 Task: Open Card Roundtable Discussion Review in Board Customer Feedback Action Planning to Workspace Contract Management and add a team member Softage.2@softage.net, a label Purple, a checklist Poetry, an attachment from your google drive, a color Purple and finally, add a card description 'Develop new sales strategy for team' and a comment 'Given the potential impact of this task, let us make sure we involve all stakeholders and gather their feedback.'. Add a start date 'Jan 02, 1900' with a due date 'Jan 09, 1900'
Action: Mouse moved to (95, 343)
Screenshot: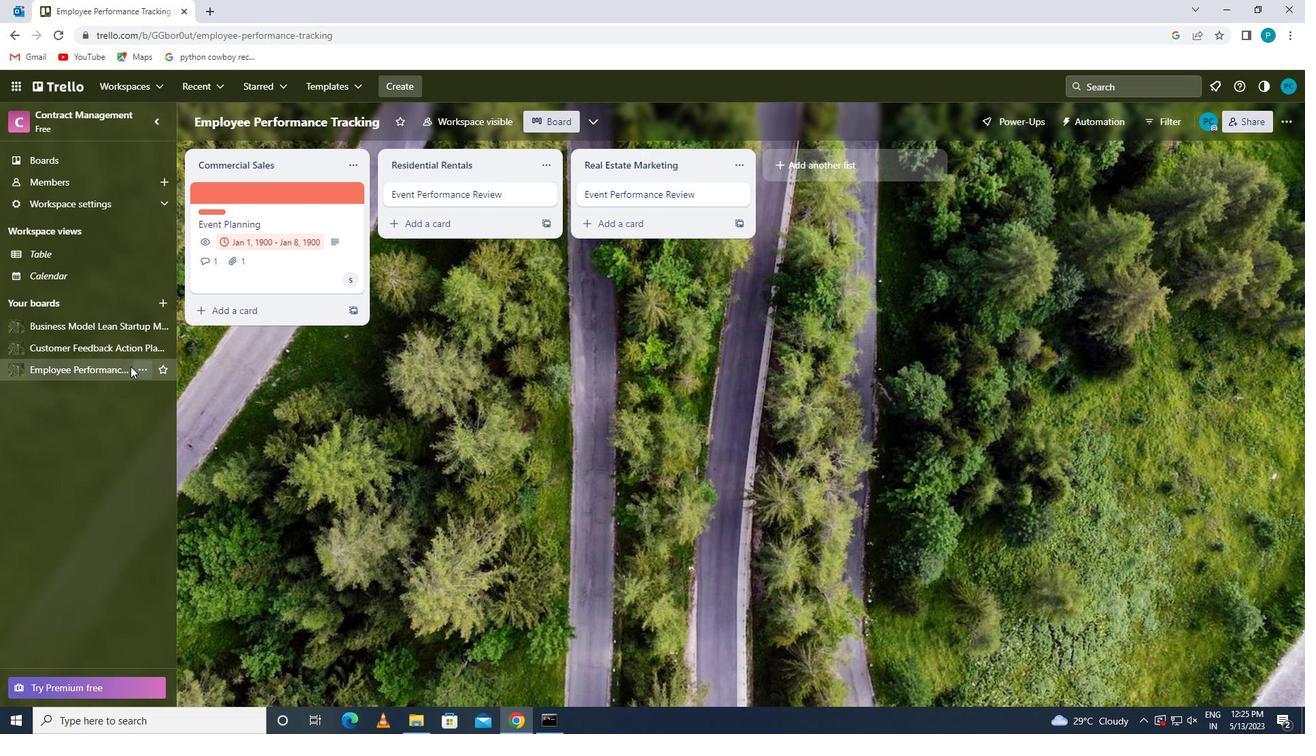 
Action: Mouse pressed left at (95, 343)
Screenshot: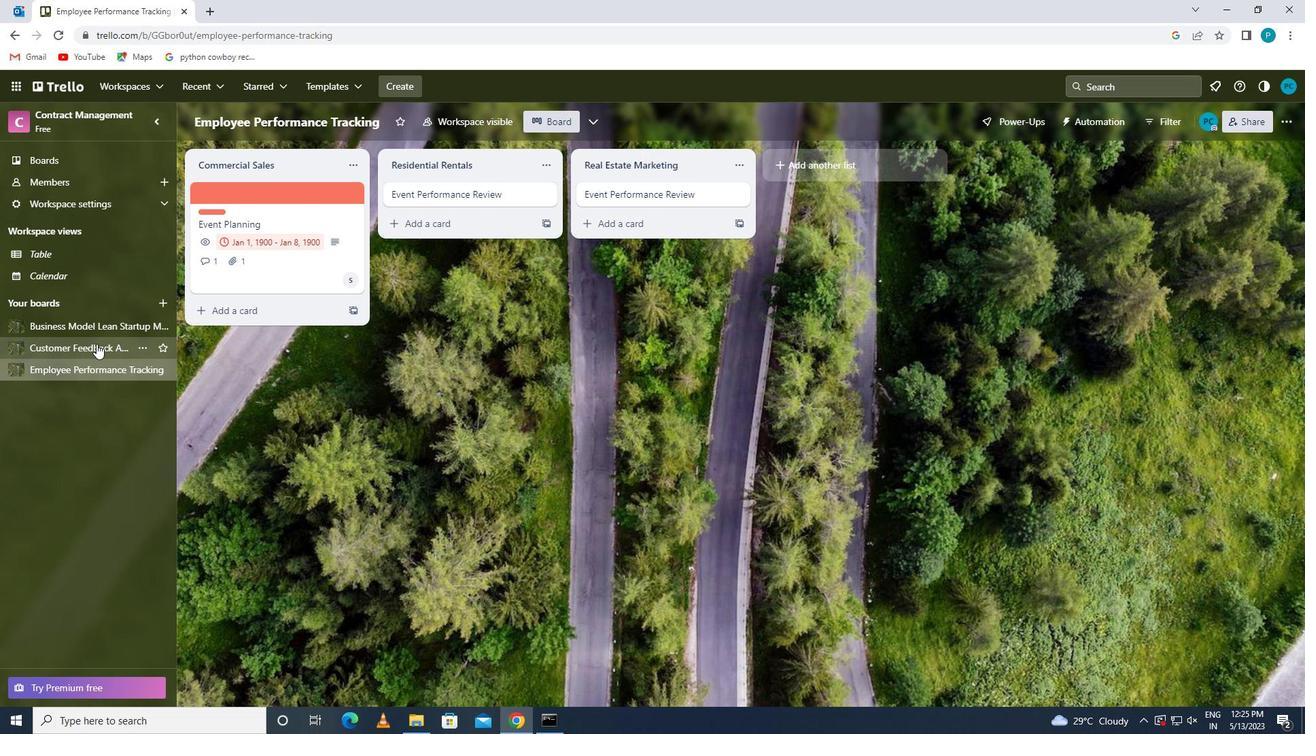 
Action: Mouse moved to (241, 197)
Screenshot: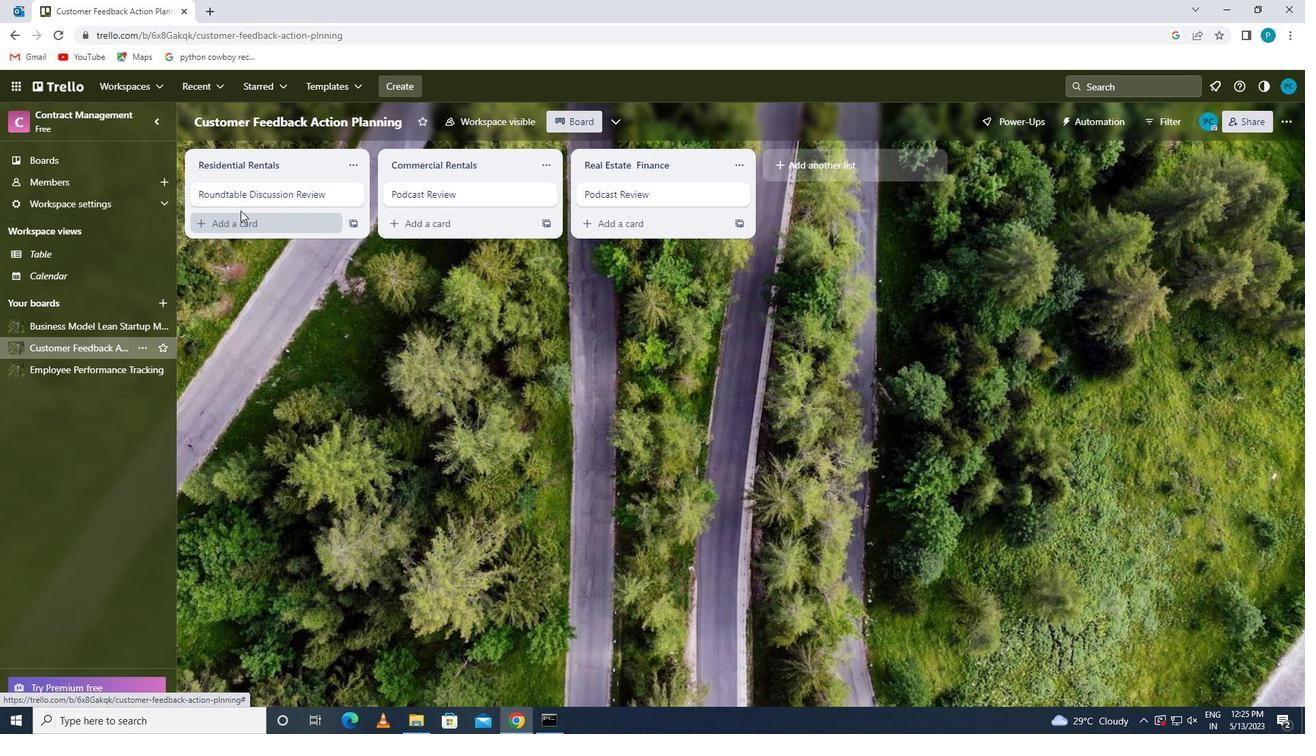 
Action: Mouse pressed left at (241, 197)
Screenshot: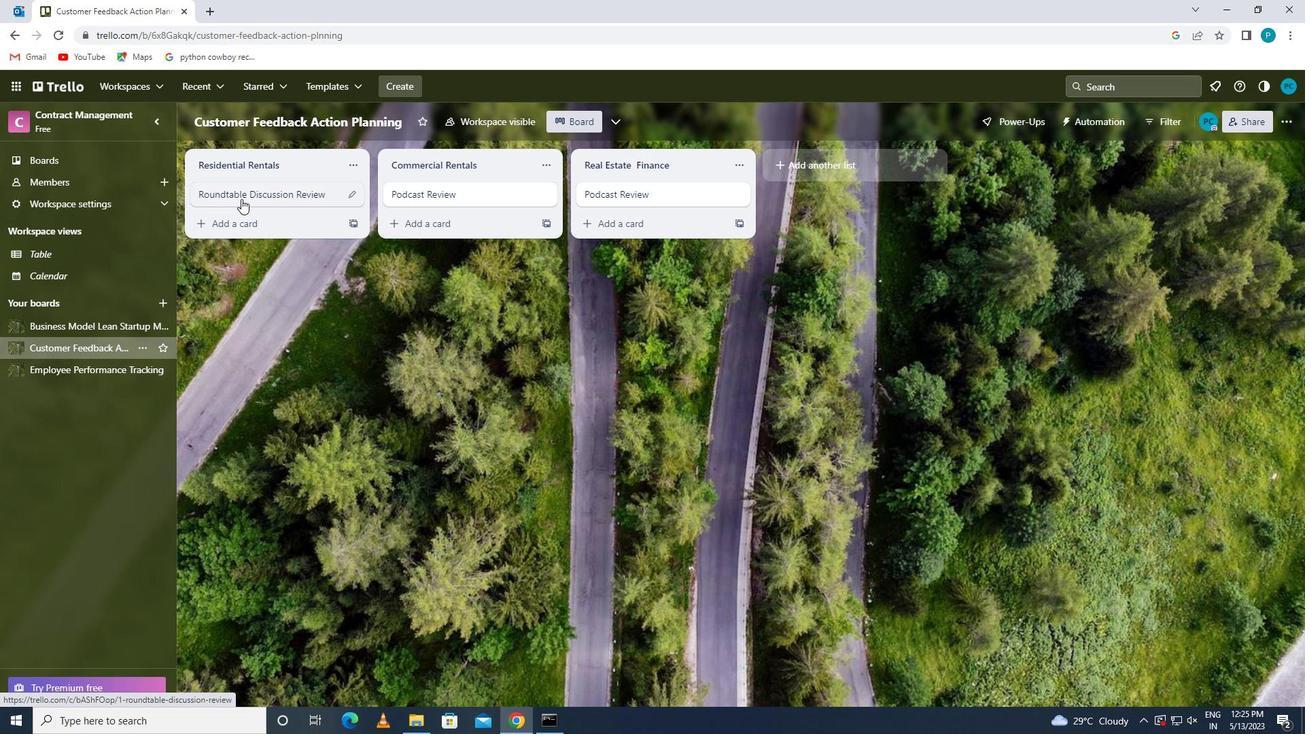 
Action: Mouse moved to (809, 191)
Screenshot: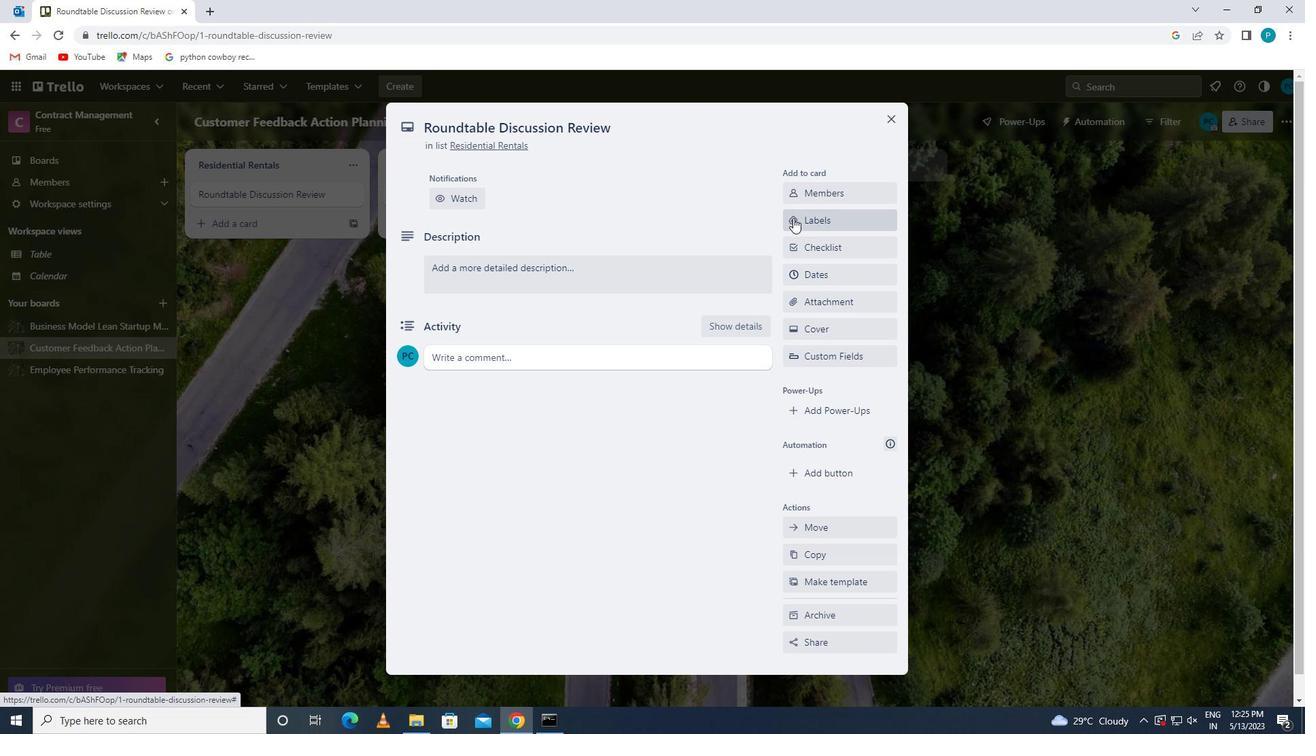 
Action: Mouse pressed left at (809, 191)
Screenshot: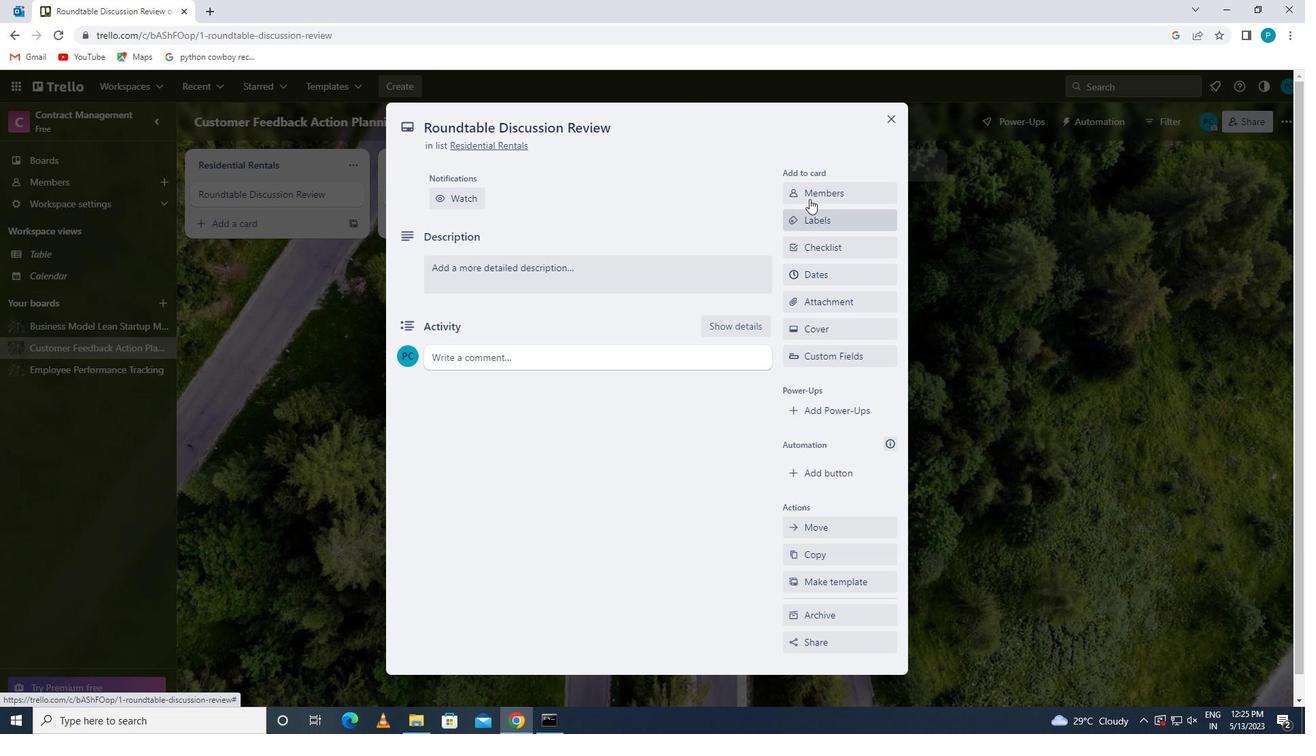 
Action: Key pressed <Key.caps_lock>s<Key.caps_lock>oftage
Screenshot: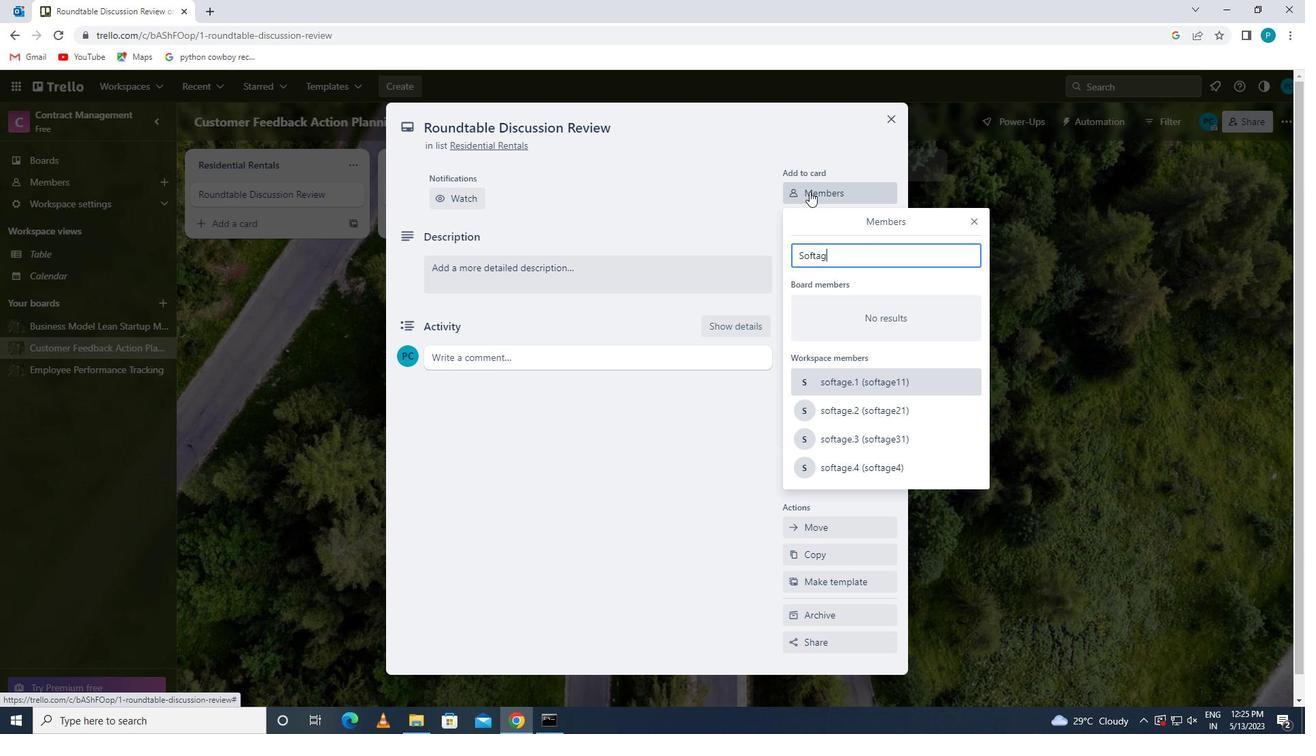 
Action: Mouse moved to (834, 415)
Screenshot: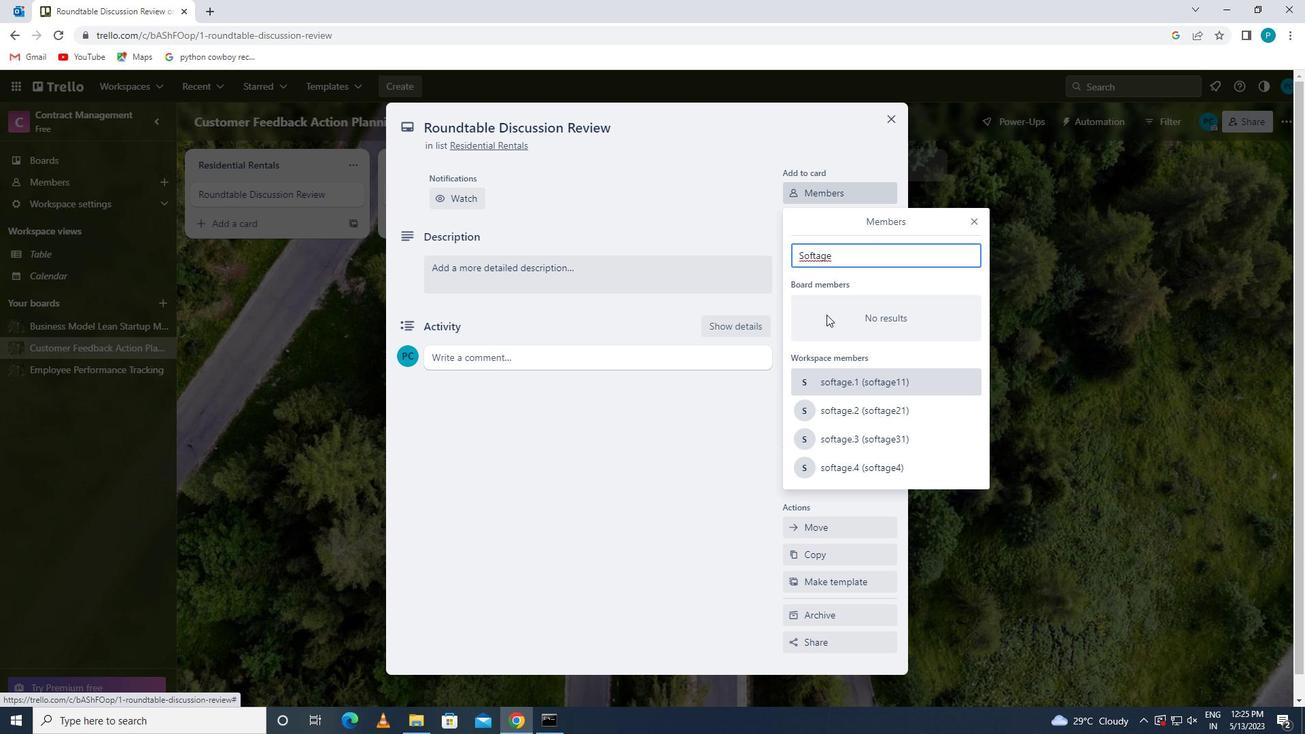
Action: Mouse pressed left at (834, 415)
Screenshot: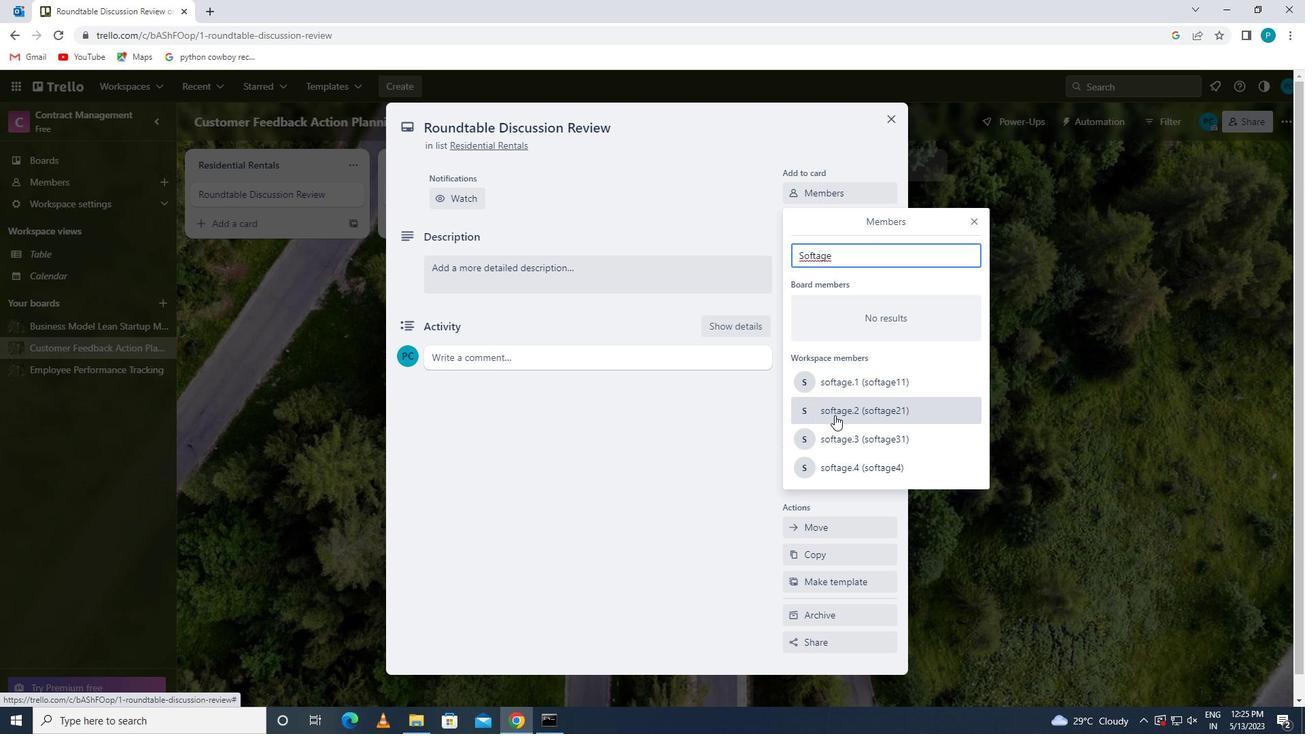 
Action: Mouse moved to (973, 218)
Screenshot: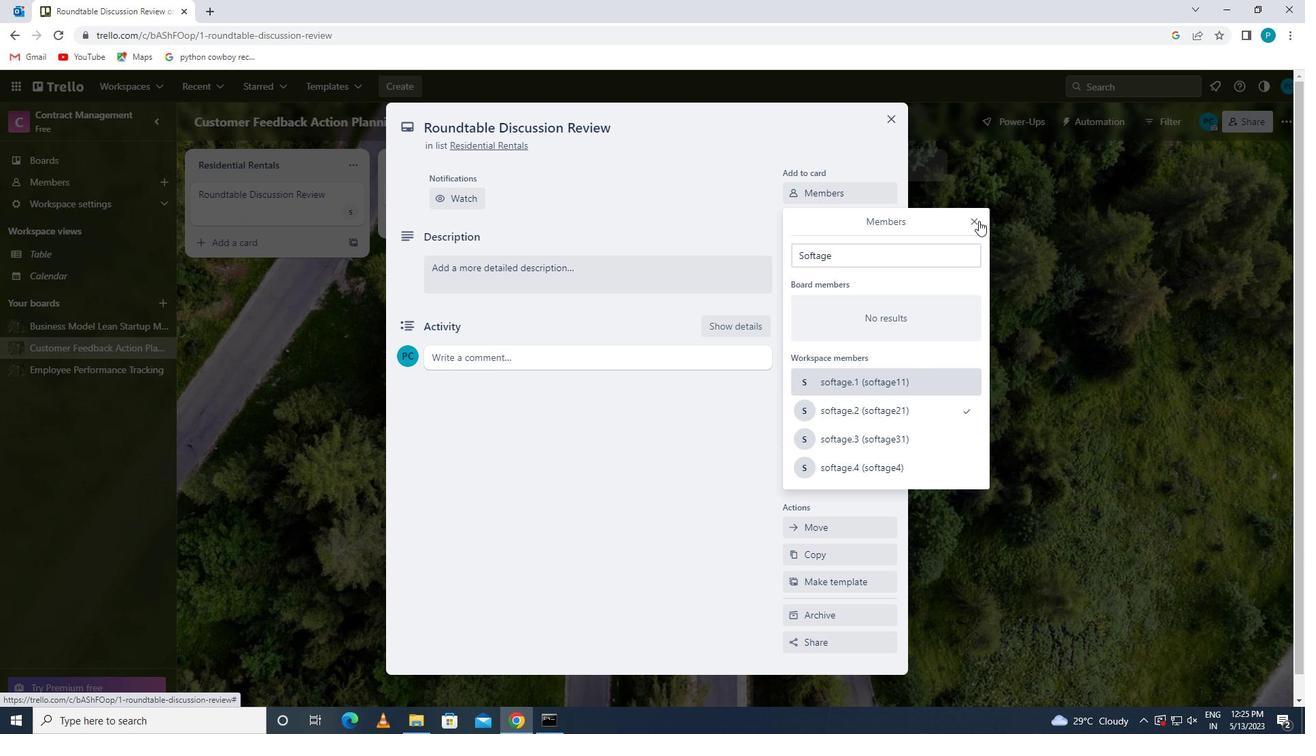 
Action: Mouse pressed left at (973, 218)
Screenshot: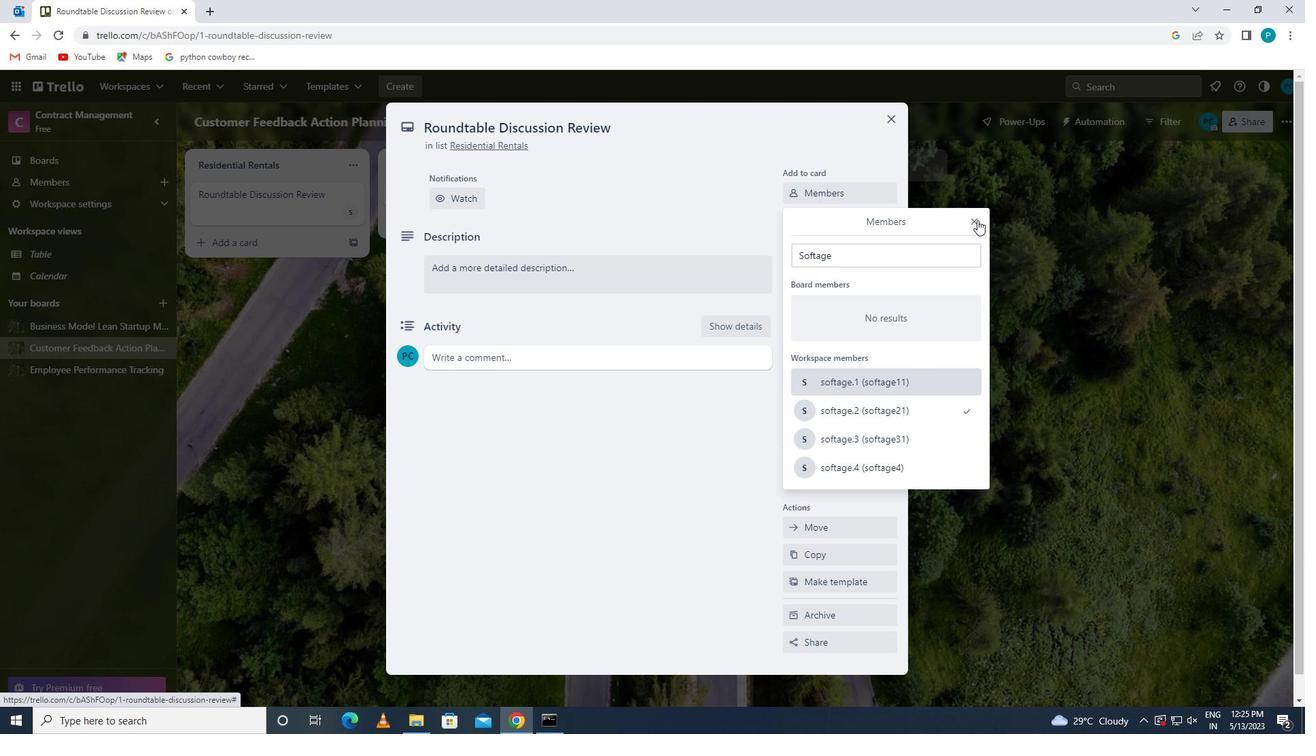 
Action: Mouse moved to (810, 263)
Screenshot: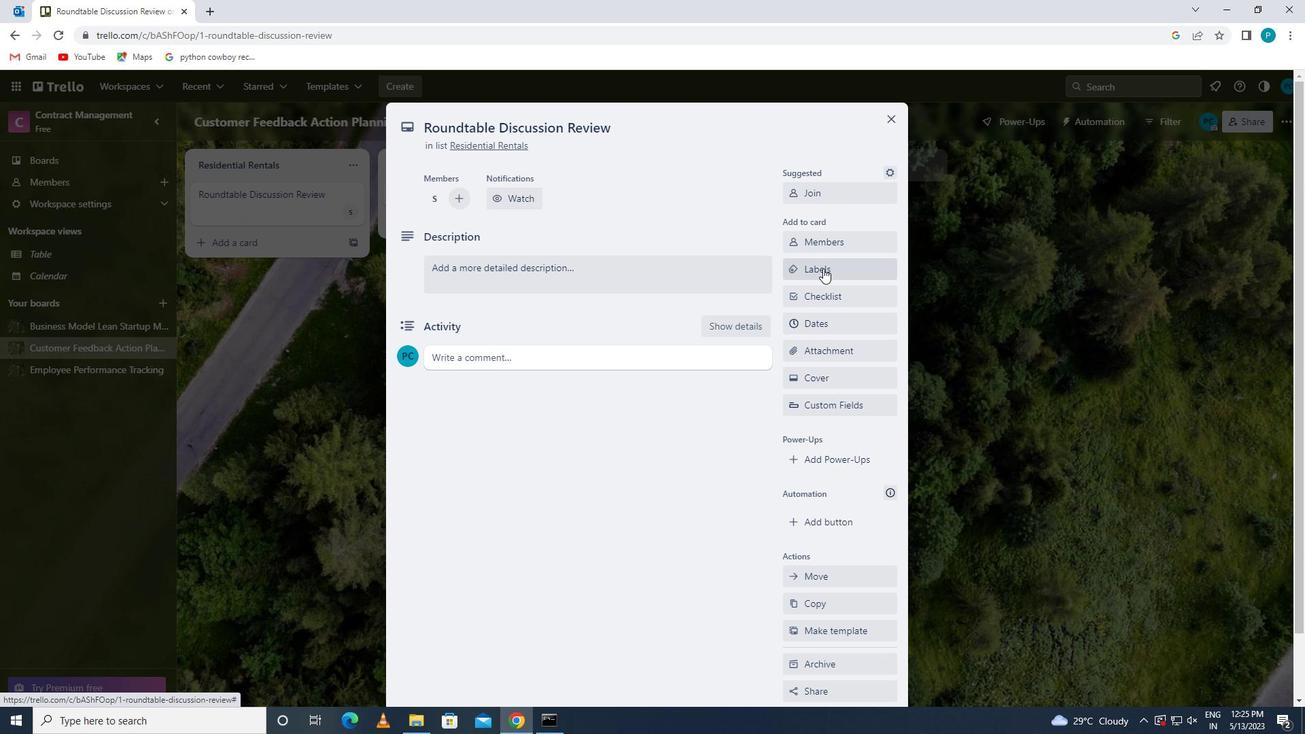 
Action: Mouse pressed left at (810, 263)
Screenshot: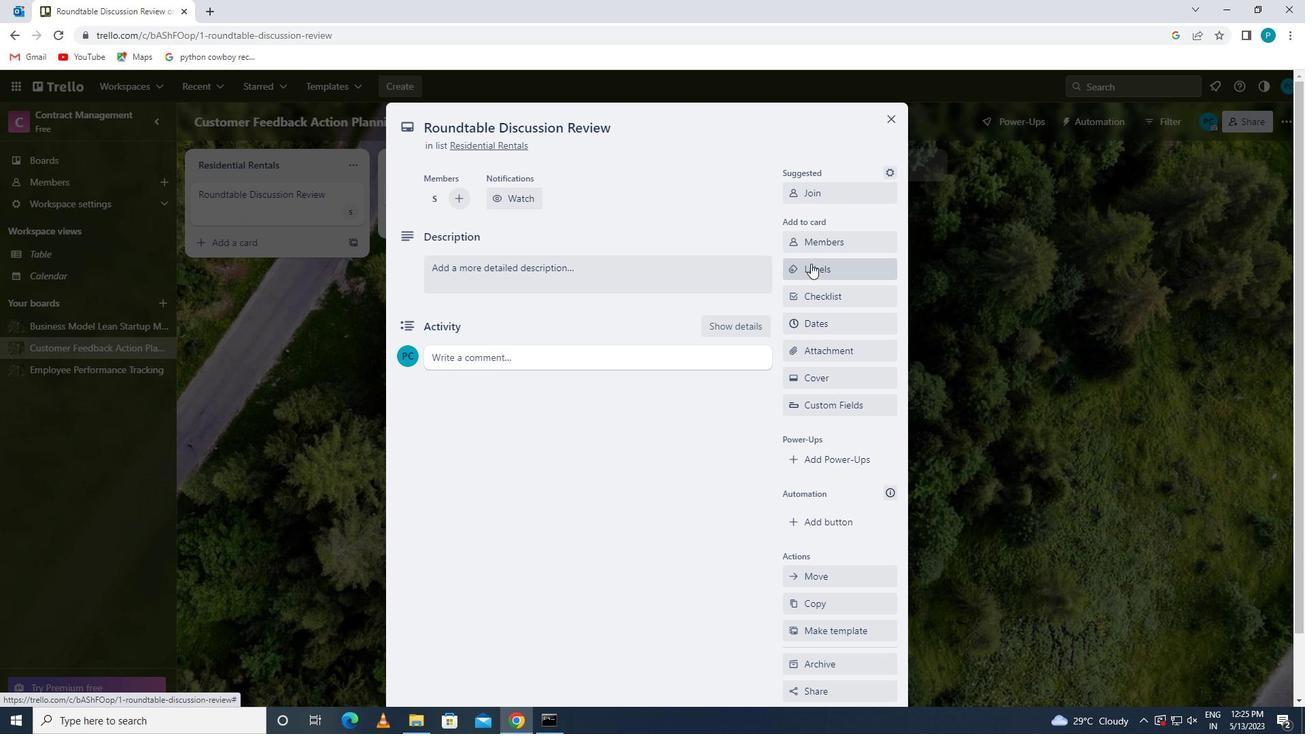 
Action: Mouse moved to (846, 537)
Screenshot: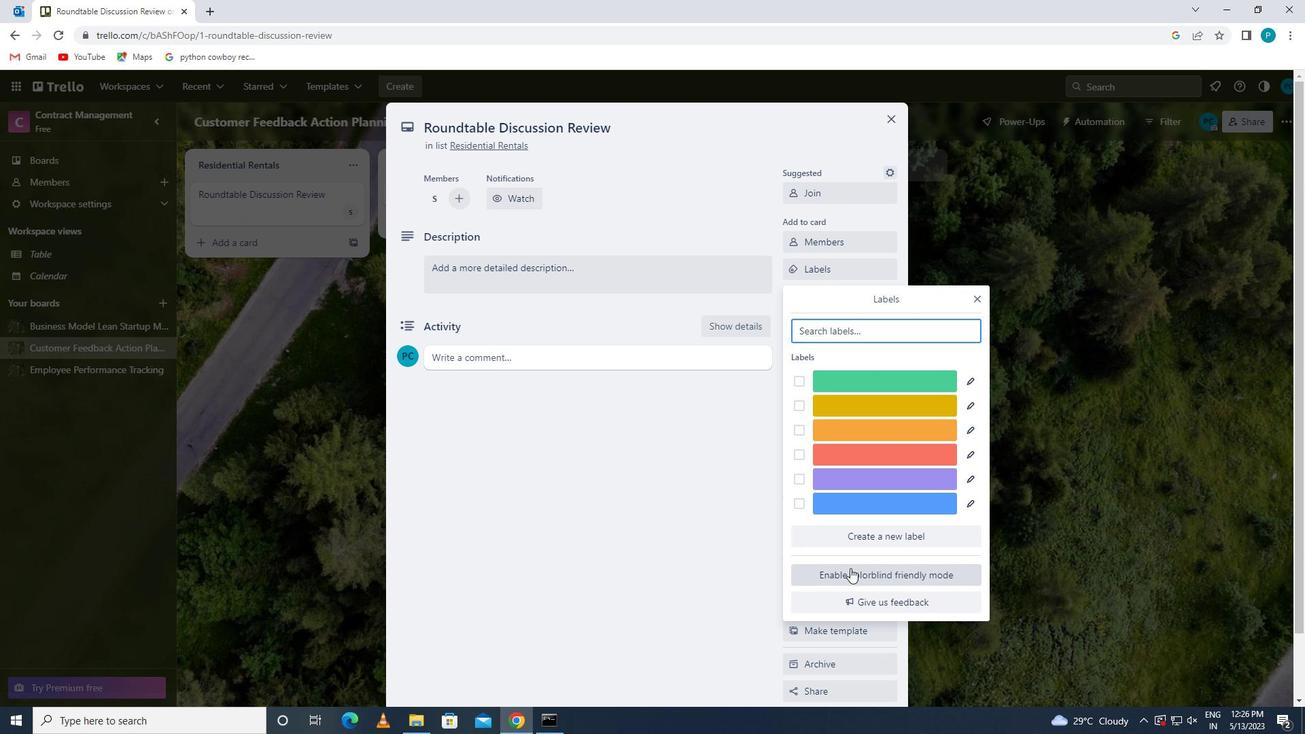 
Action: Mouse pressed left at (846, 537)
Screenshot: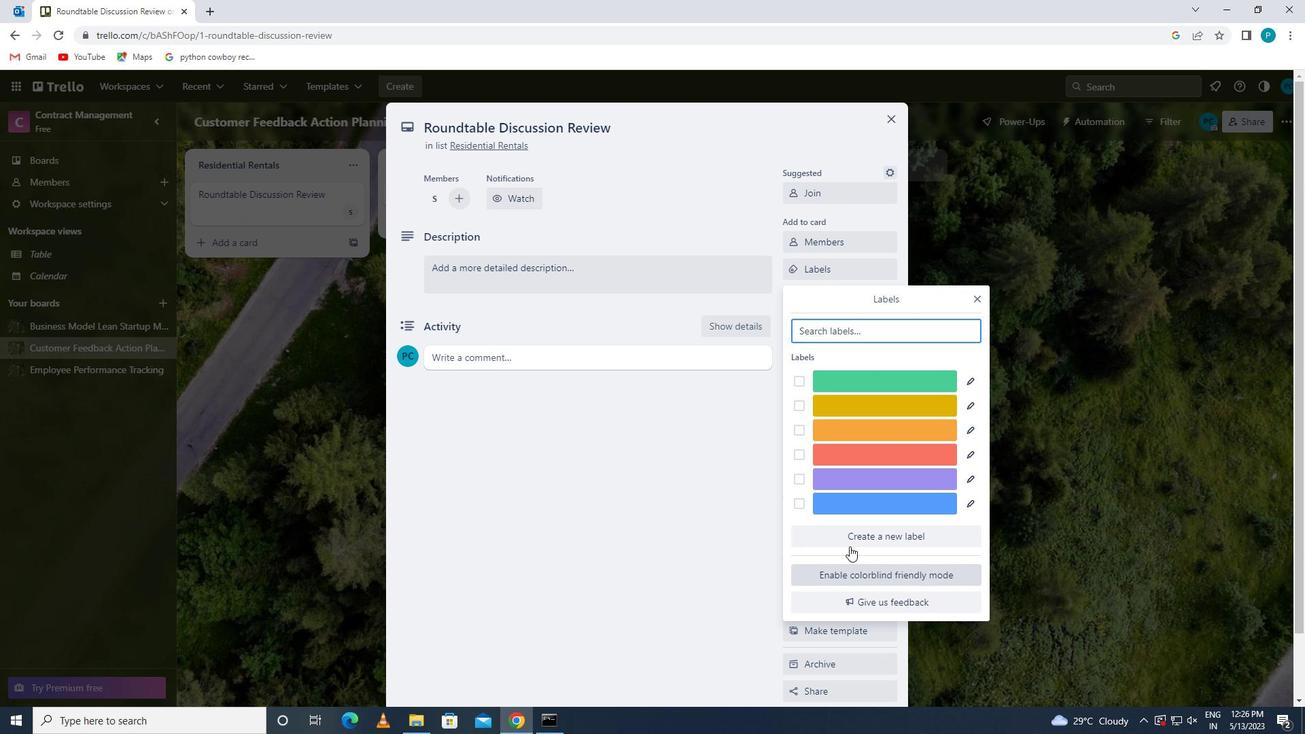 
Action: Mouse moved to (951, 497)
Screenshot: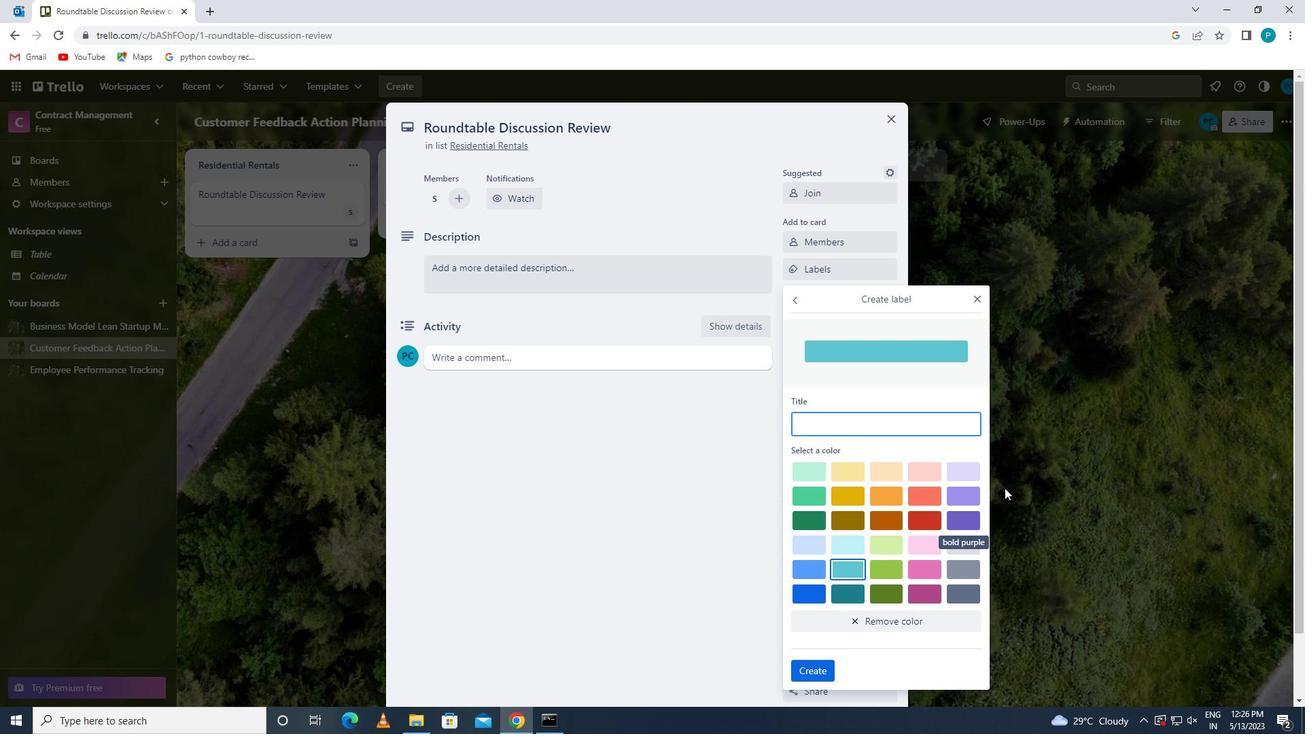 
Action: Mouse pressed left at (951, 497)
Screenshot: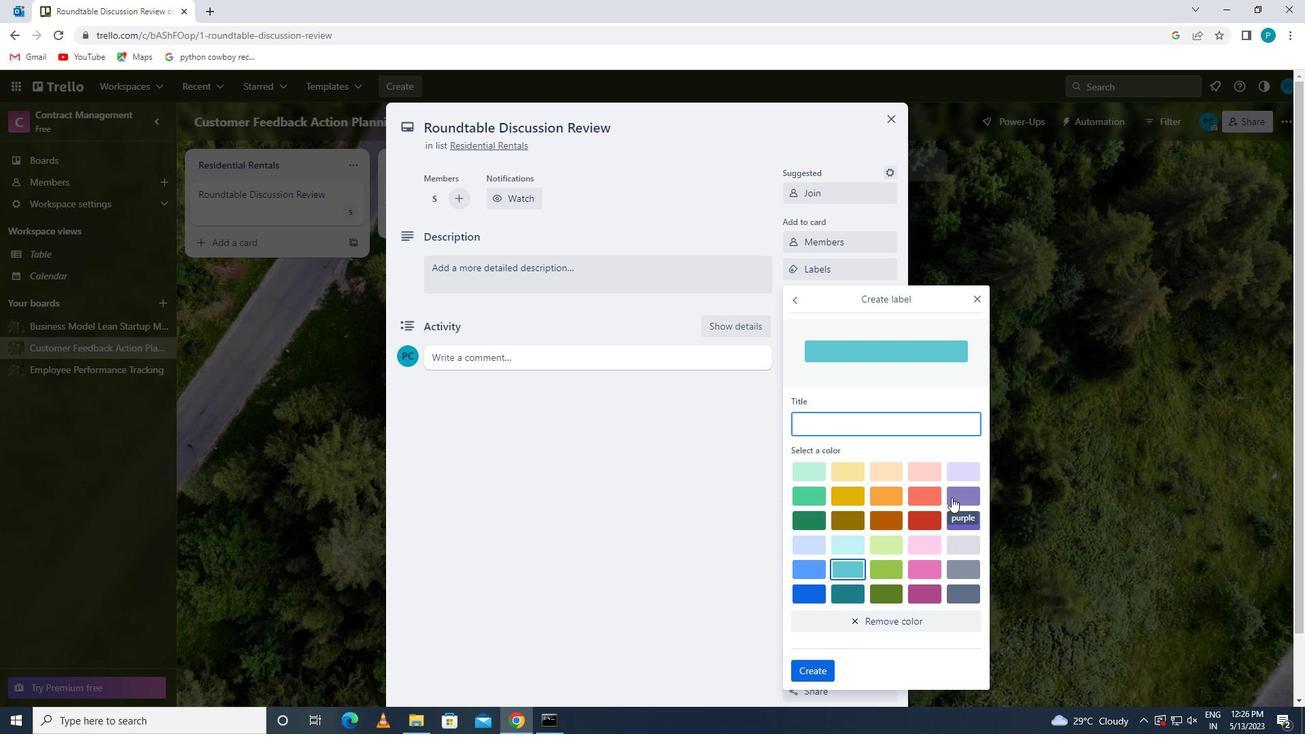 
Action: Mouse moved to (795, 670)
Screenshot: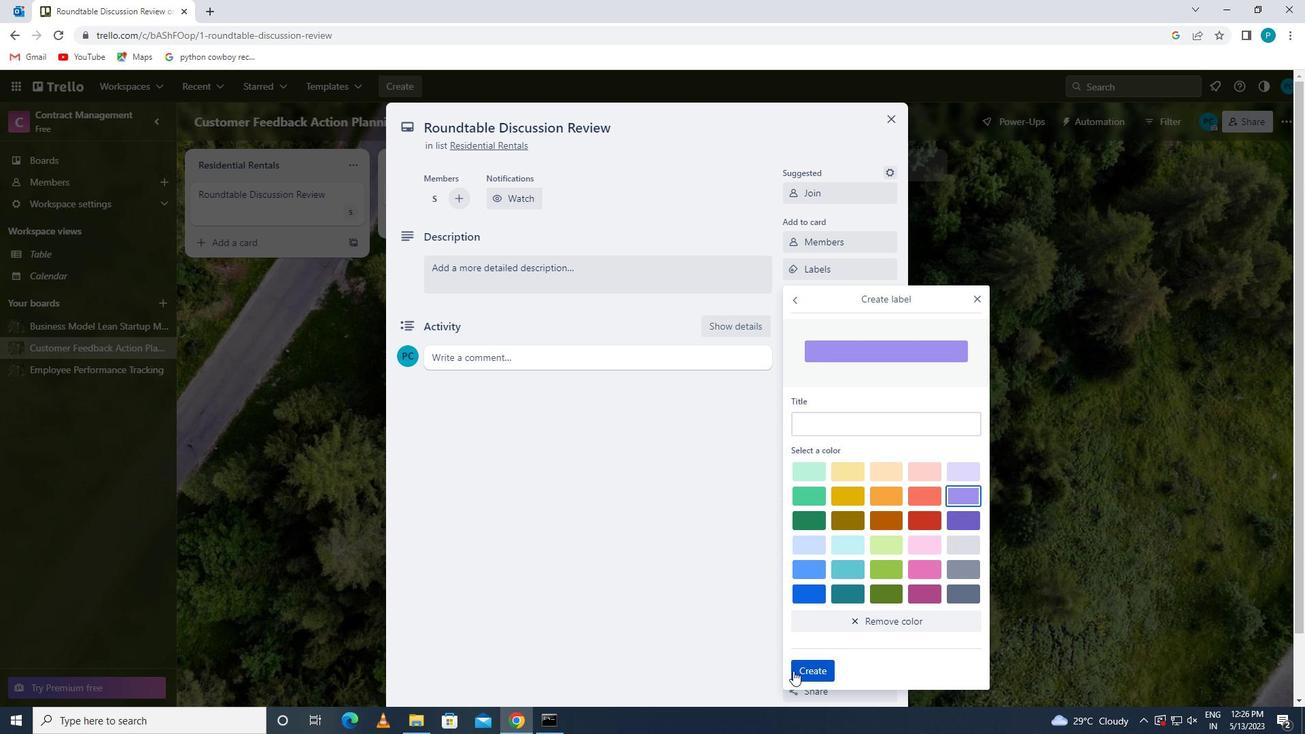 
Action: Mouse pressed left at (795, 670)
Screenshot: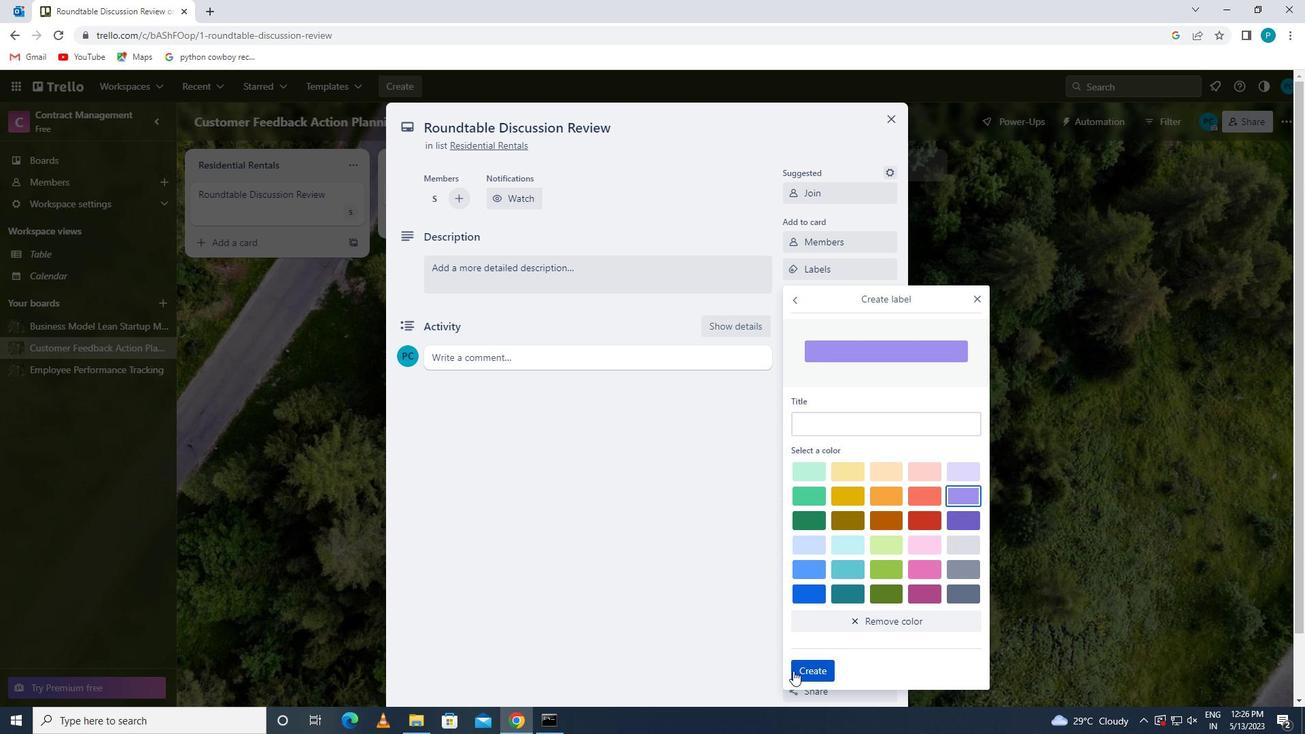 
Action: Mouse moved to (973, 296)
Screenshot: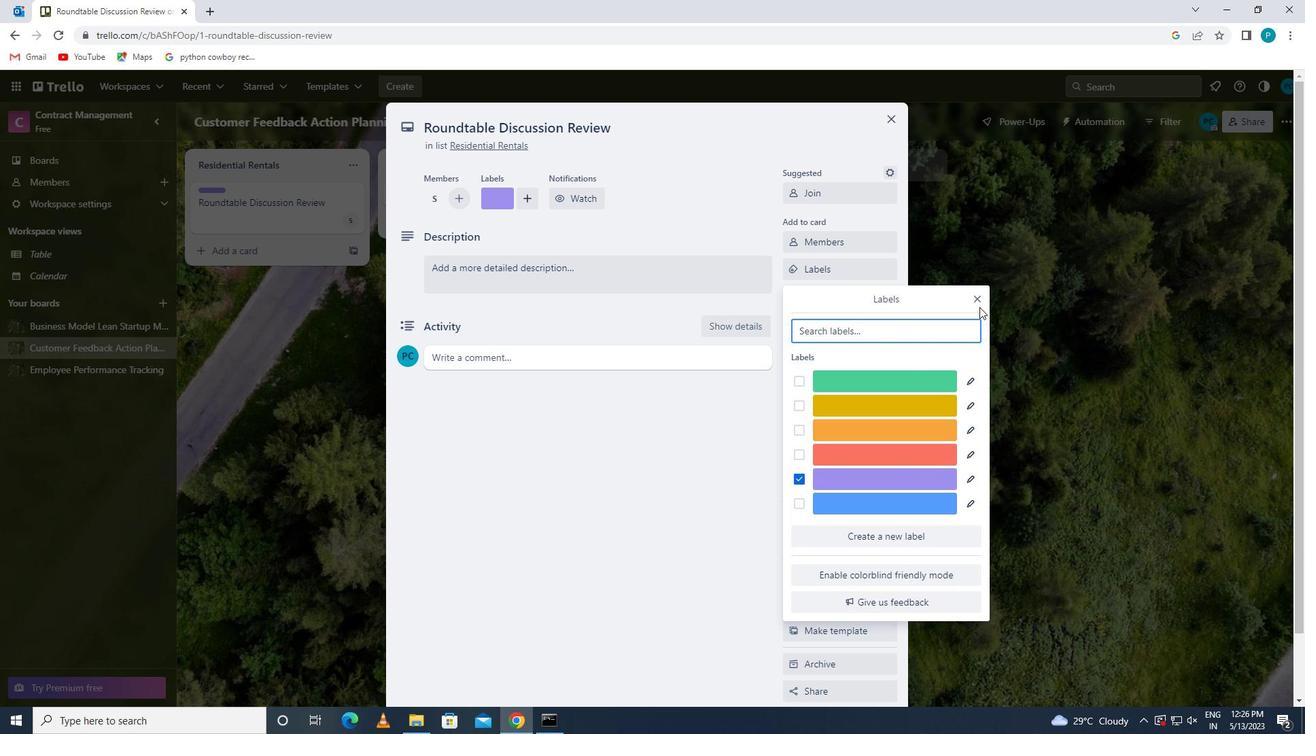 
Action: Mouse pressed left at (973, 296)
Screenshot: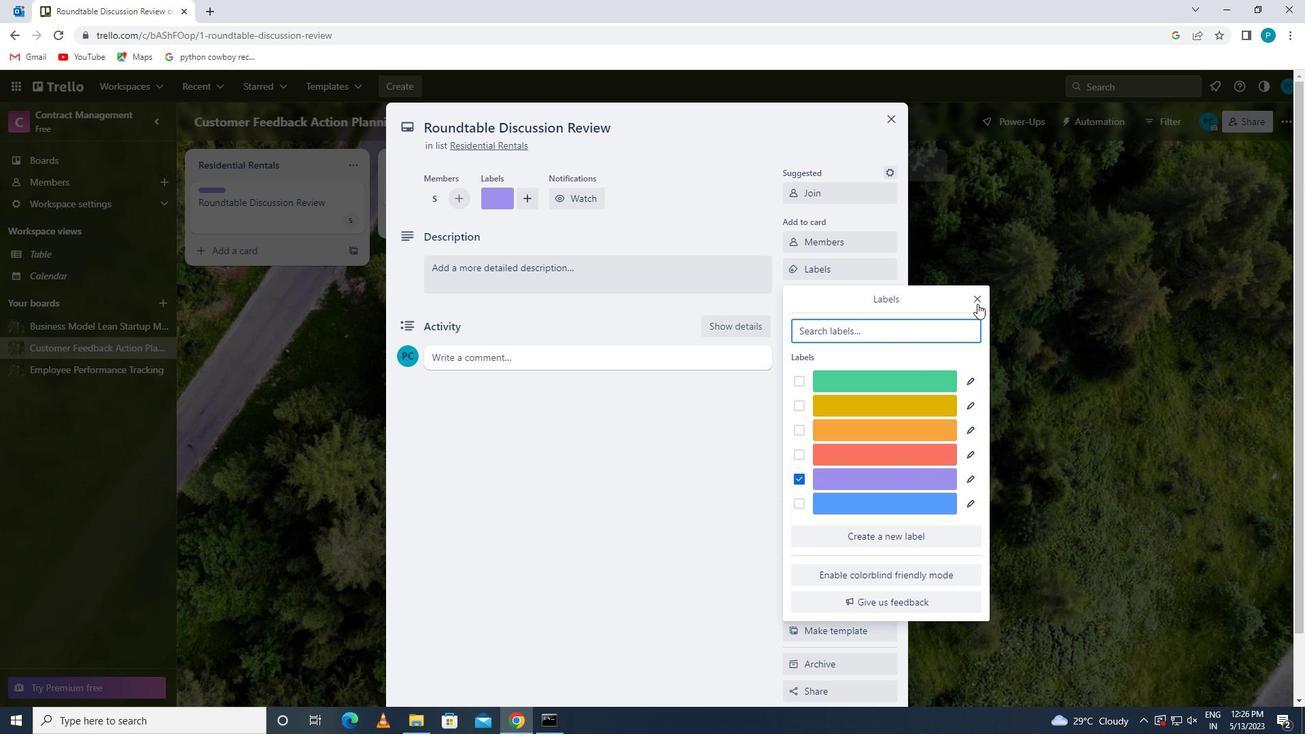 
Action: Mouse moved to (859, 293)
Screenshot: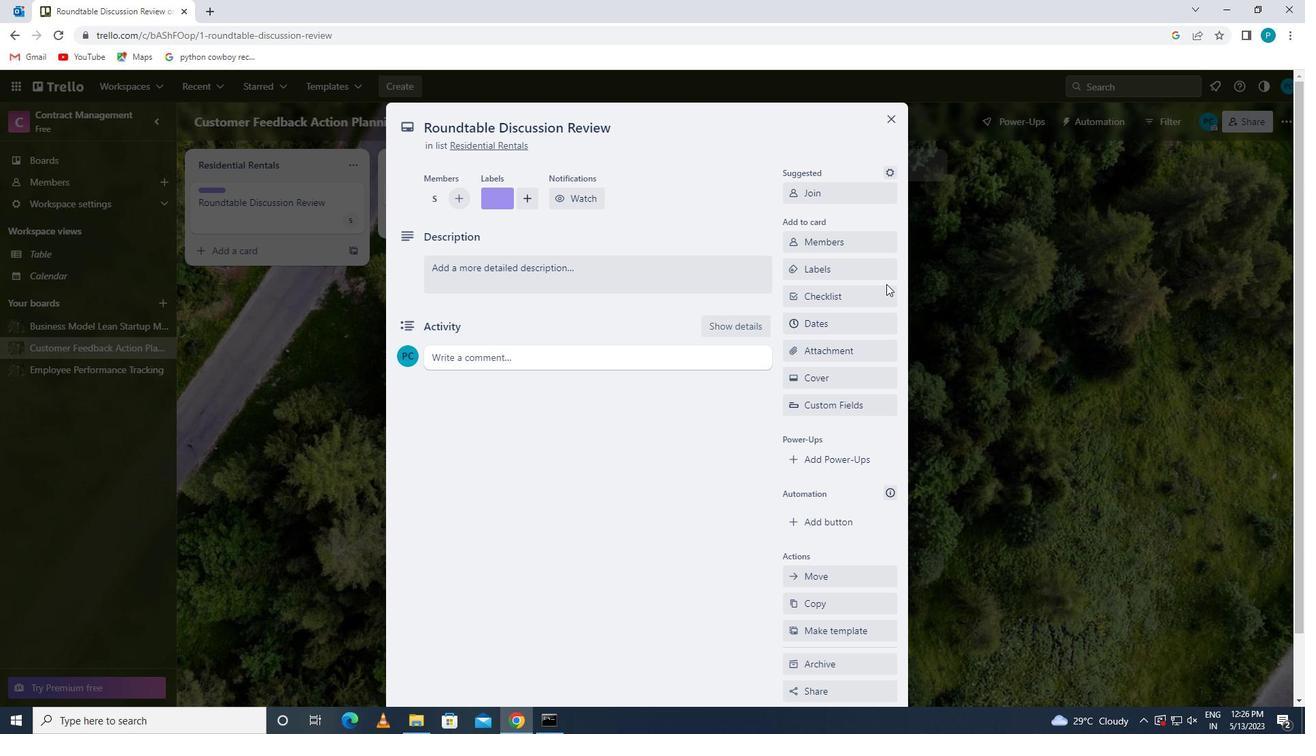 
Action: Mouse pressed left at (859, 293)
Screenshot: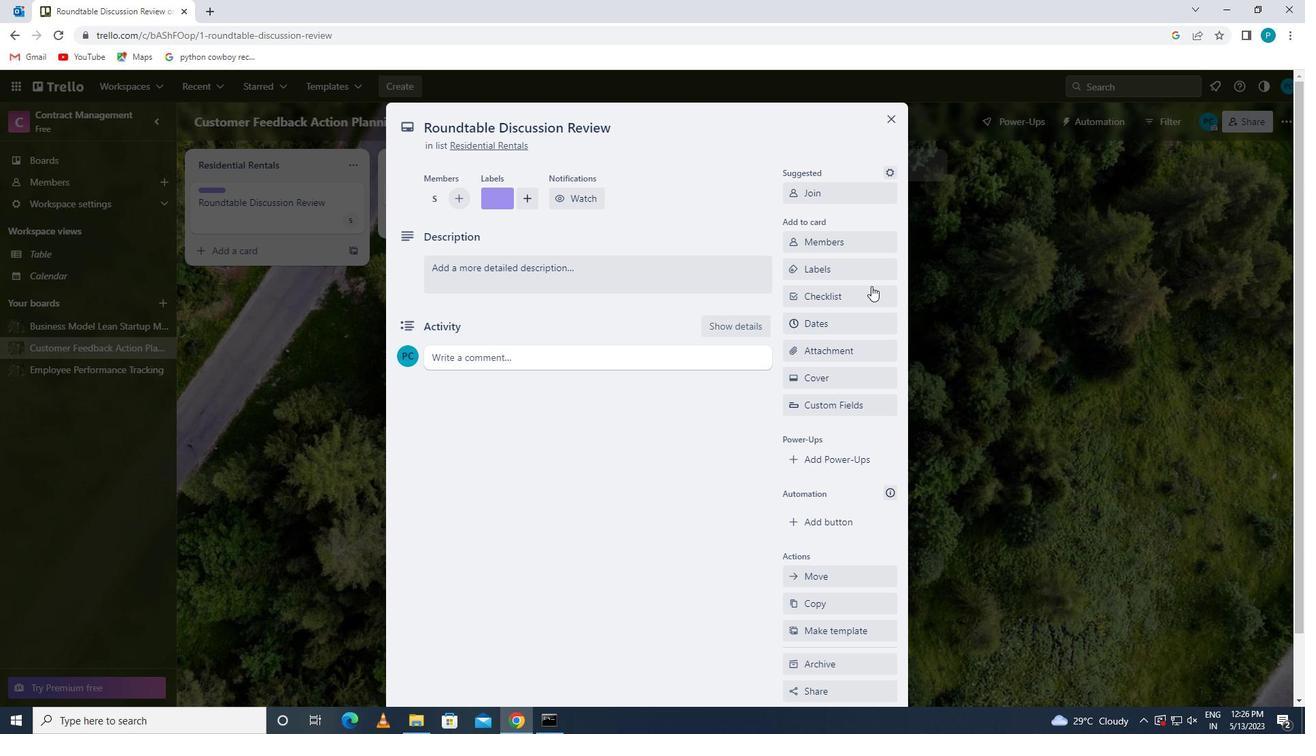 
Action: Key pressed <Key.caps_lock>p<Key.caps_lock>oetry
Screenshot: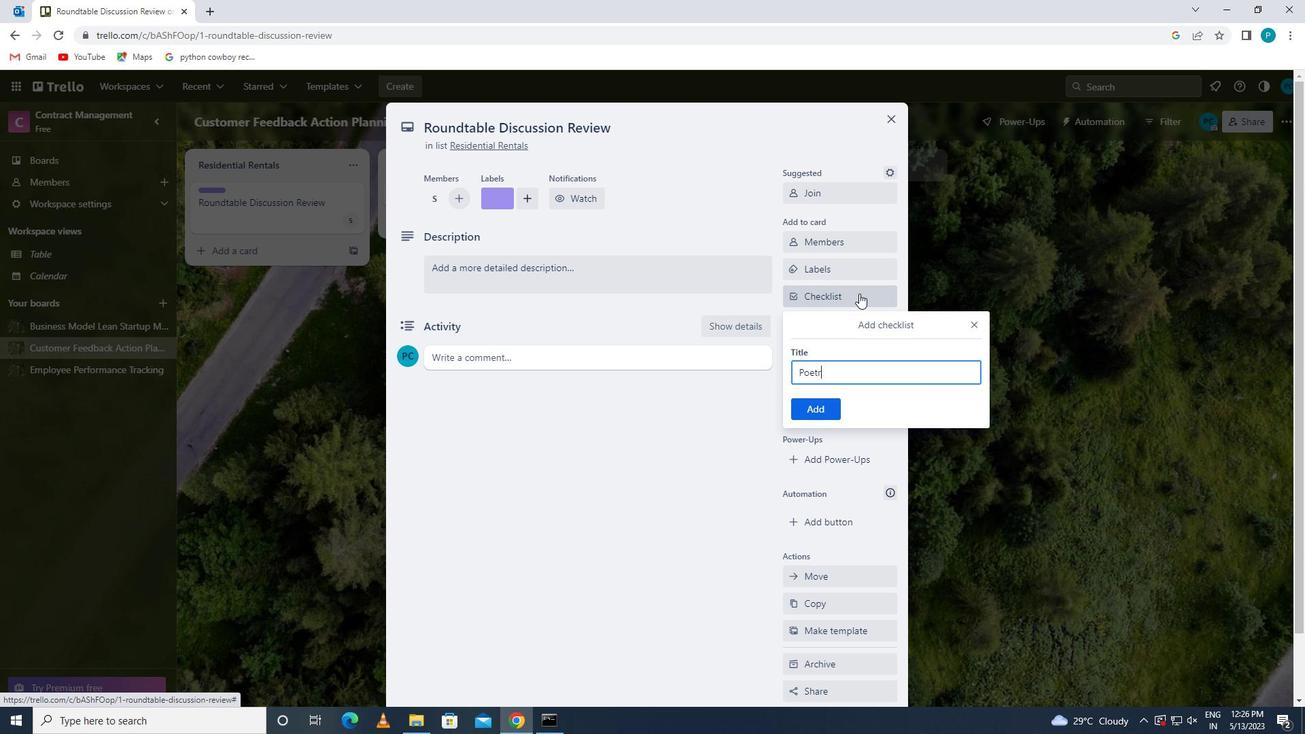 
Action: Mouse moved to (804, 407)
Screenshot: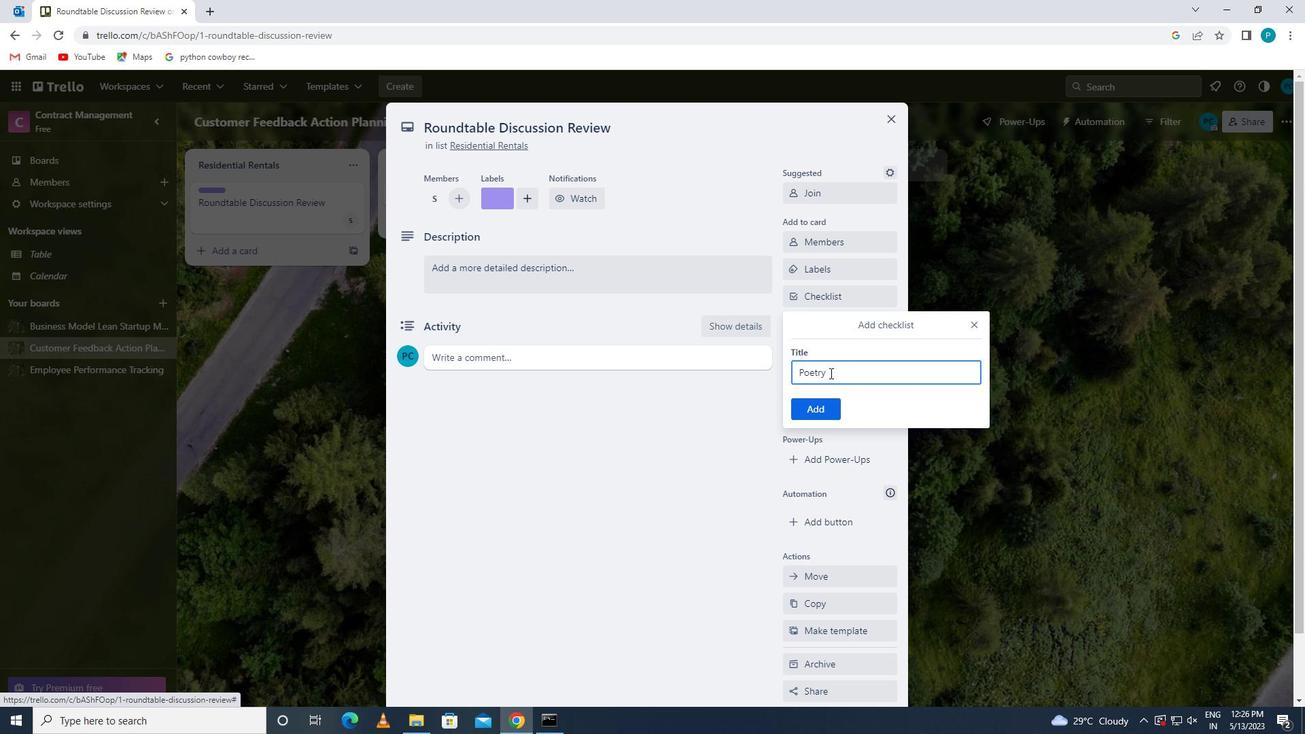 
Action: Mouse pressed left at (804, 407)
Screenshot: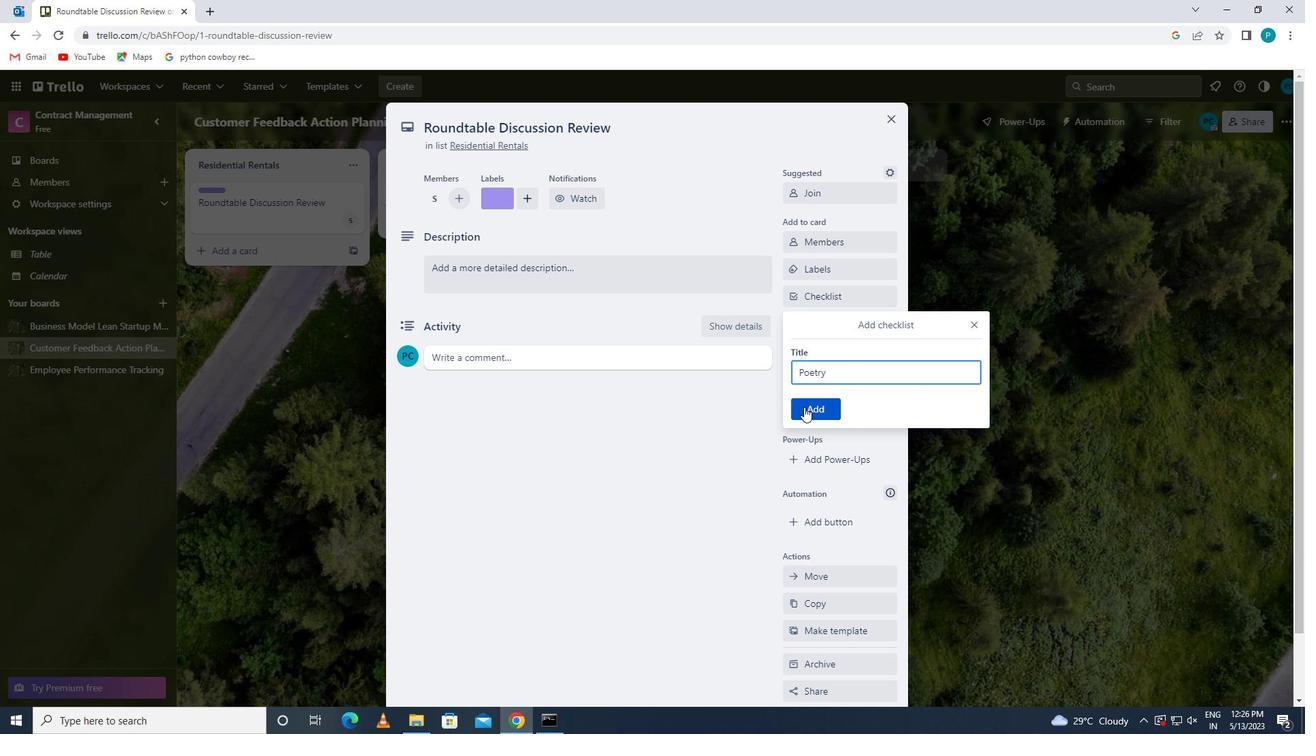 
Action: Mouse moved to (817, 341)
Screenshot: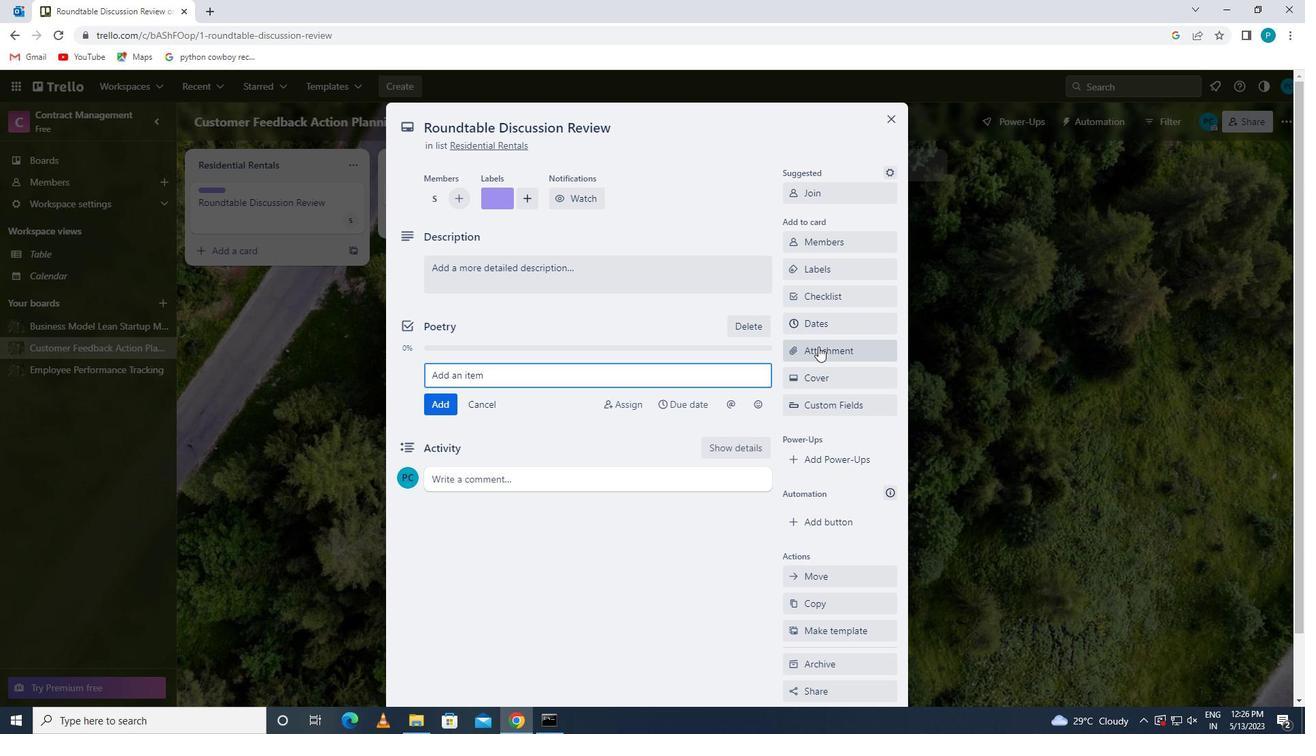 
Action: Mouse pressed left at (817, 341)
Screenshot: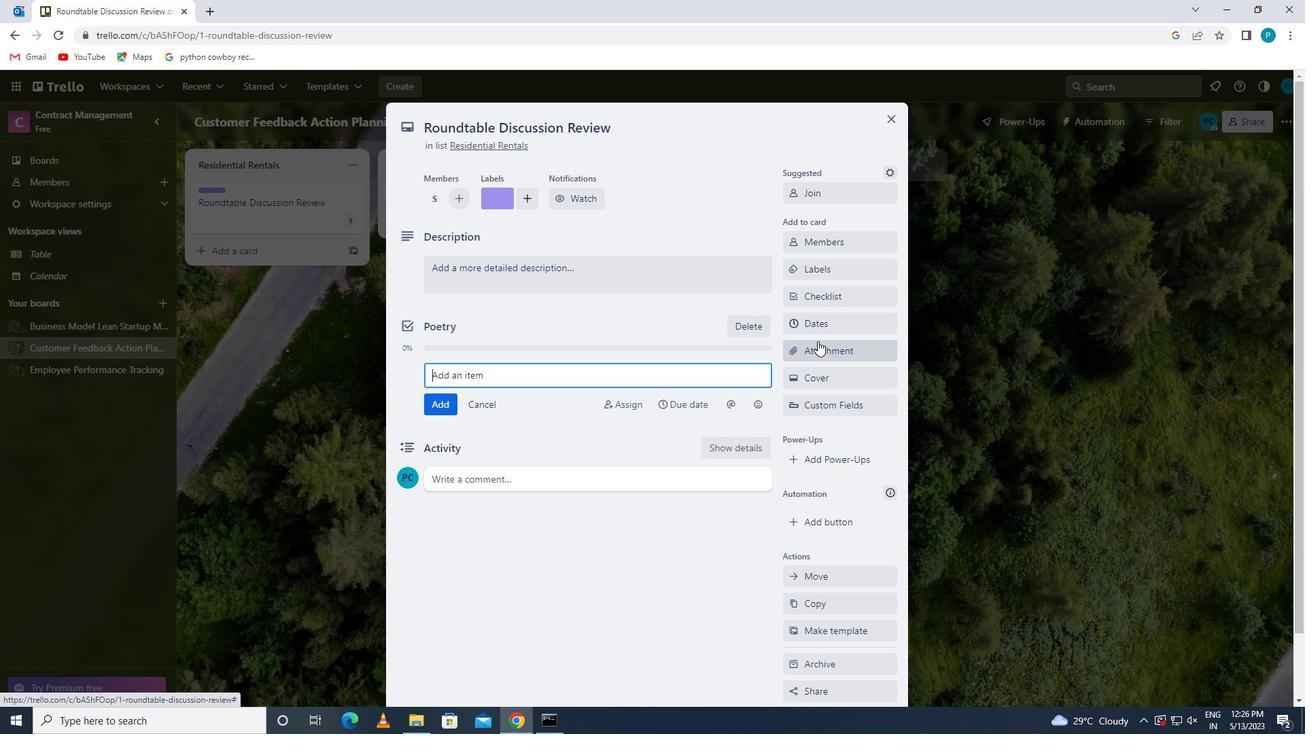 
Action: Mouse moved to (819, 449)
Screenshot: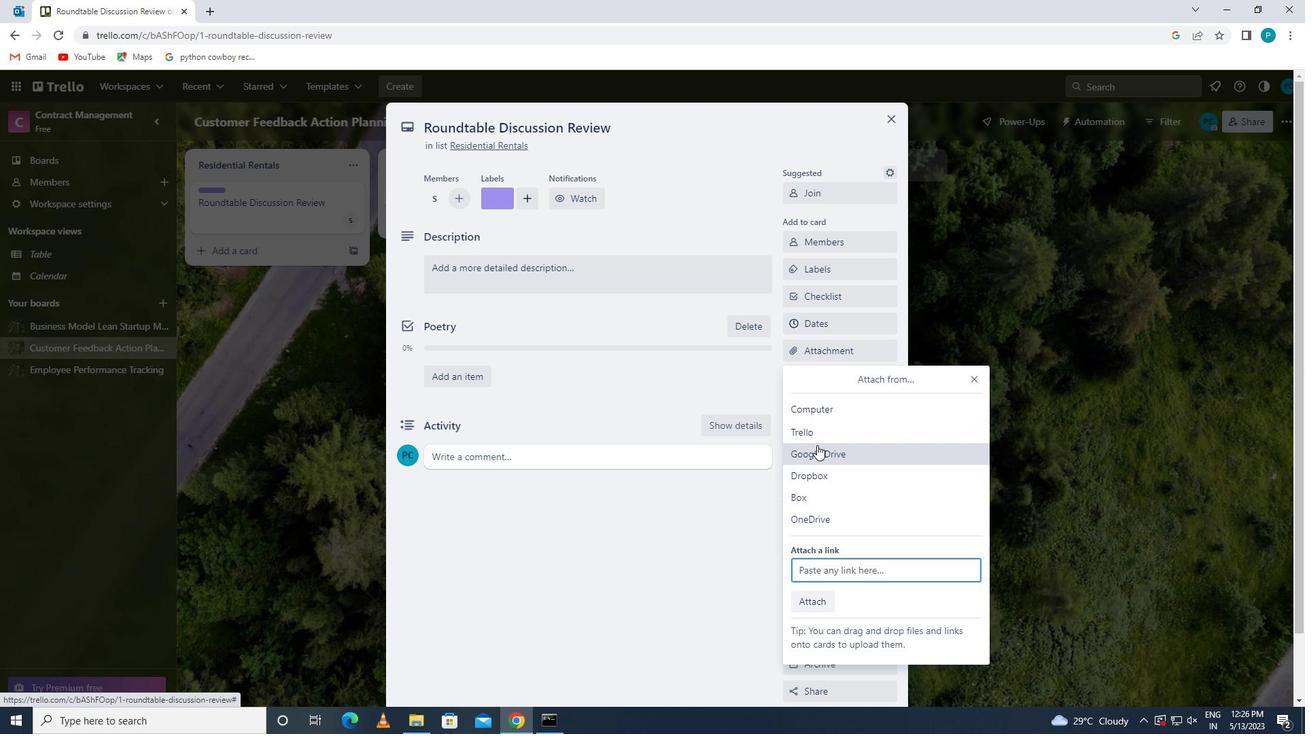 
Action: Mouse pressed left at (819, 449)
Screenshot: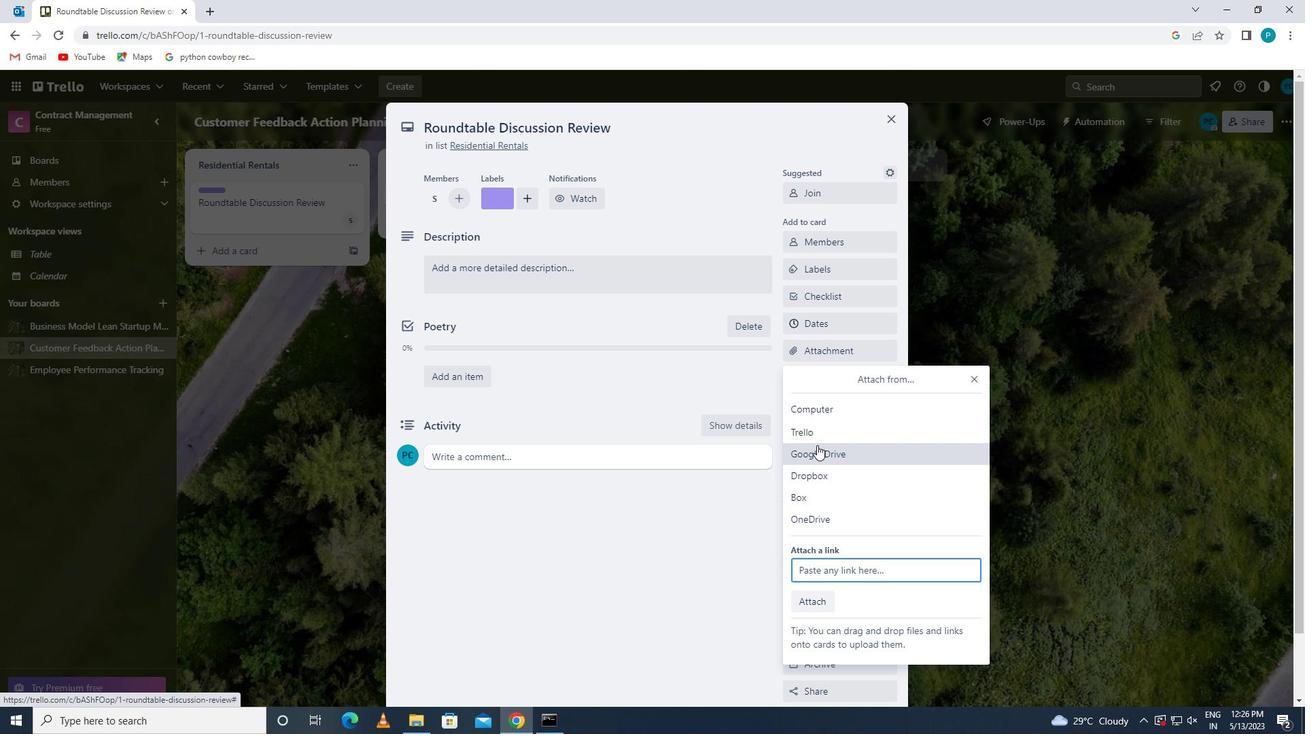 
Action: Mouse moved to (401, 312)
Screenshot: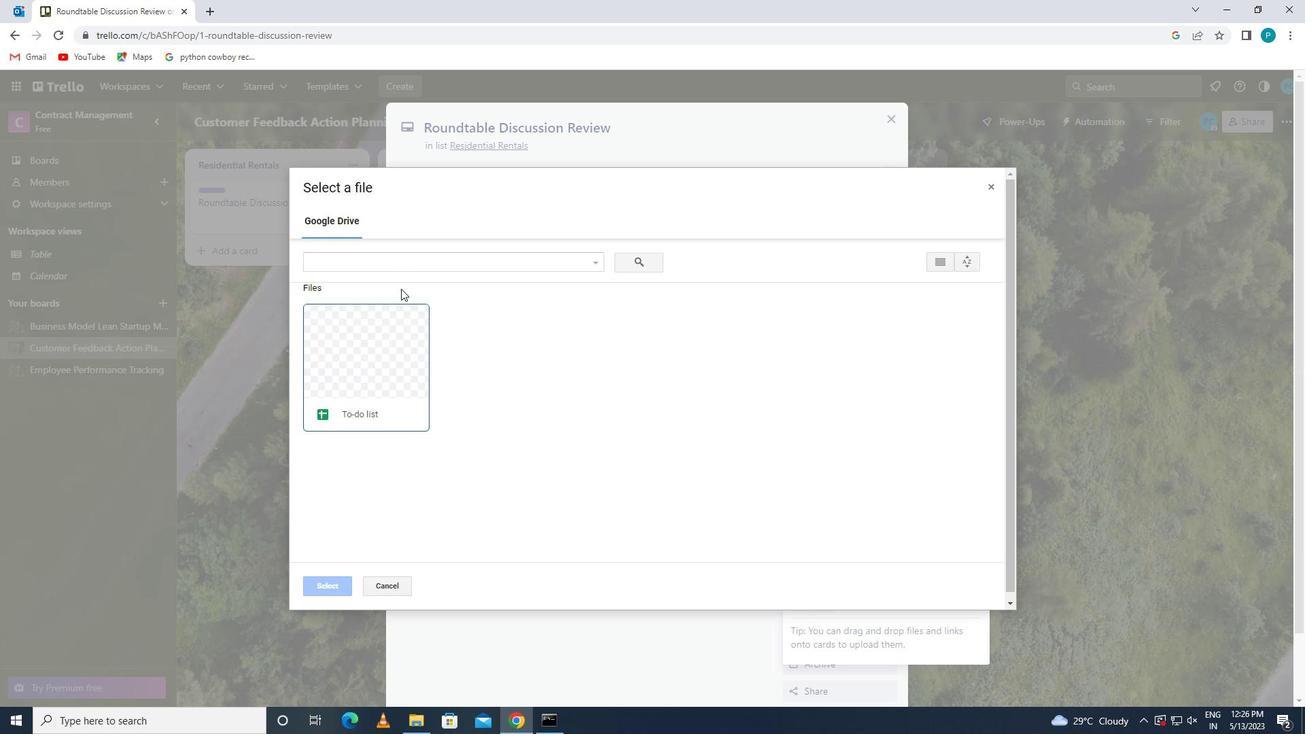
Action: Mouse pressed left at (401, 312)
Screenshot: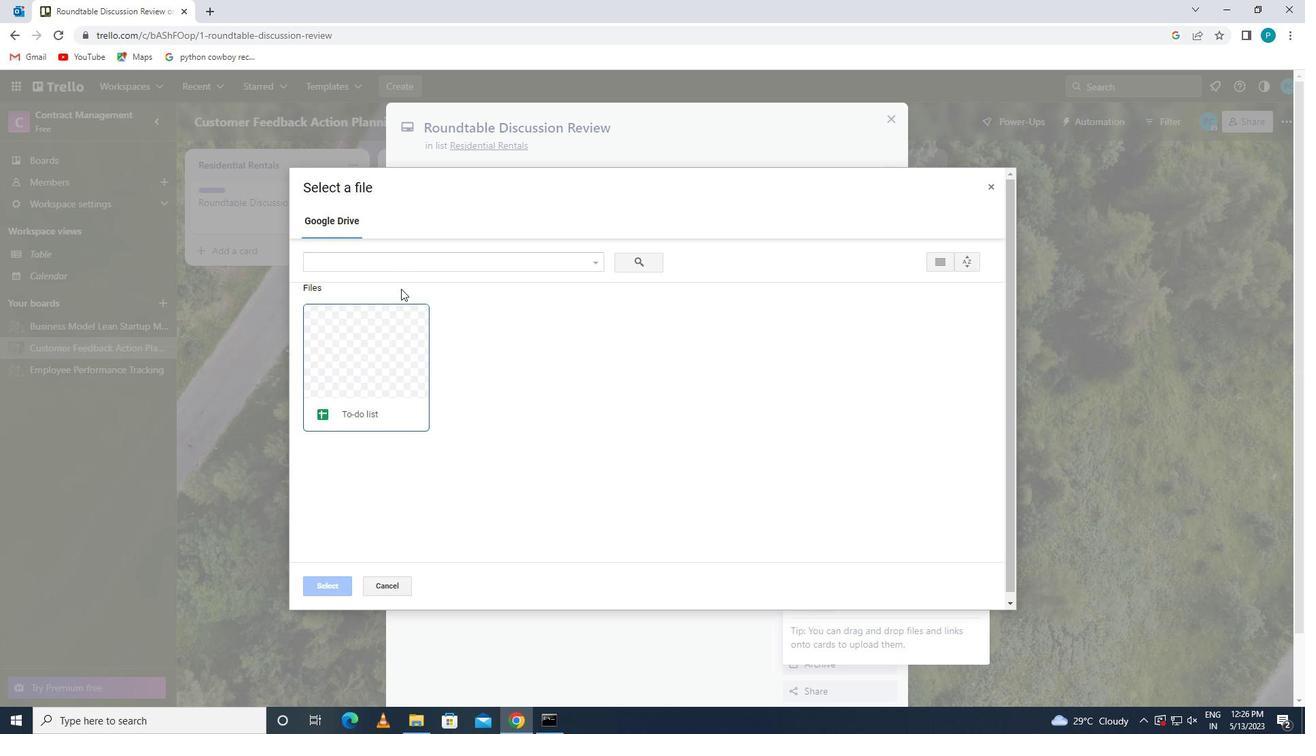 
Action: Mouse moved to (337, 583)
Screenshot: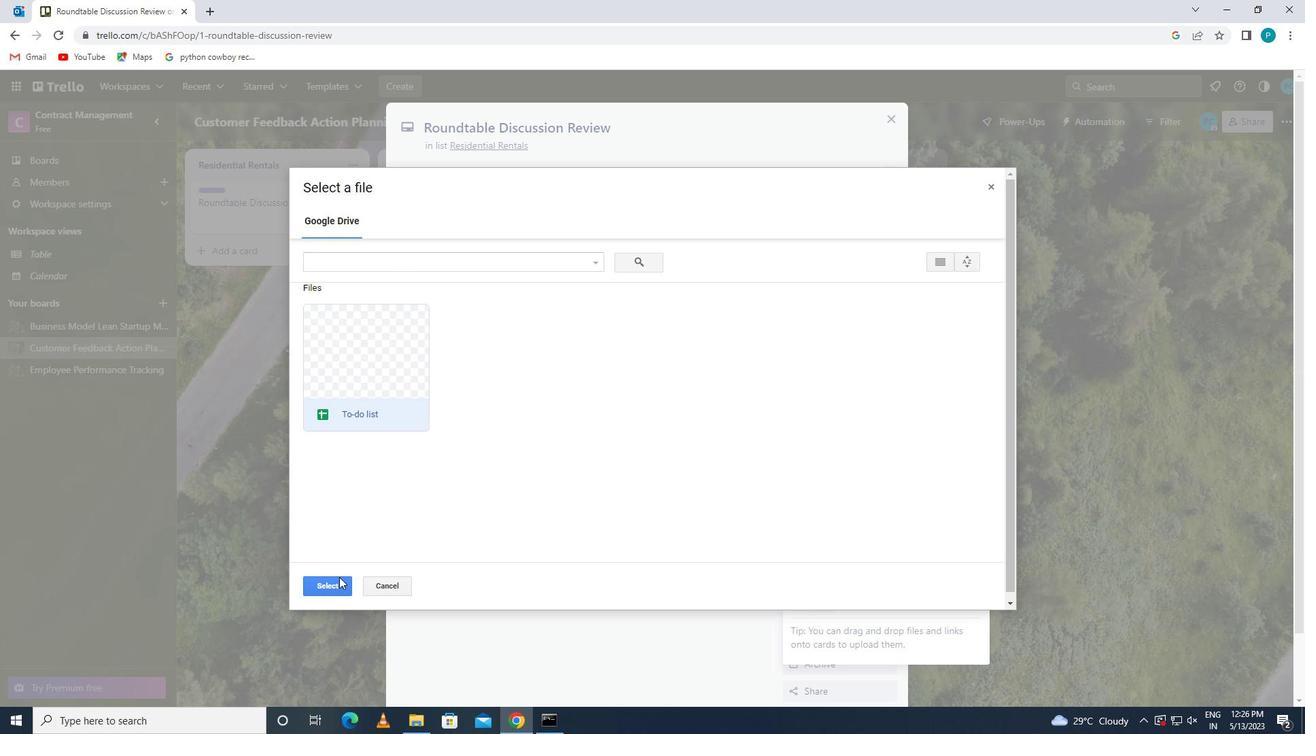 
Action: Mouse pressed left at (337, 583)
Screenshot: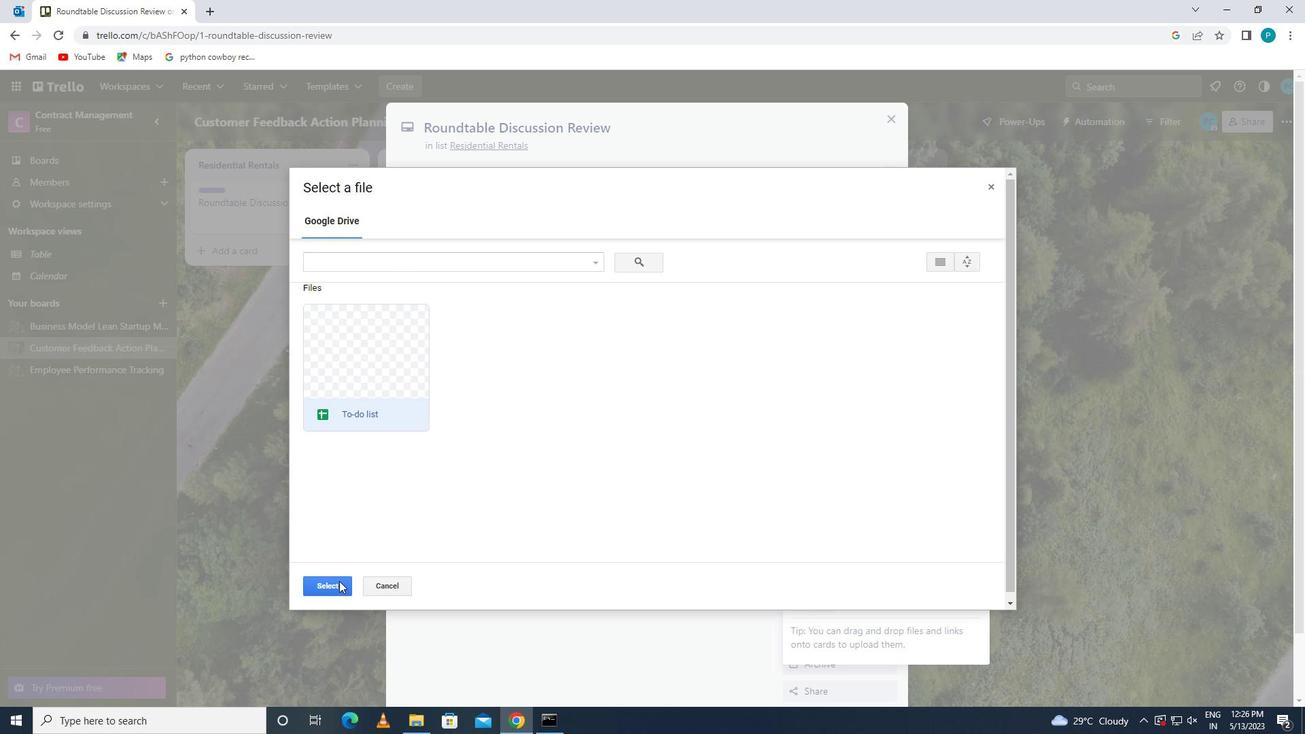
Action: Mouse moved to (808, 377)
Screenshot: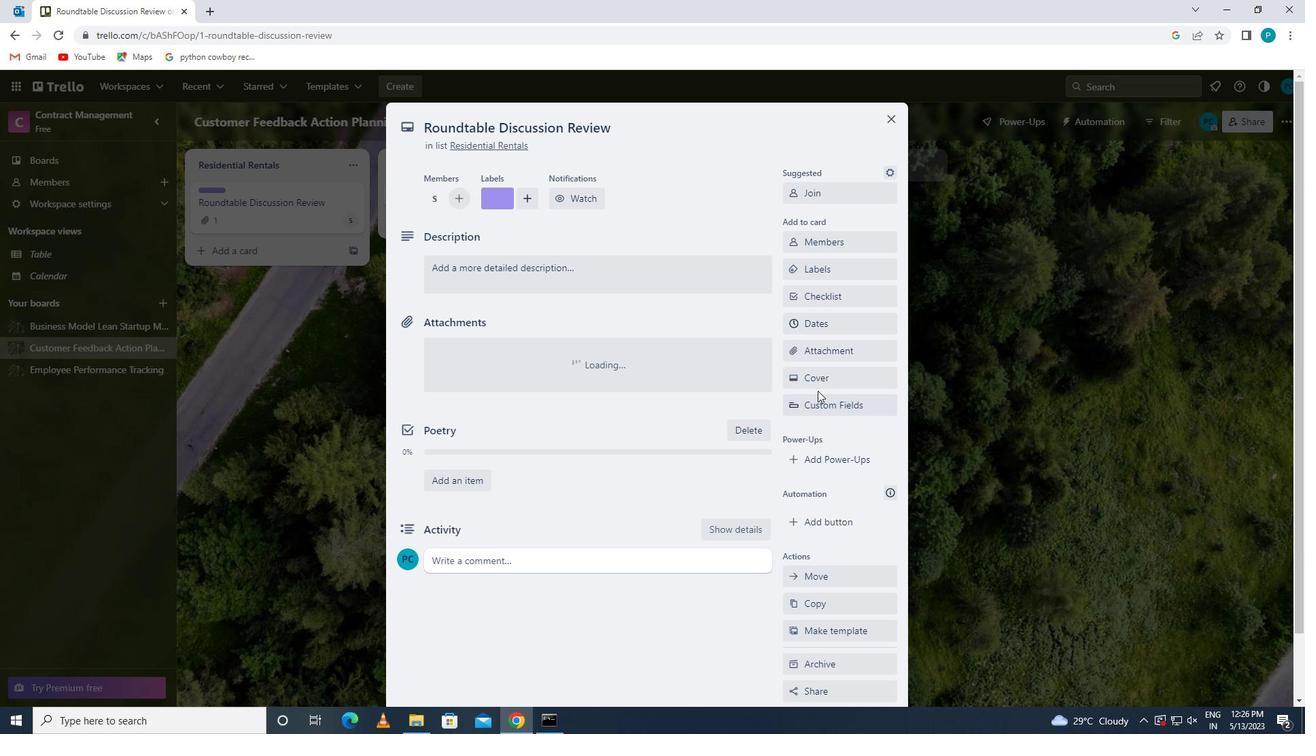 
Action: Mouse pressed left at (808, 377)
Screenshot: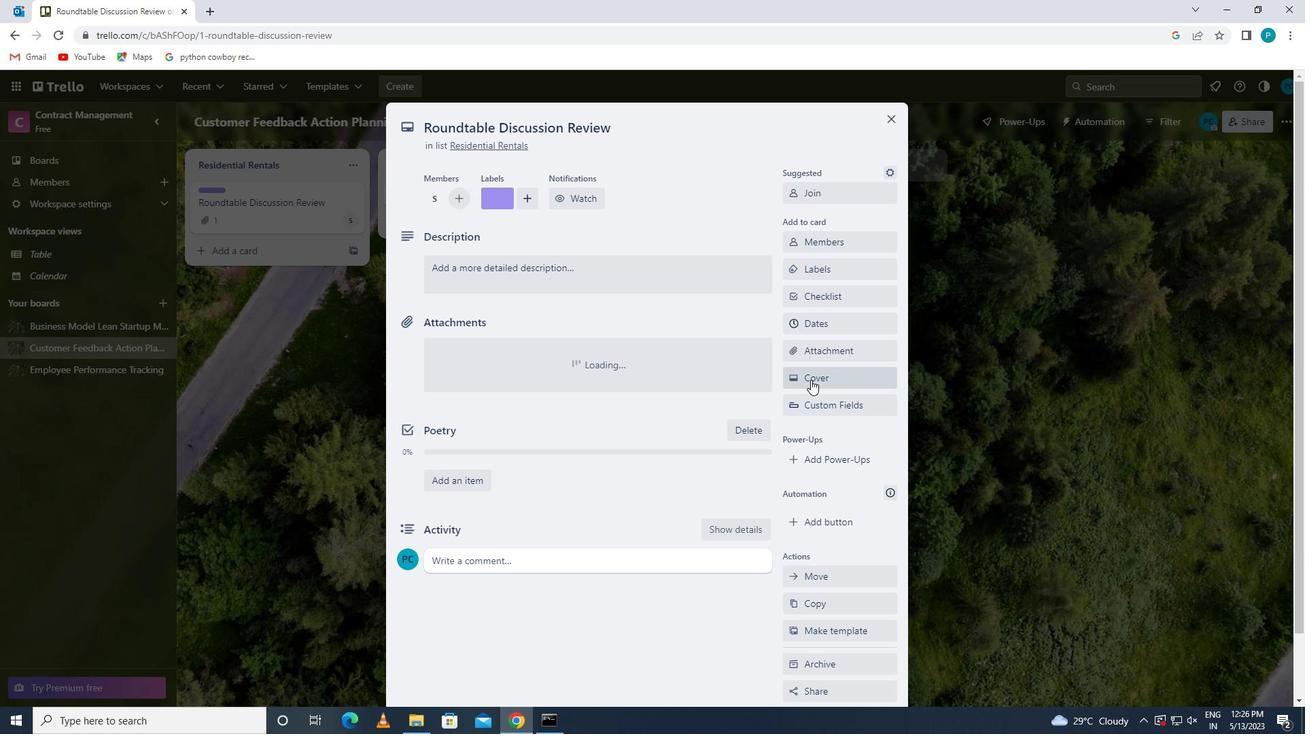 
Action: Mouse moved to (957, 438)
Screenshot: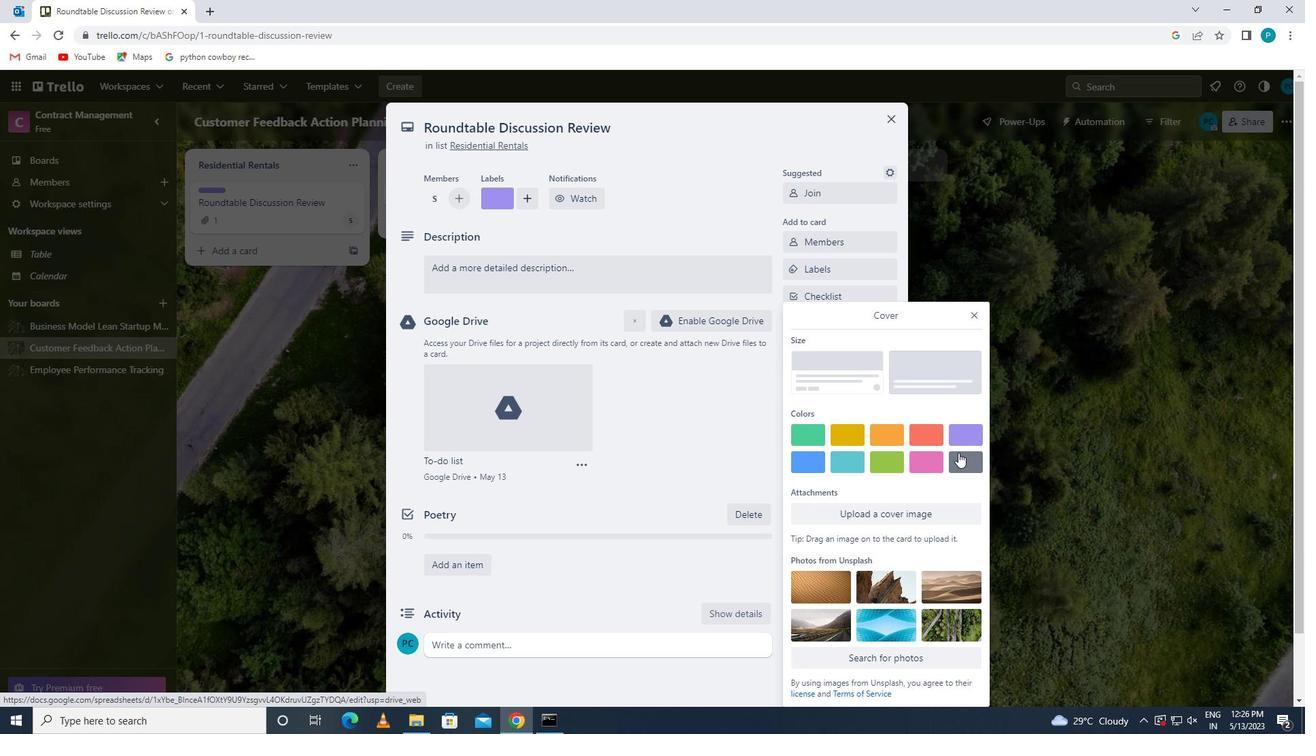 
Action: Mouse pressed left at (957, 438)
Screenshot: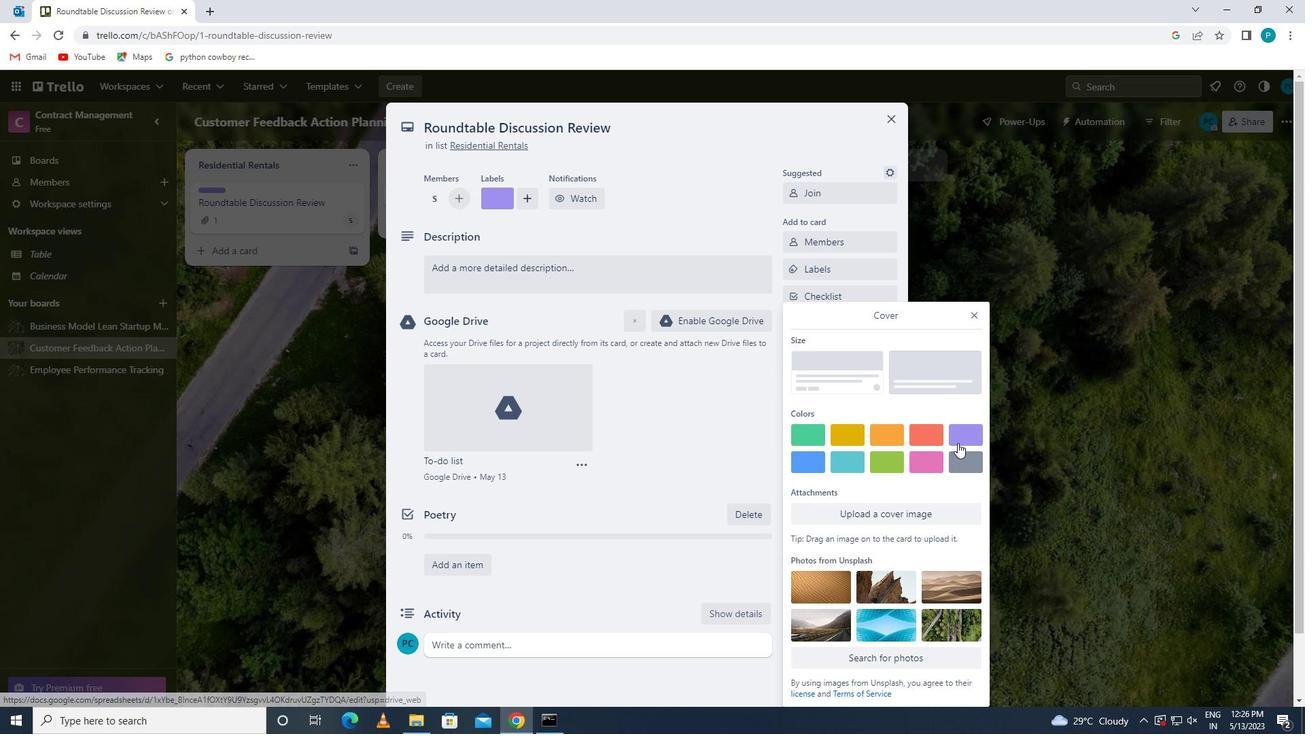 
Action: Mouse moved to (972, 284)
Screenshot: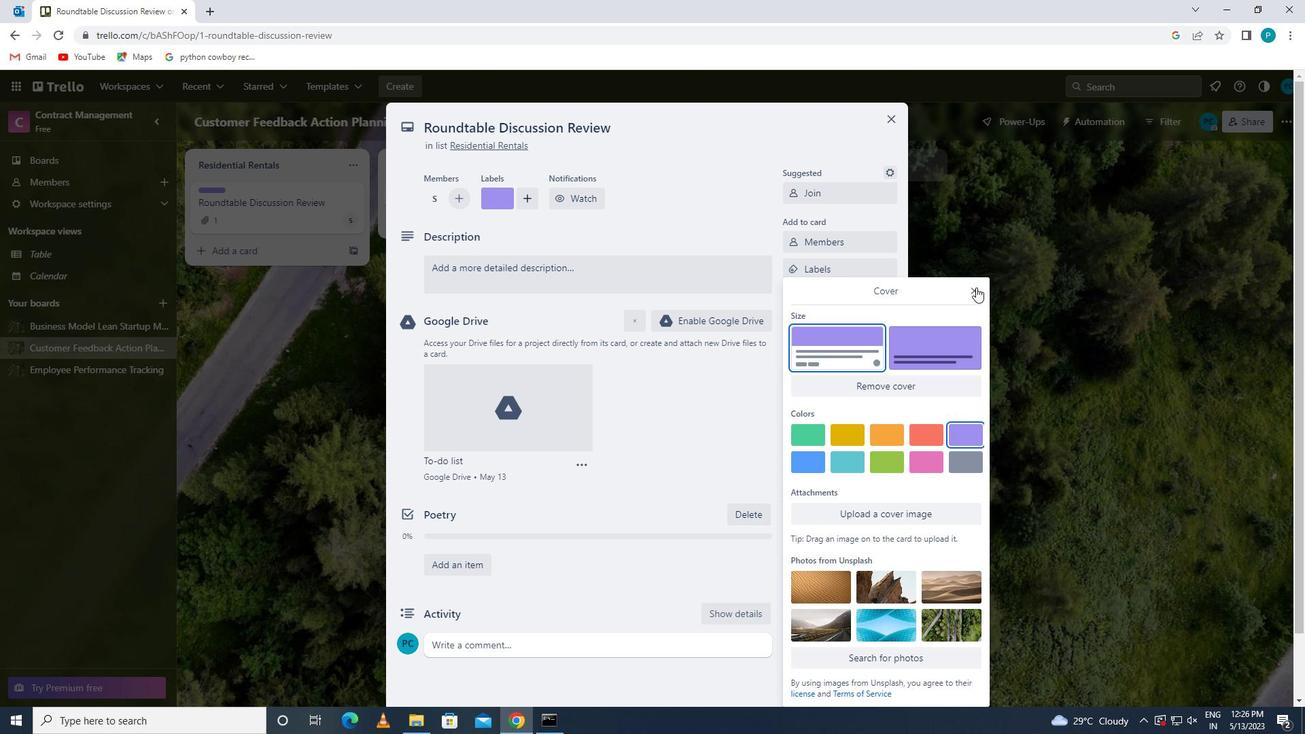 
Action: Mouse pressed left at (972, 284)
Screenshot: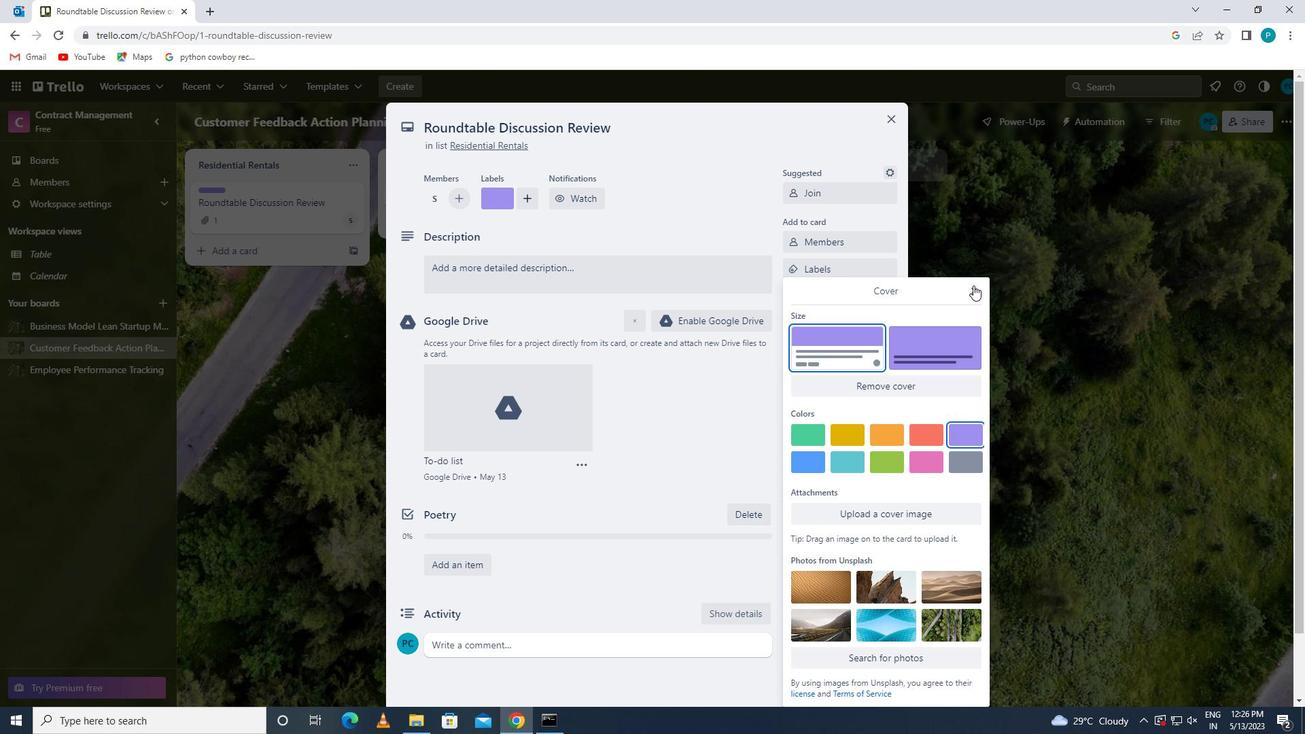 
Action: Mouse moved to (598, 352)
Screenshot: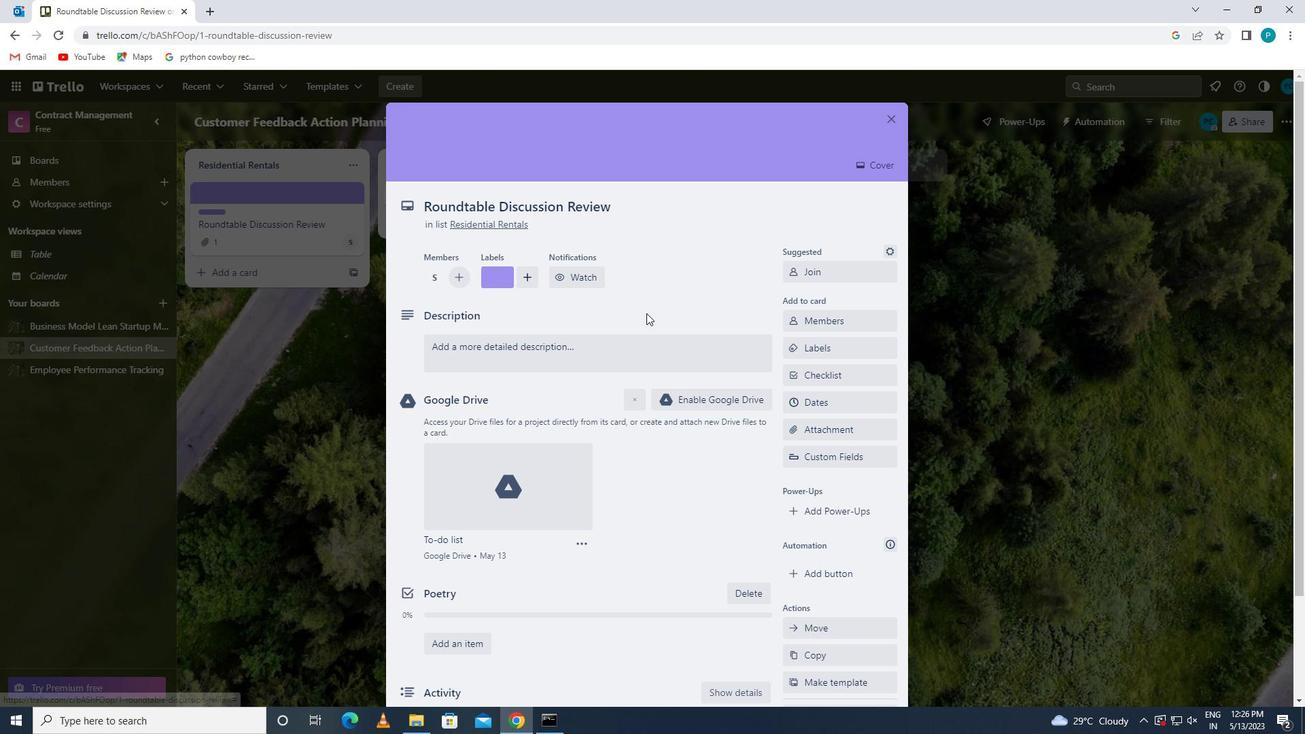 
Action: Mouse pressed left at (598, 352)
Screenshot: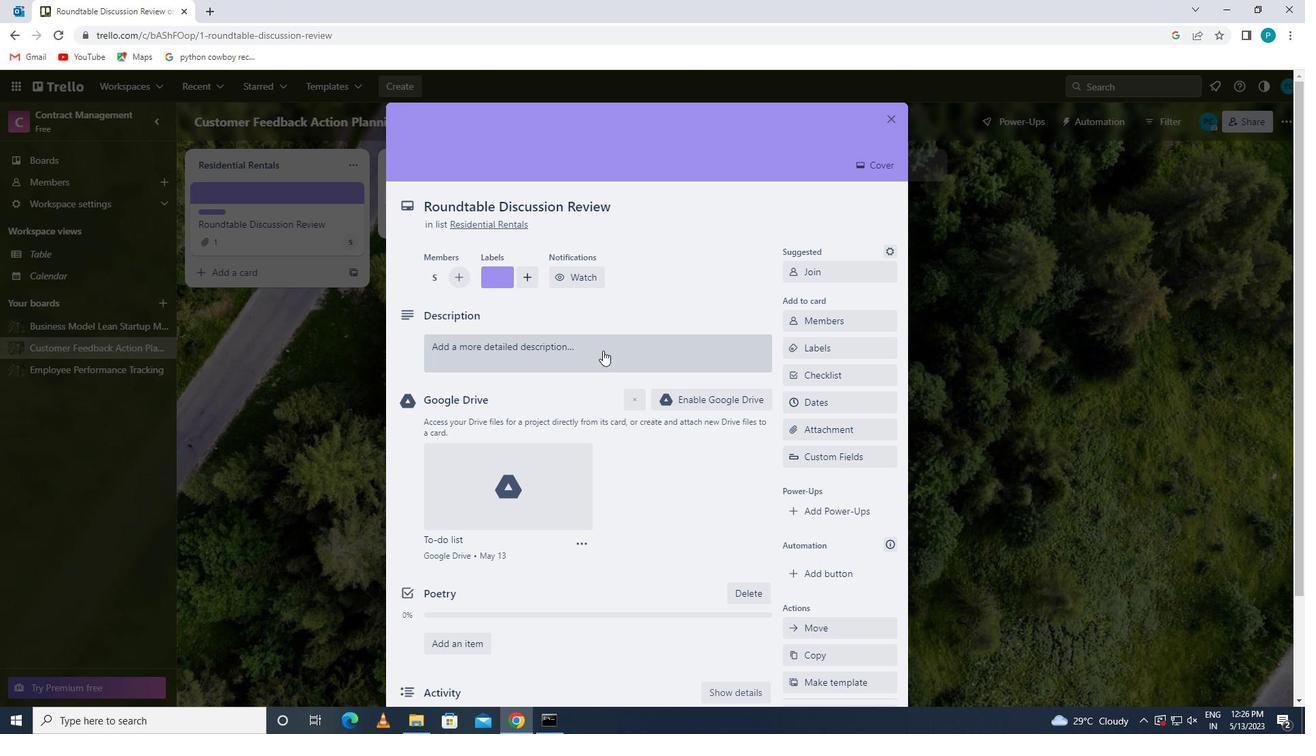 
Action: Key pressed <Key.caps_lock>d<Key.caps_lock>evelop<Key.space>new<Key.space>sales<Key.space>straegy
Screenshot: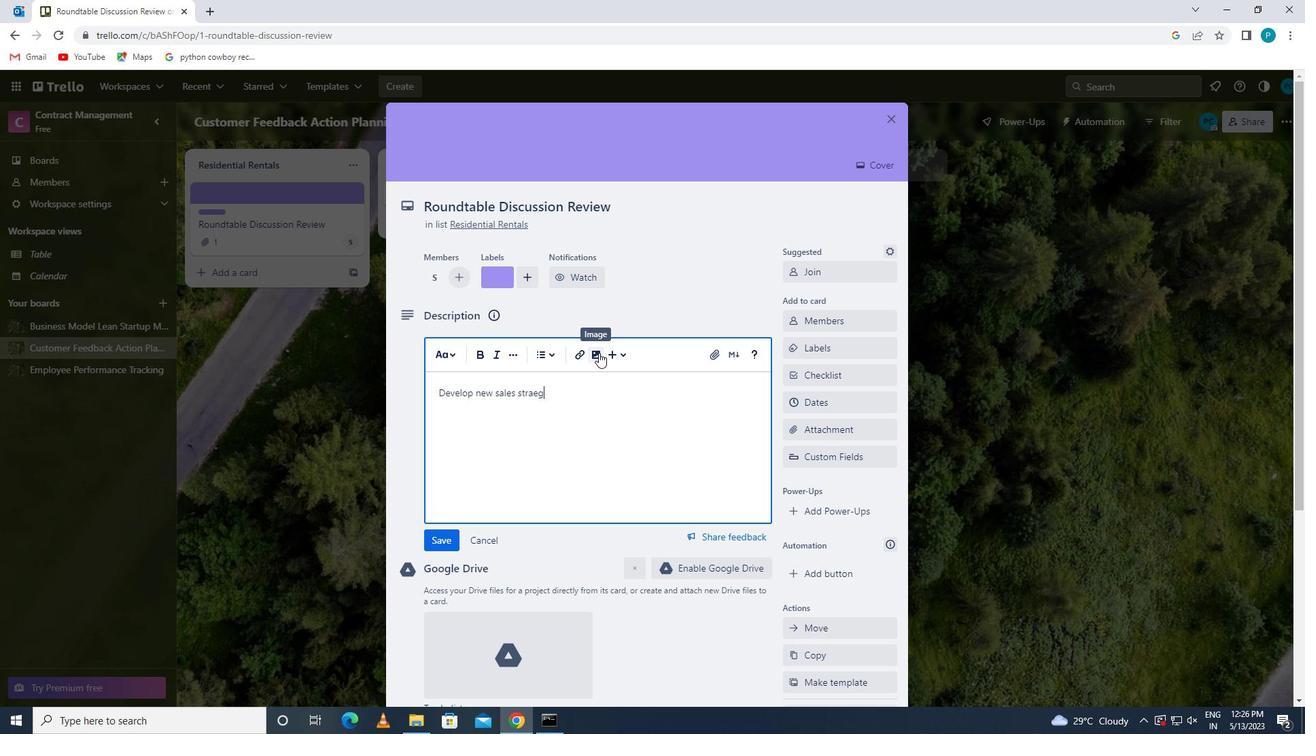 
Action: Mouse moved to (532, 394)
Screenshot: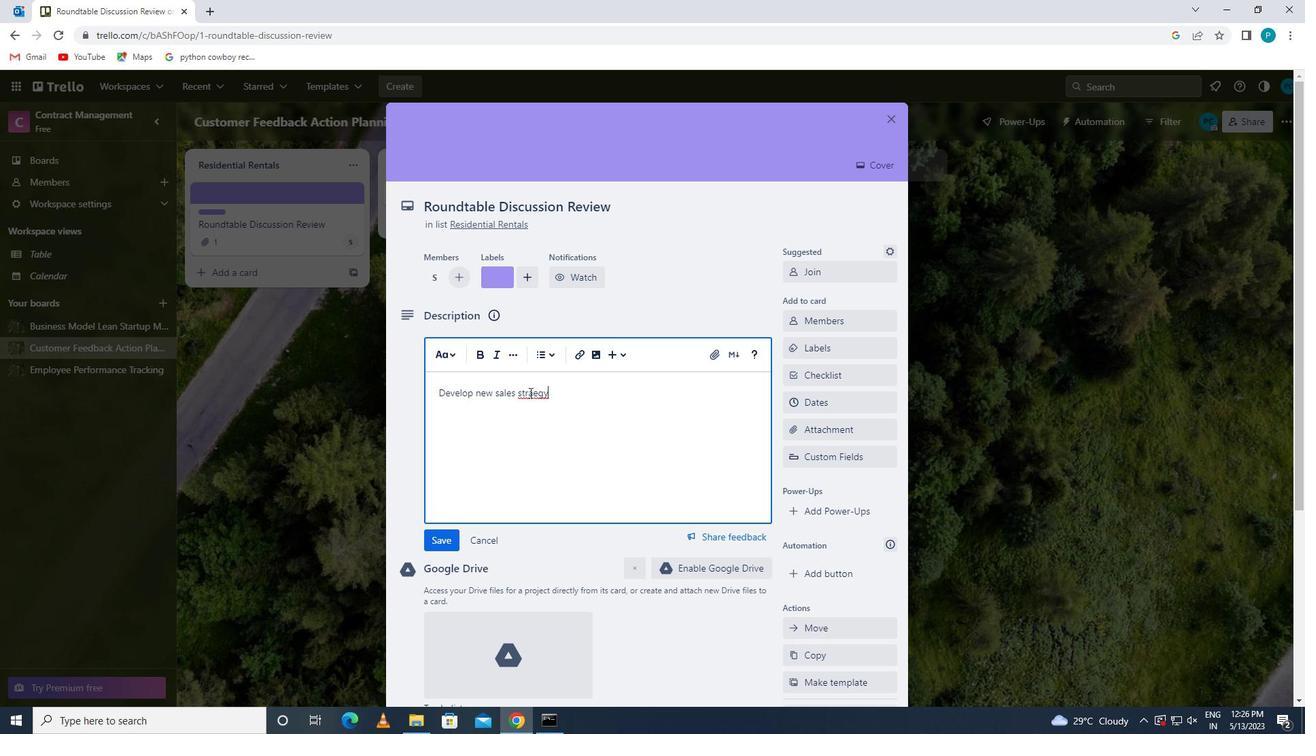 
Action: Mouse pressed left at (532, 394)
Screenshot: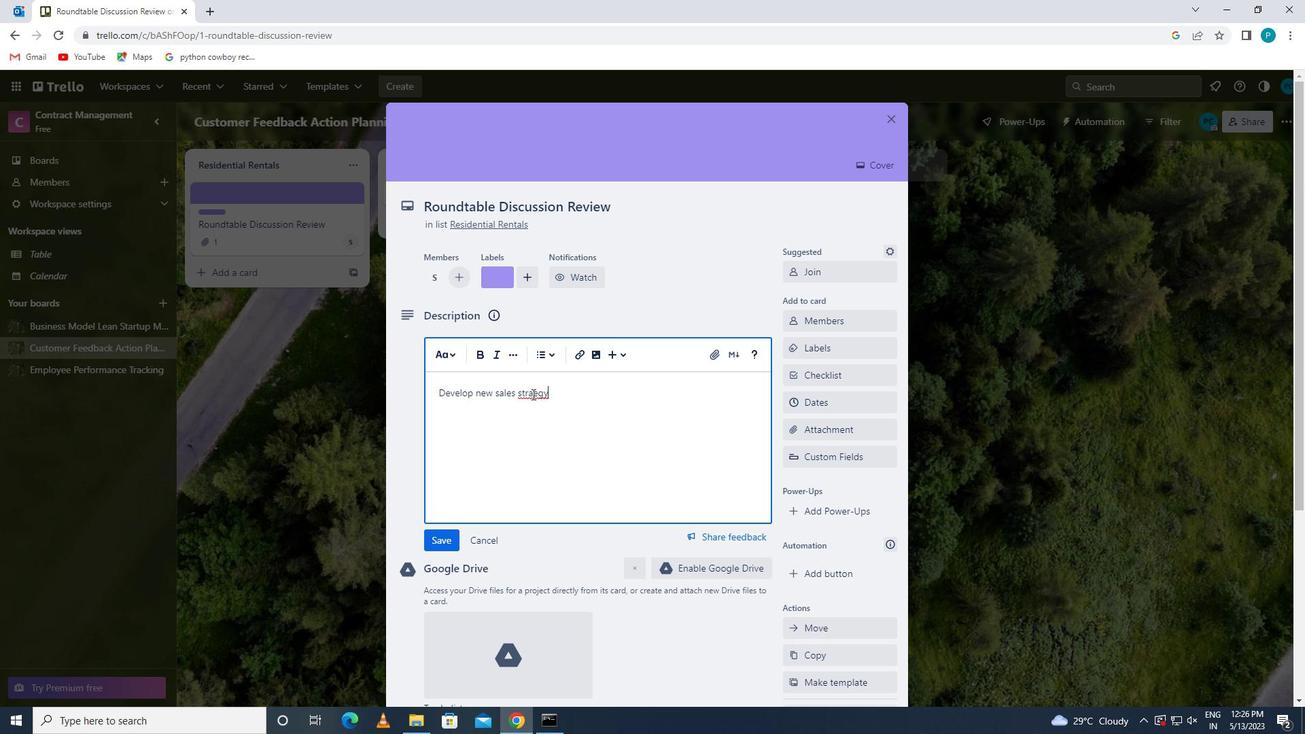 
Action: Key pressed t
Screenshot: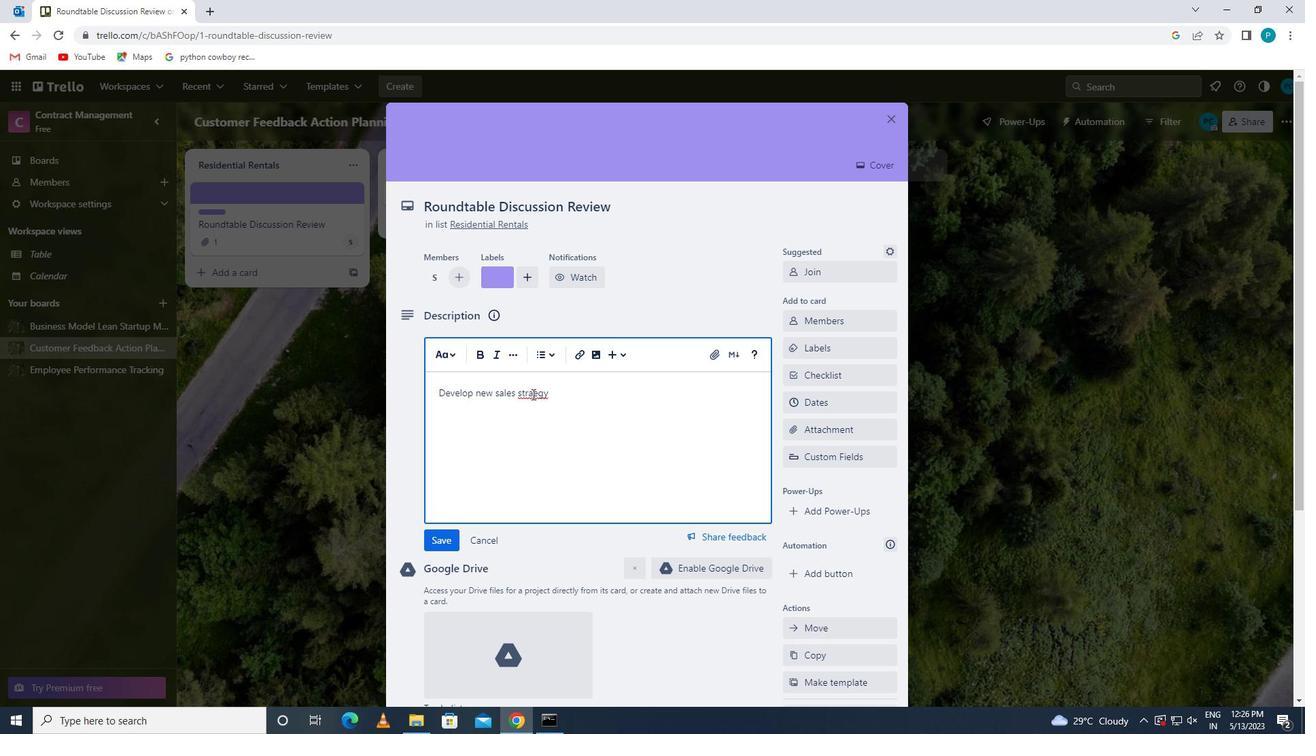 
Action: Mouse moved to (572, 388)
Screenshot: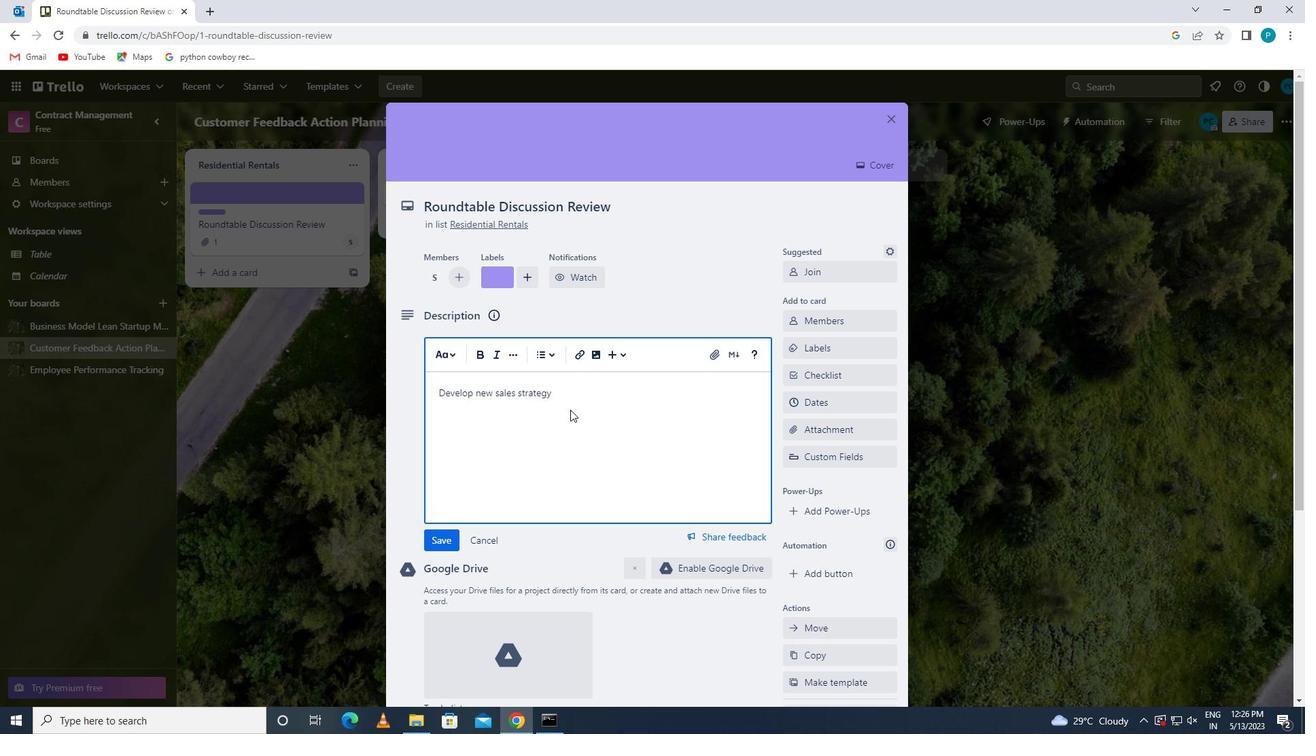 
Action: Mouse pressed left at (572, 388)
Screenshot: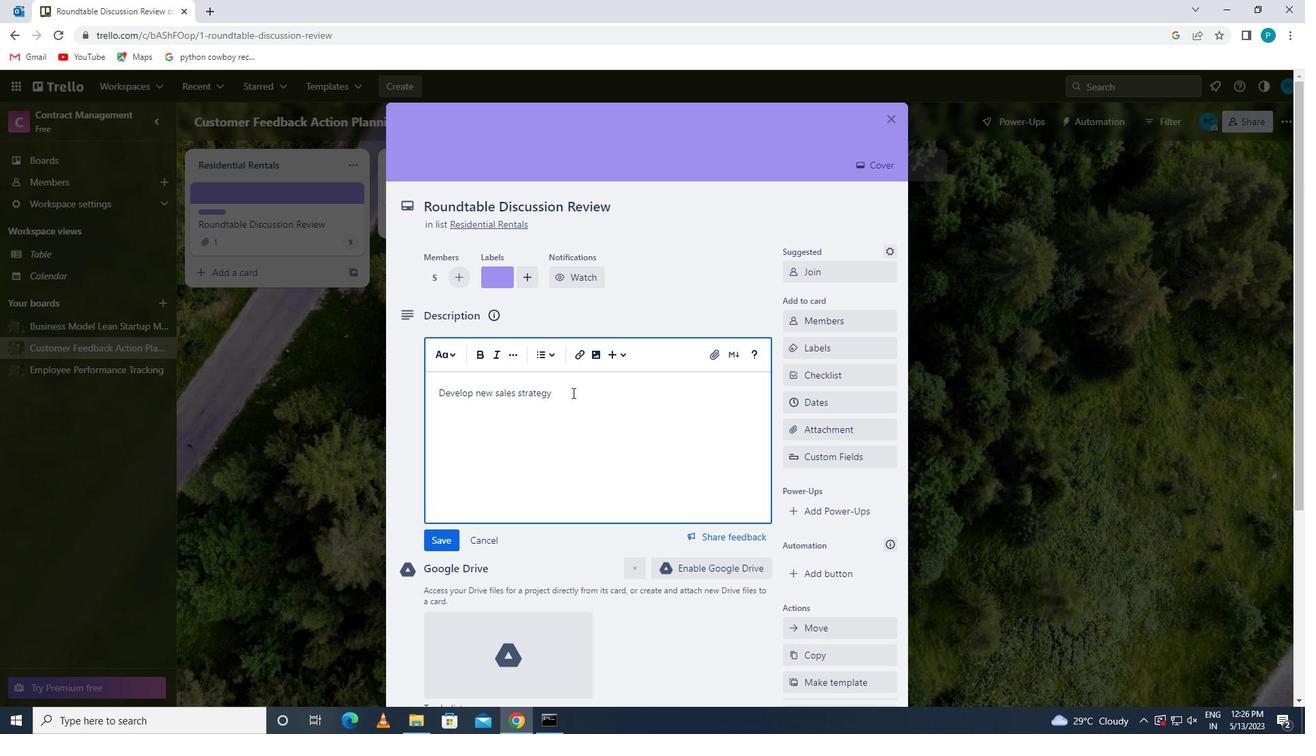 
Action: Key pressed <Key.space>for<Key.space>team<Key.space>
Screenshot: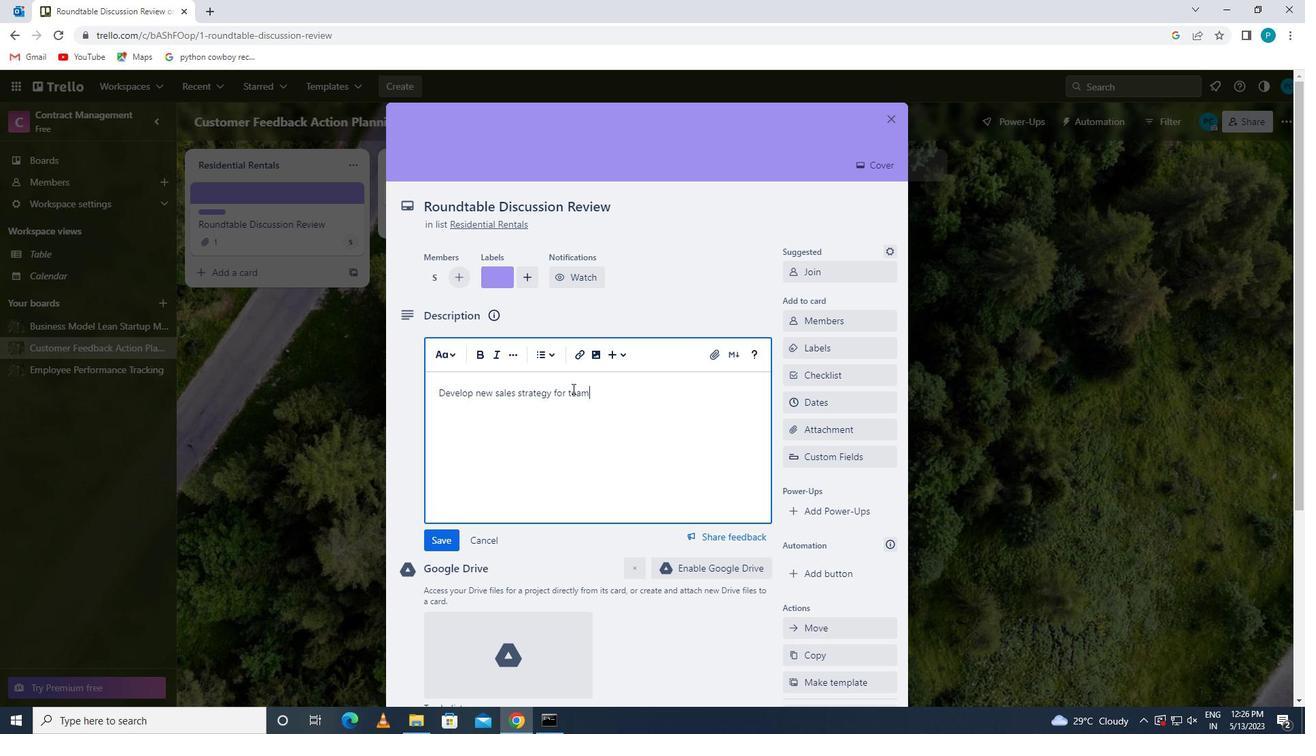 
Action: Mouse moved to (503, 611)
Screenshot: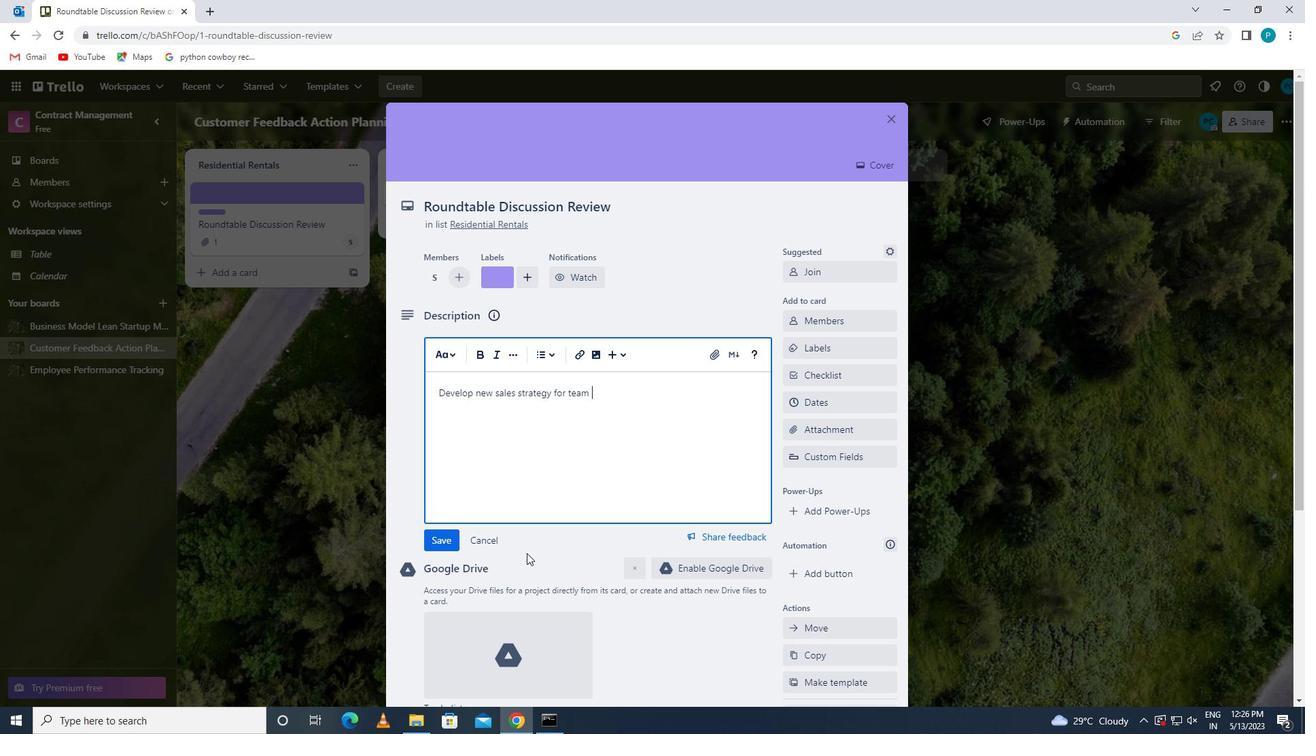 
Action: Mouse scrolled (503, 610) with delta (0, 0)
Screenshot: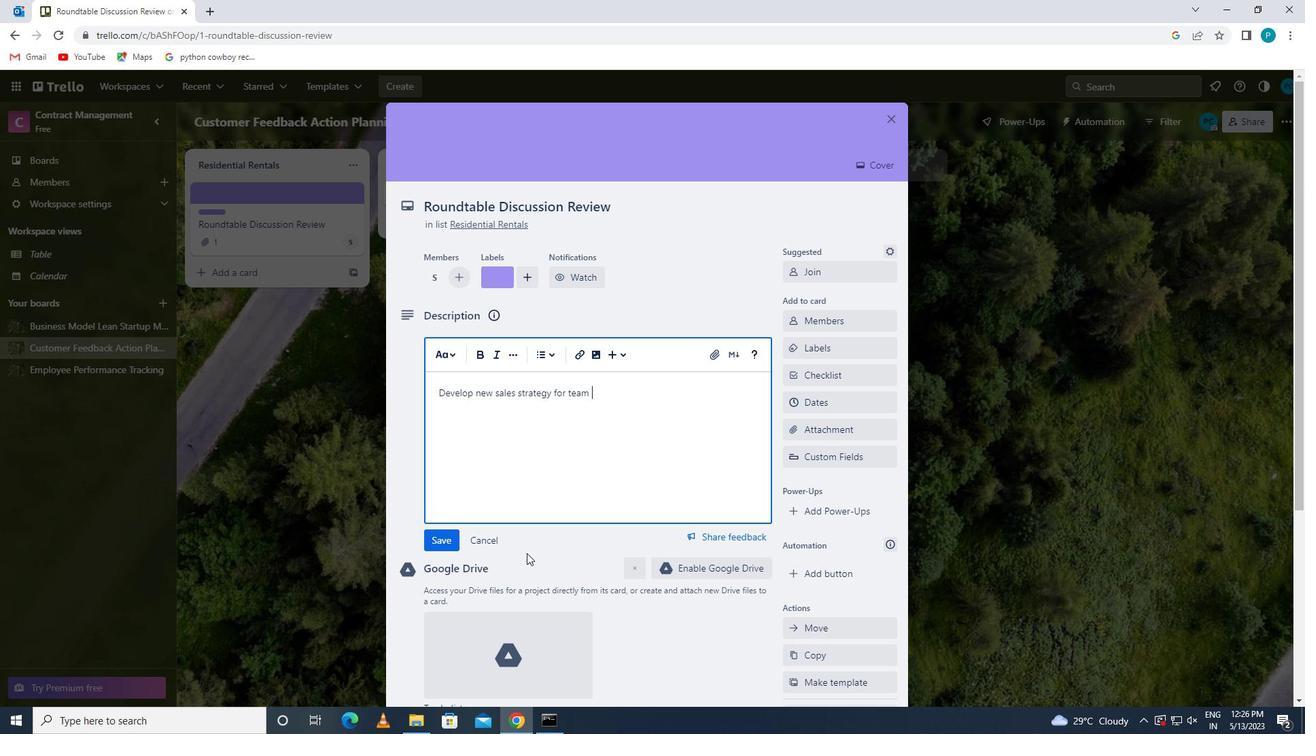 
Action: Mouse scrolled (503, 610) with delta (0, 0)
Screenshot: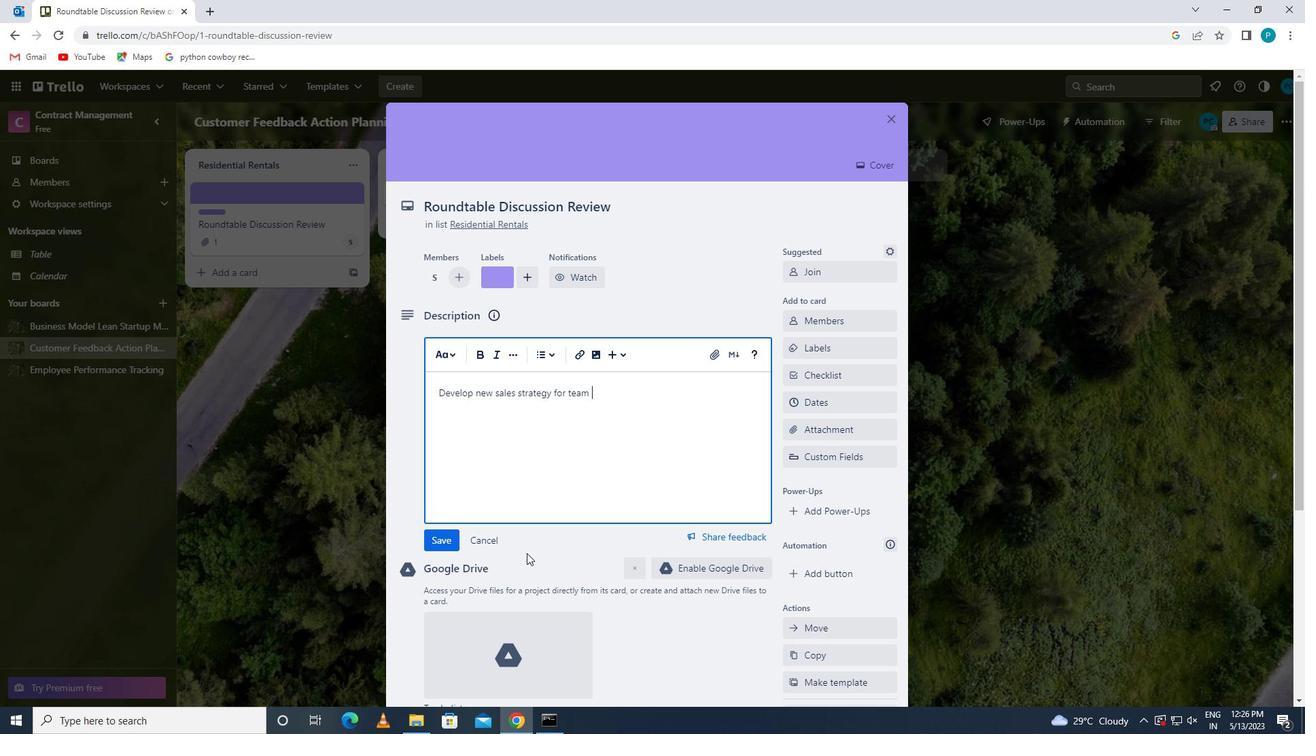 
Action: Mouse moved to (492, 612)
Screenshot: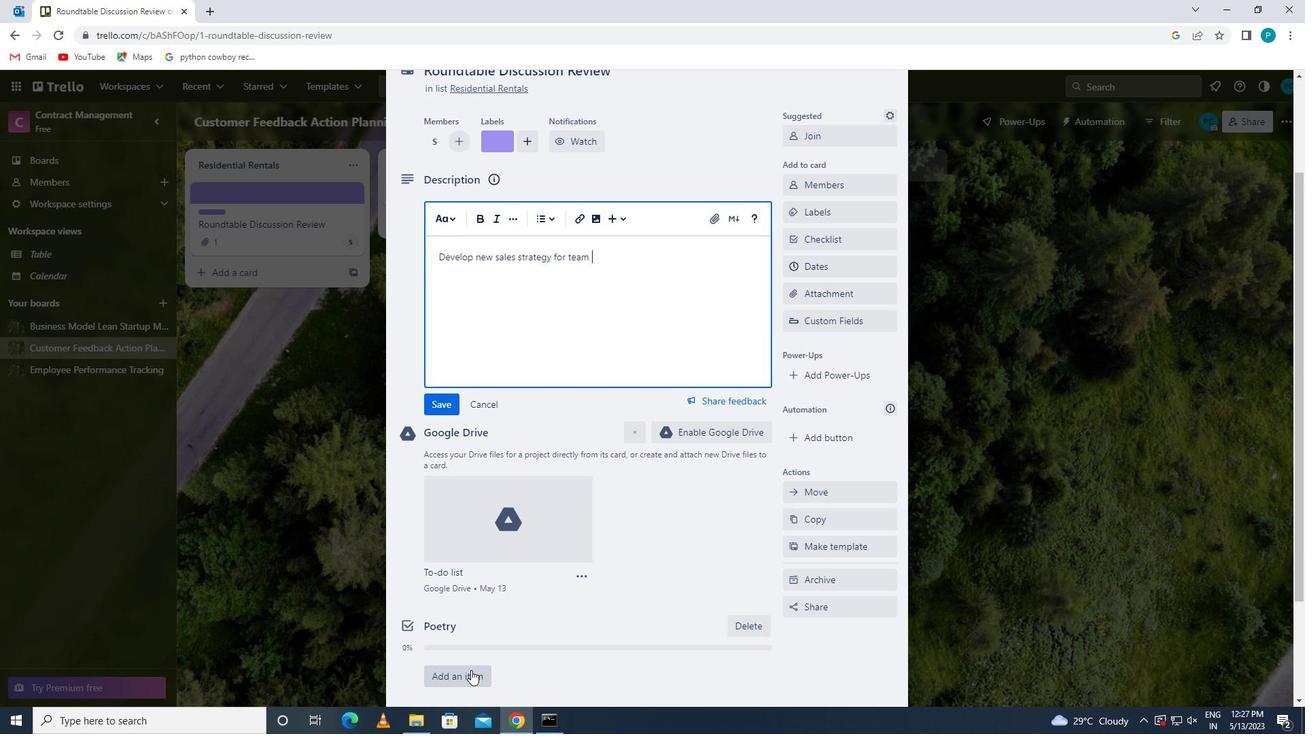 
Action: Mouse scrolled (492, 611) with delta (0, 0)
Screenshot: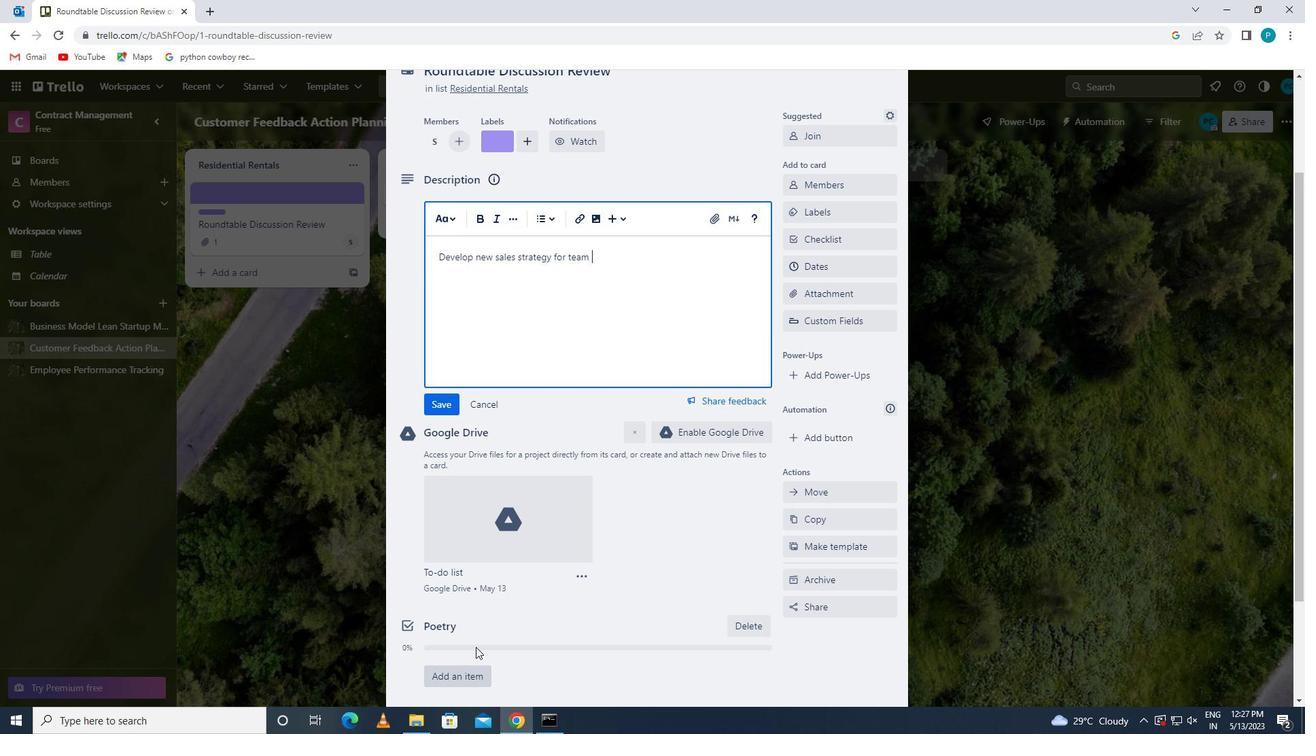 
Action: Mouse scrolled (492, 611) with delta (0, 0)
Screenshot: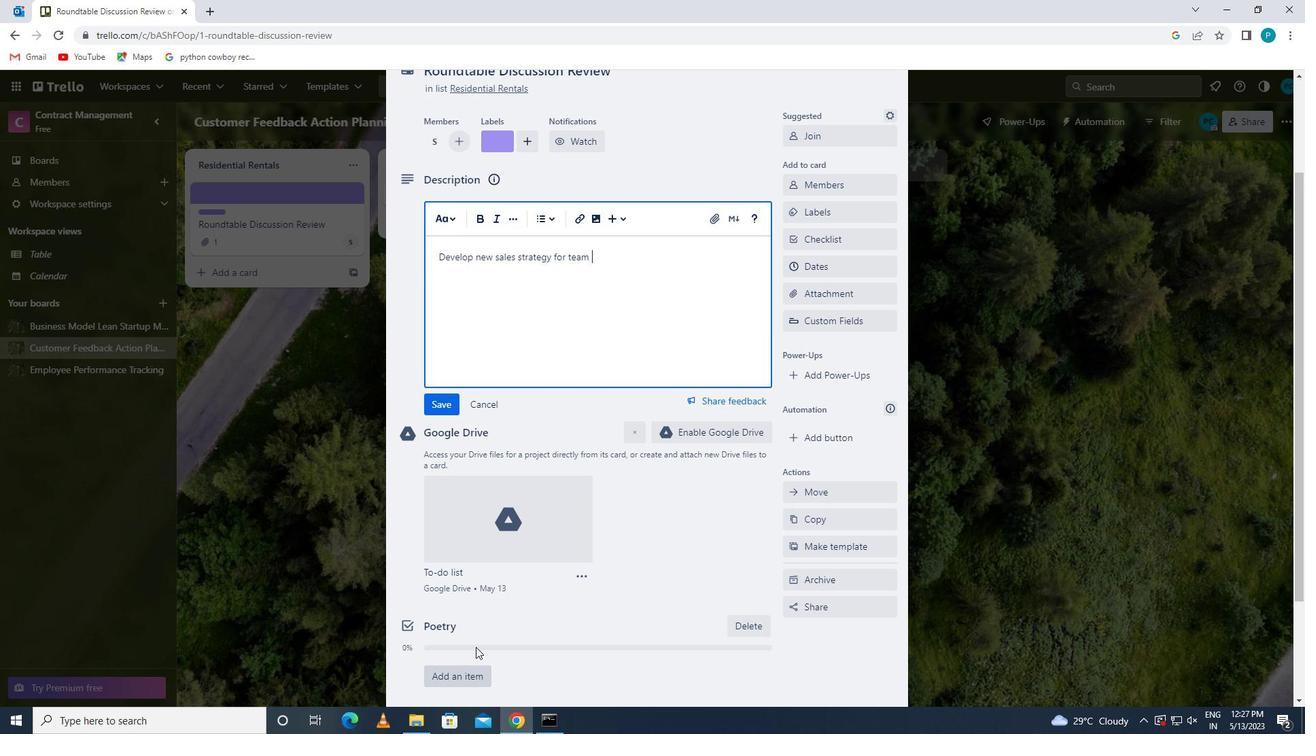 
Action: Mouse scrolled (492, 611) with delta (0, 0)
Screenshot: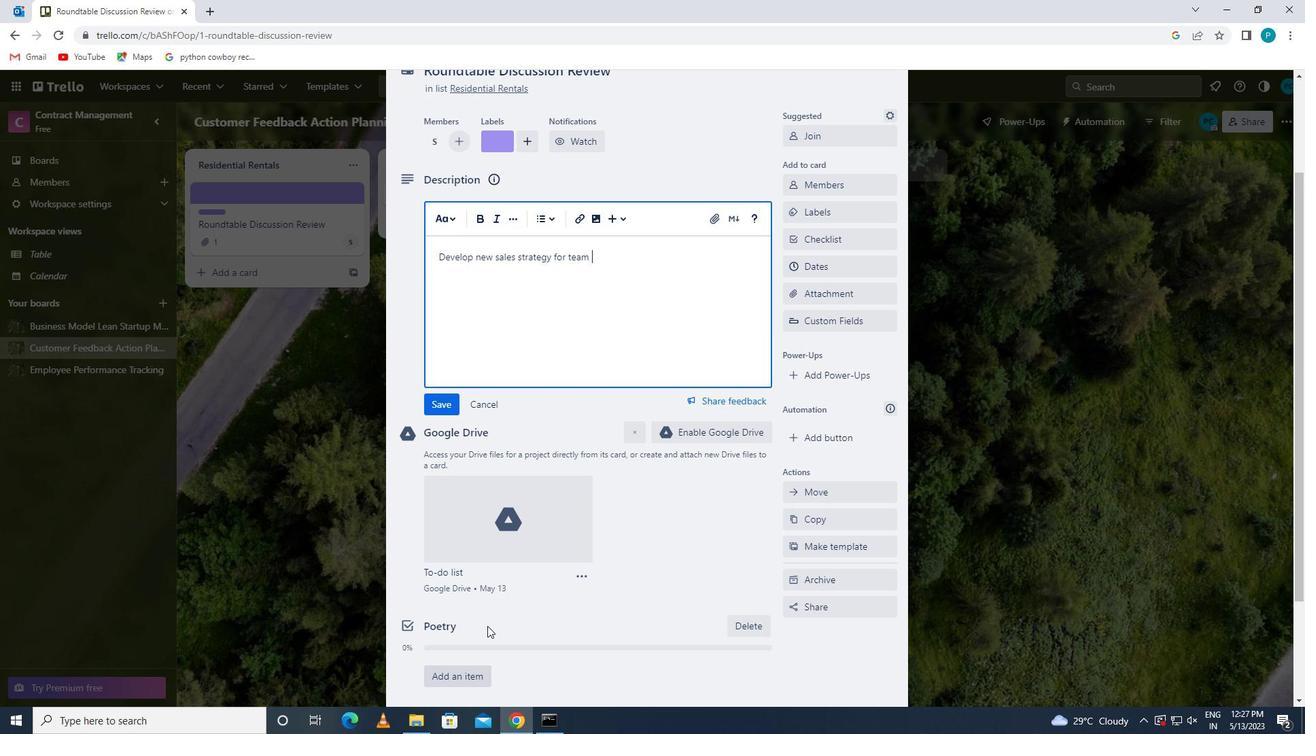 
Action: Mouse moved to (449, 271)
Screenshot: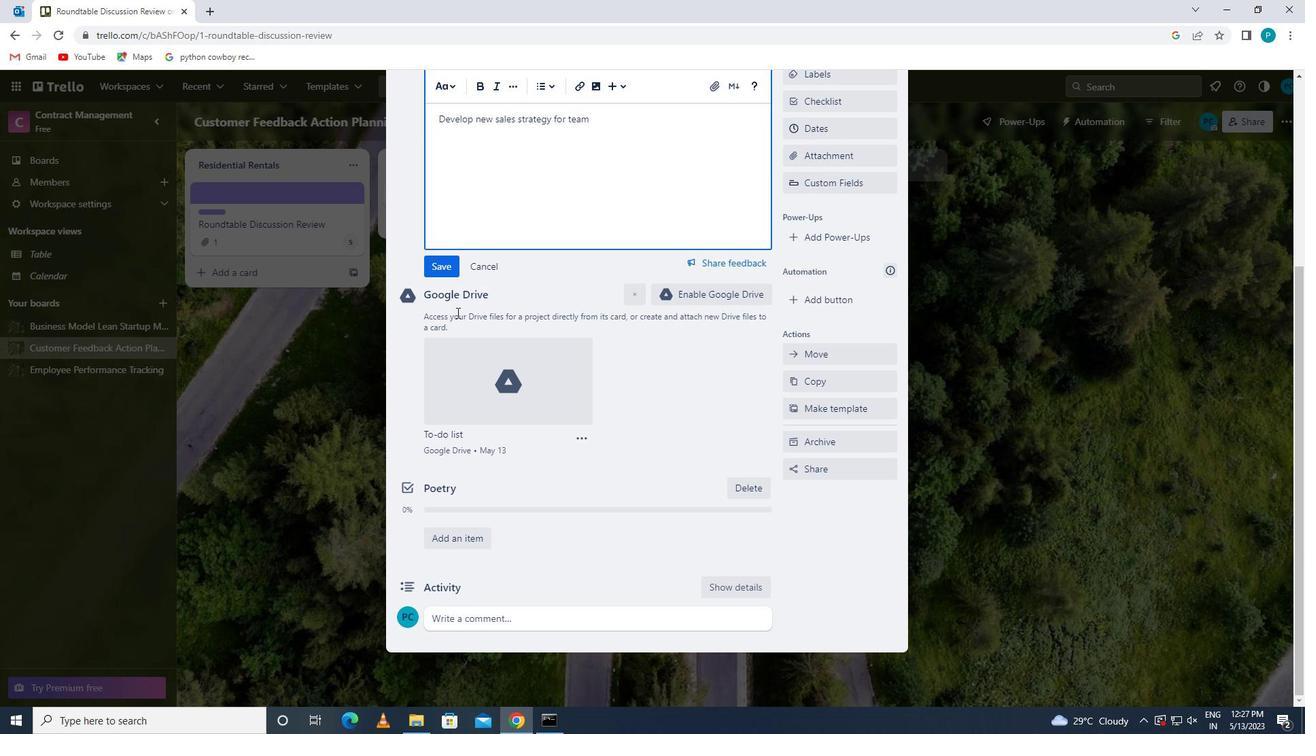 
Action: Mouse pressed left at (449, 271)
Screenshot: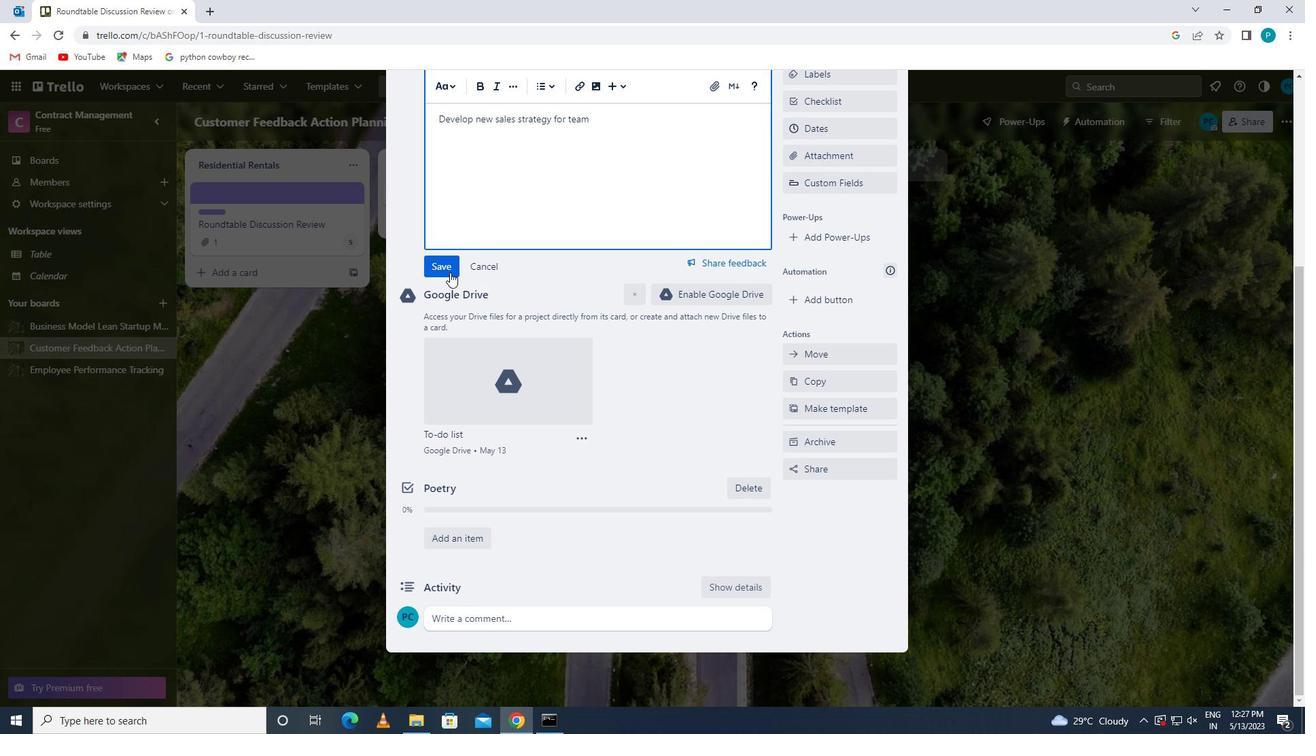 
Action: Mouse moved to (459, 575)
Screenshot: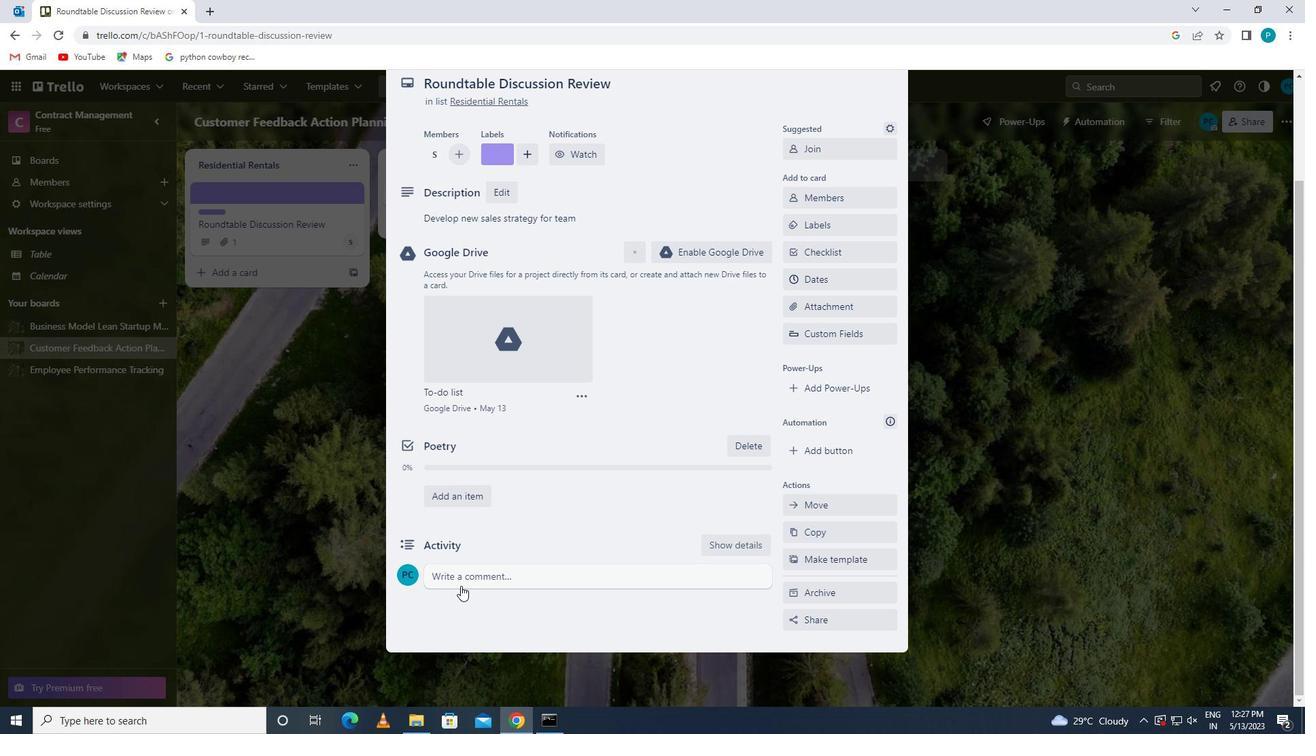 
Action: Mouse pressed left at (459, 575)
Screenshot: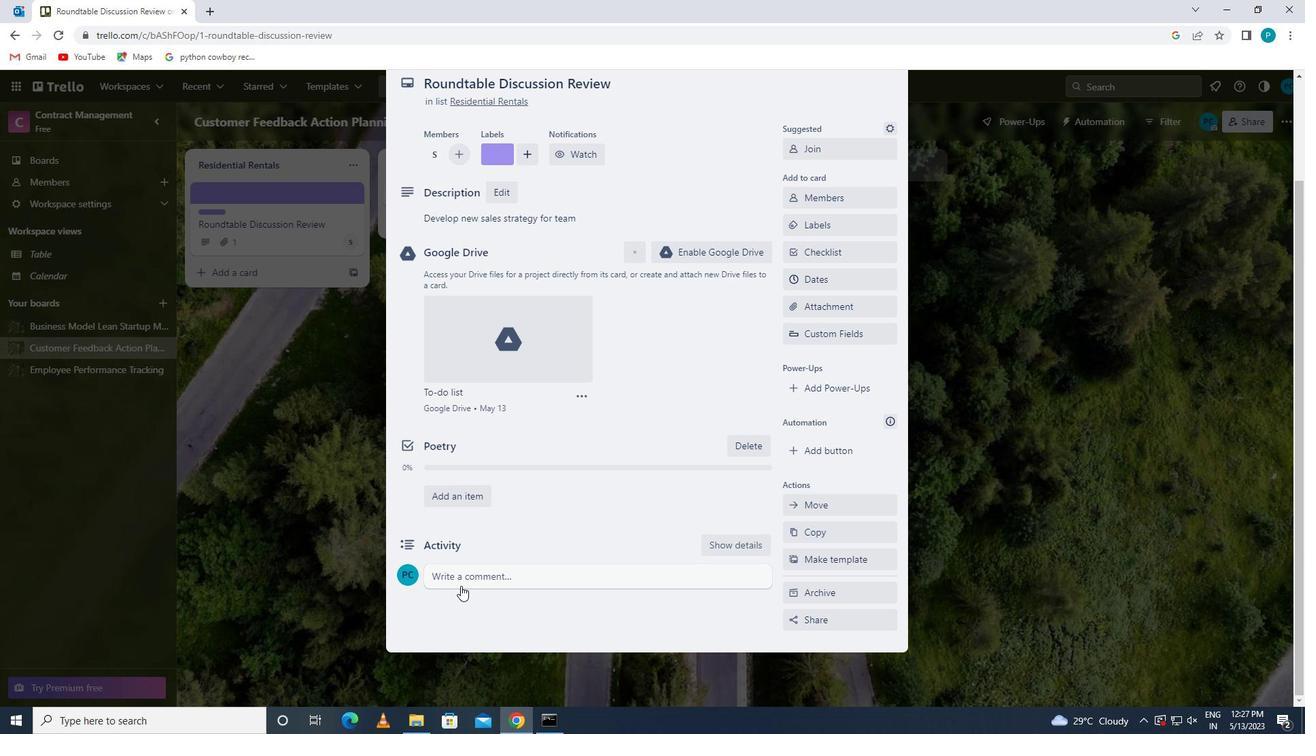 
Action: Key pressed <Key.caps_lock>g<Key.caps_lock>iven<Key.space>th<Key.space>po<Key.backspace><Key.backspace><Key.backspace>e<Key.space>potential<Key.space>impact<Key.space>of<Key.space>this<Key.space>task<Key.space>,let<Key.space><Key.space>us<Key.space>make<Key.space>sure<Key.space>we<Key.space>involve<Key.space>all<Key.space>staa<Key.backspace>keholders<Key.space>and<Key.space>gather<Key.space>thi<Key.backspace>eir<Key.space>feedback
Screenshot: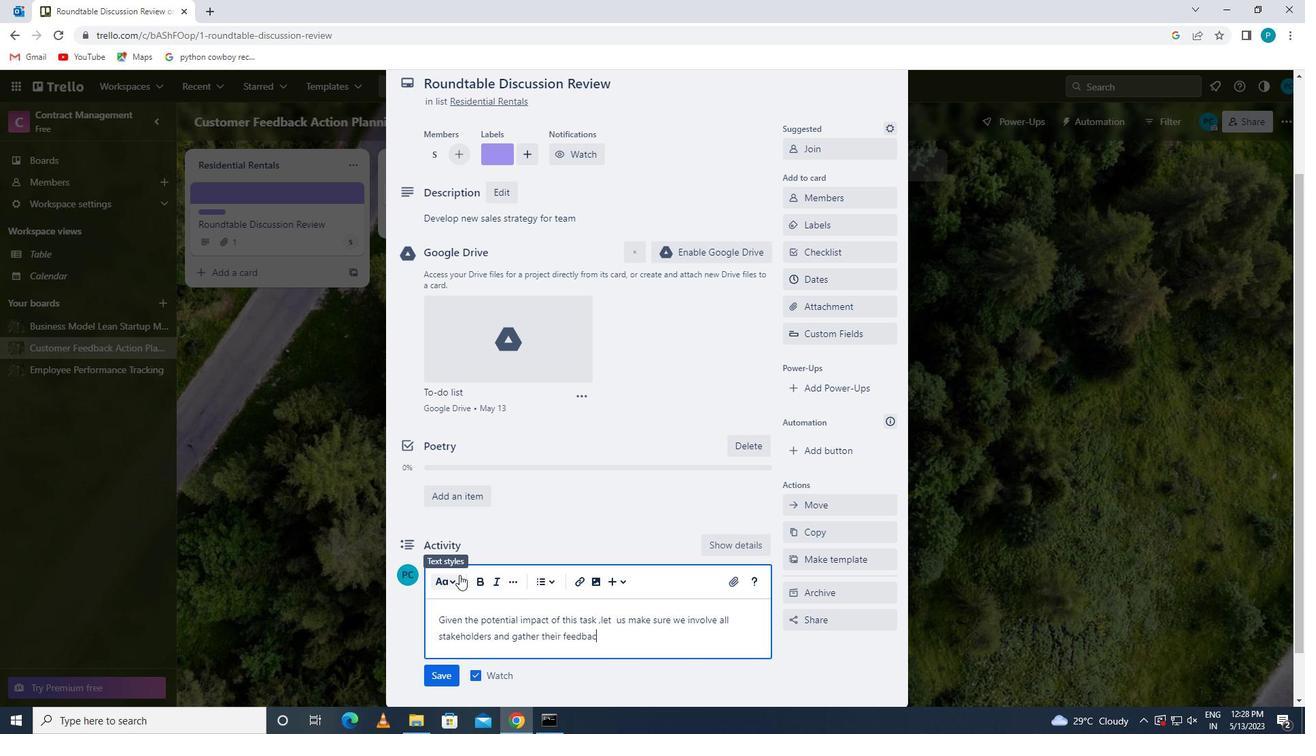 
Action: Mouse moved to (441, 680)
Screenshot: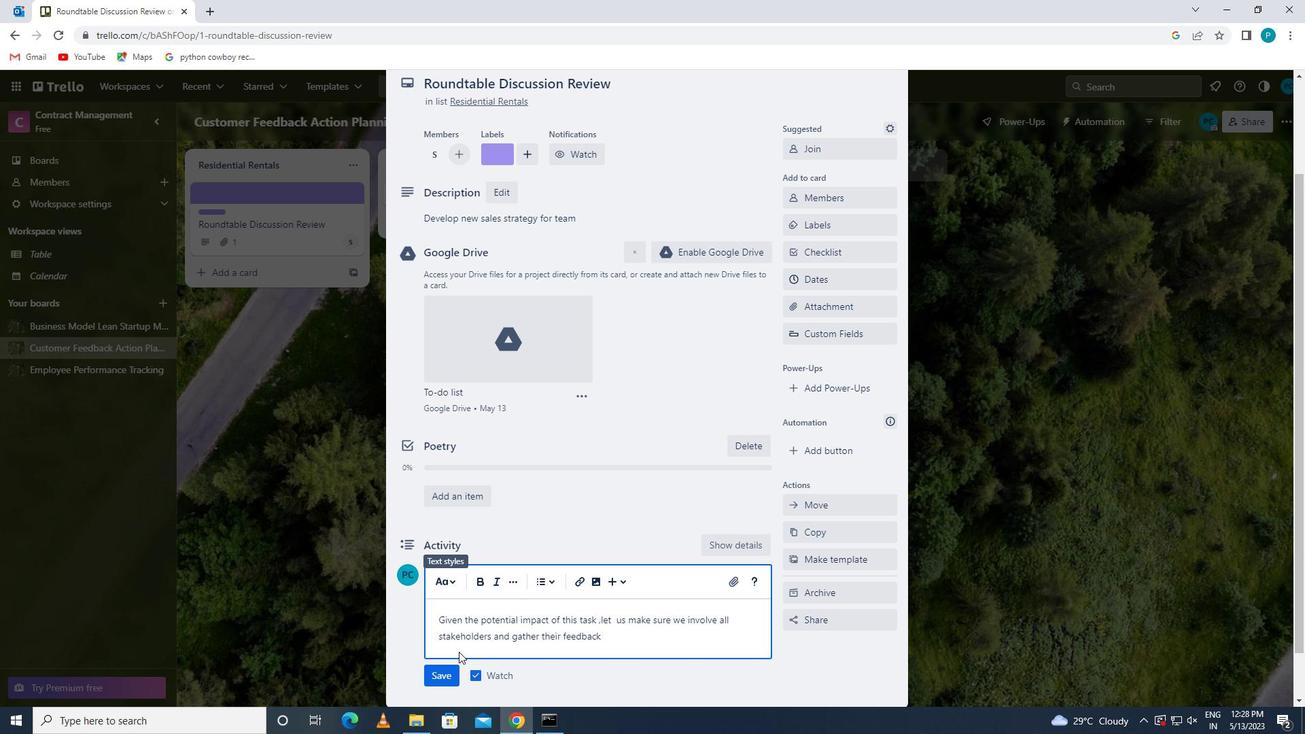 
Action: Mouse pressed left at (441, 680)
Screenshot: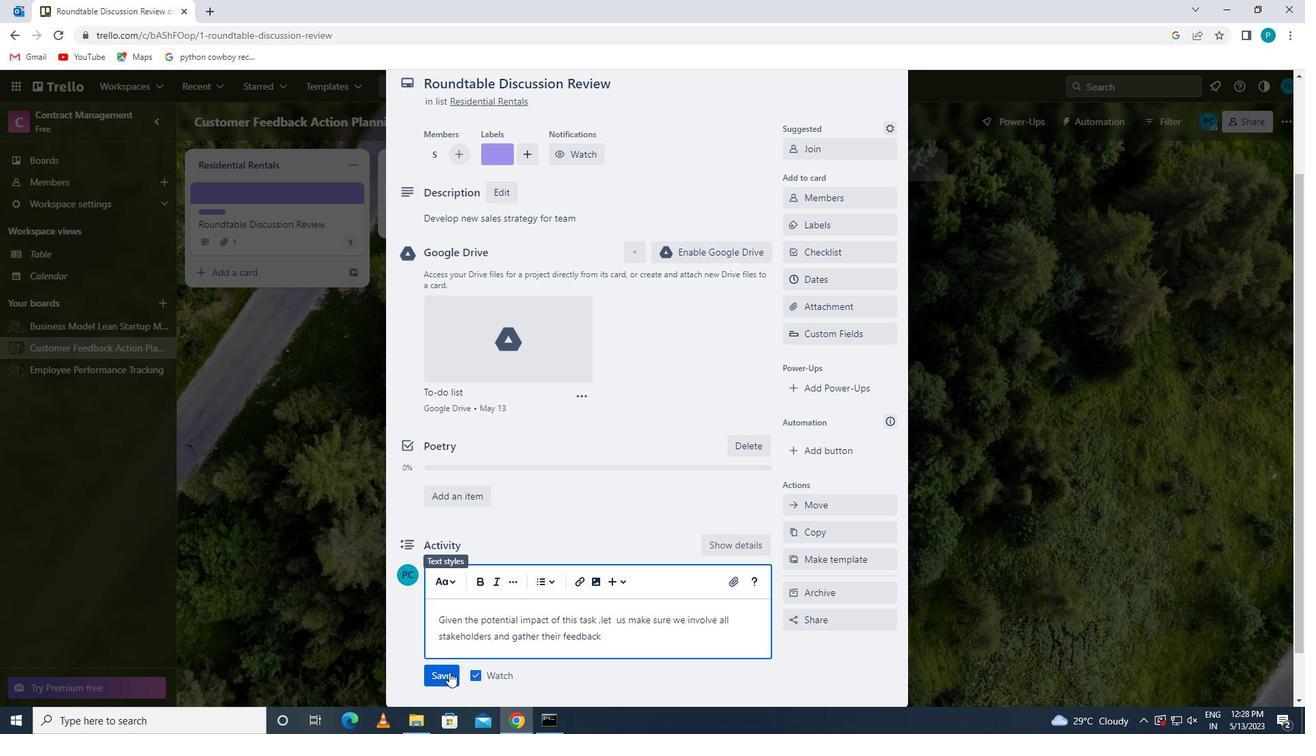 
Action: Mouse moved to (824, 285)
Screenshot: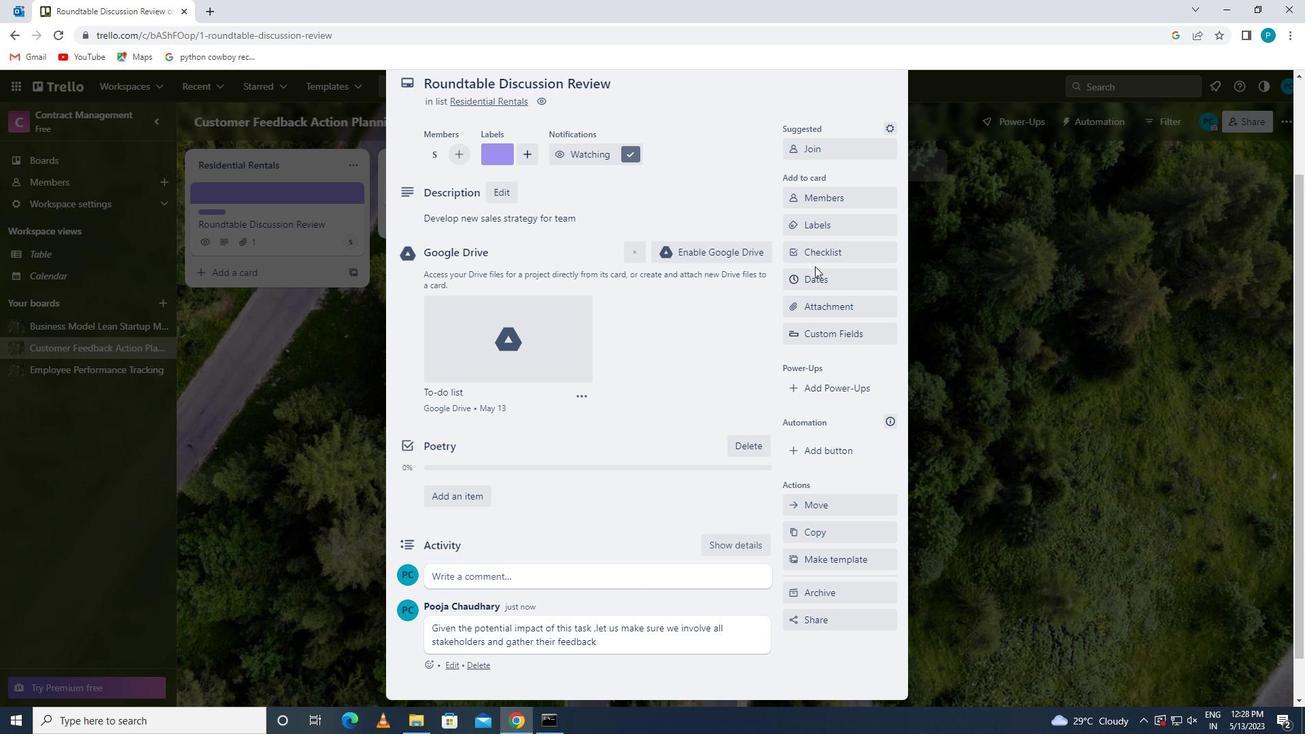 
Action: Mouse pressed left at (824, 285)
Screenshot: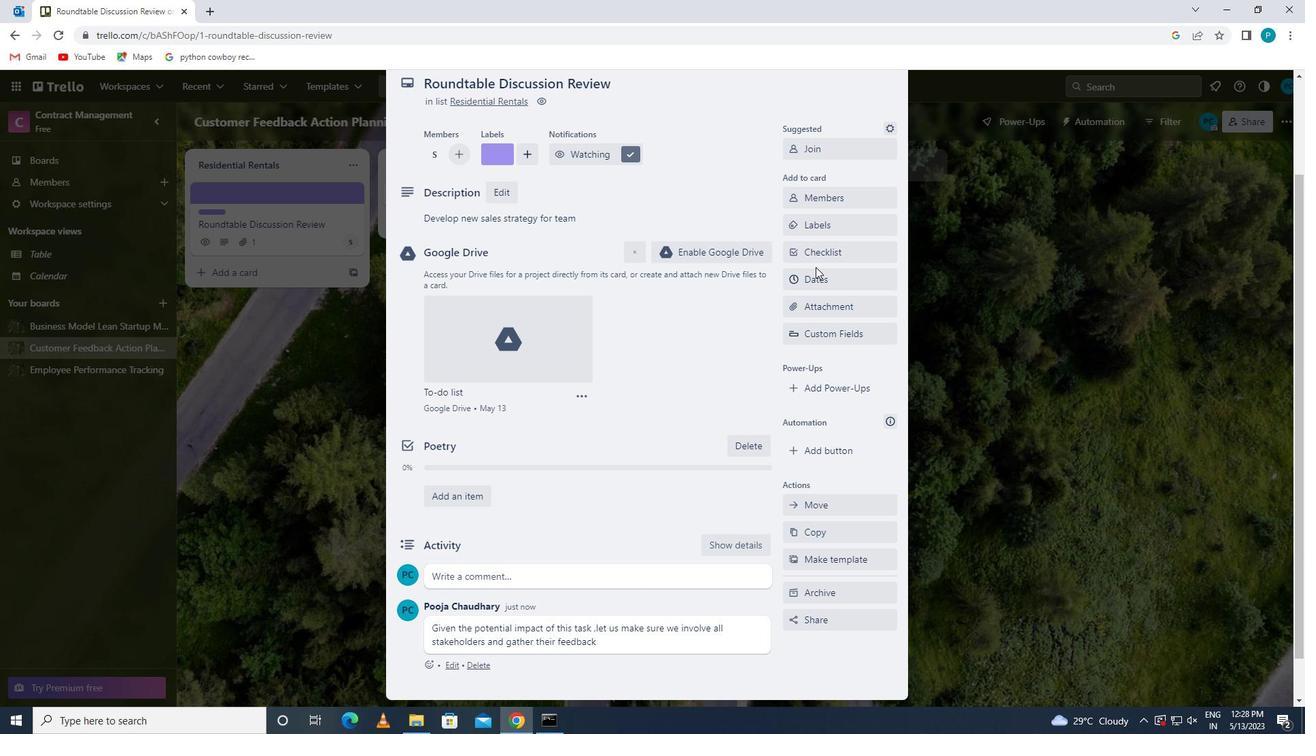 
Action: Mouse moved to (791, 369)
Screenshot: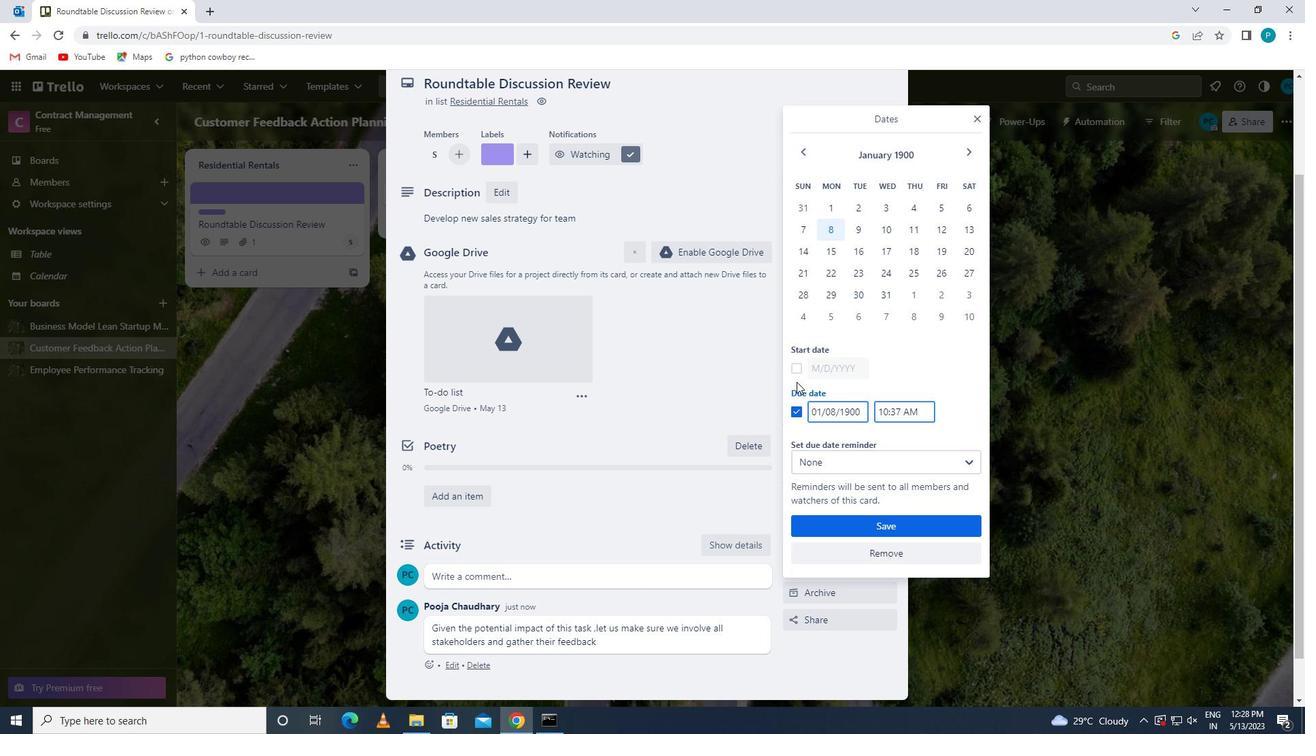 
Action: Mouse pressed left at (791, 369)
Screenshot: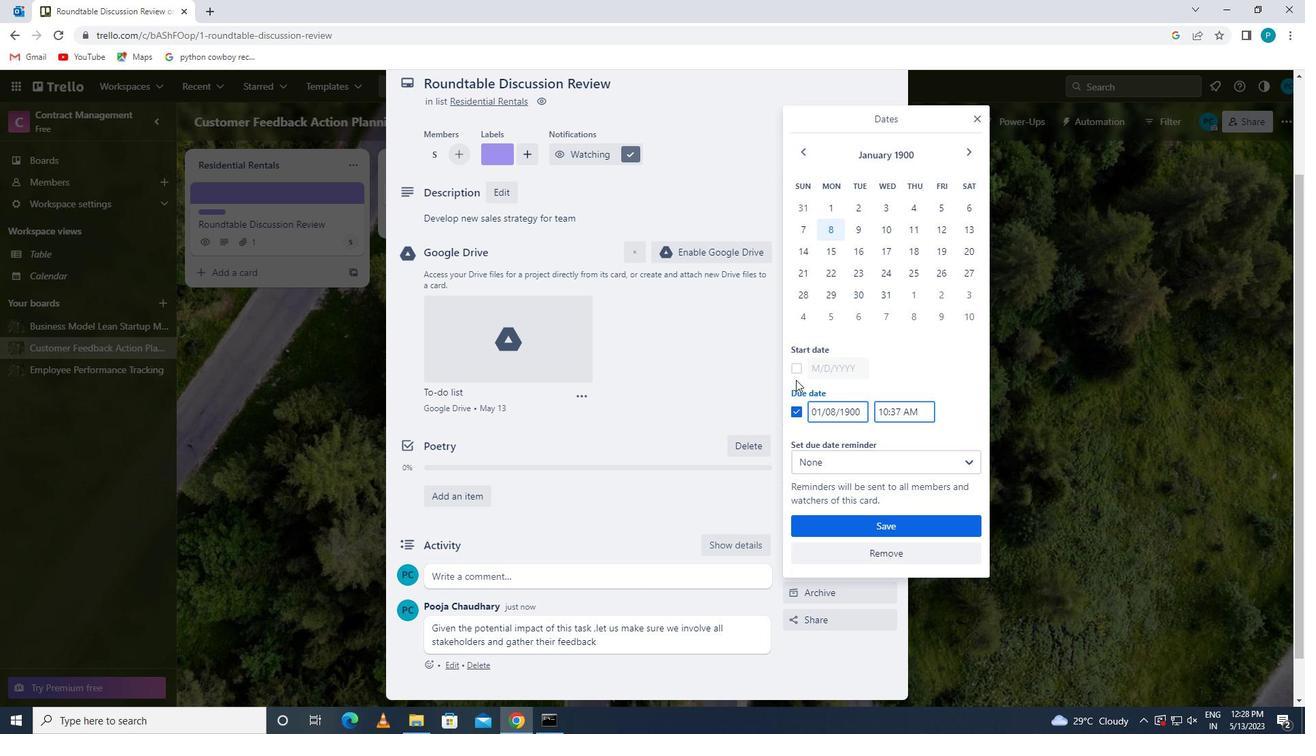 
Action: Mouse moved to (860, 370)
Screenshot: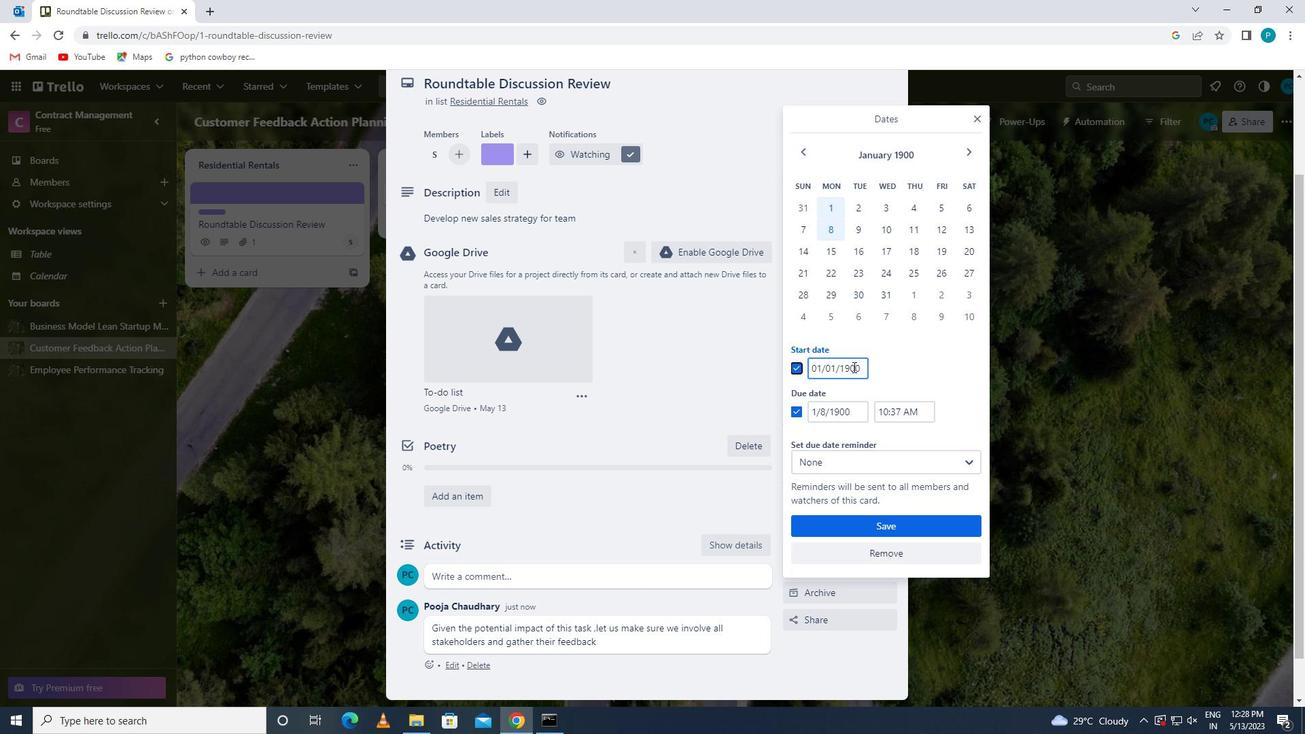 
Action: Mouse pressed left at (860, 370)
Screenshot: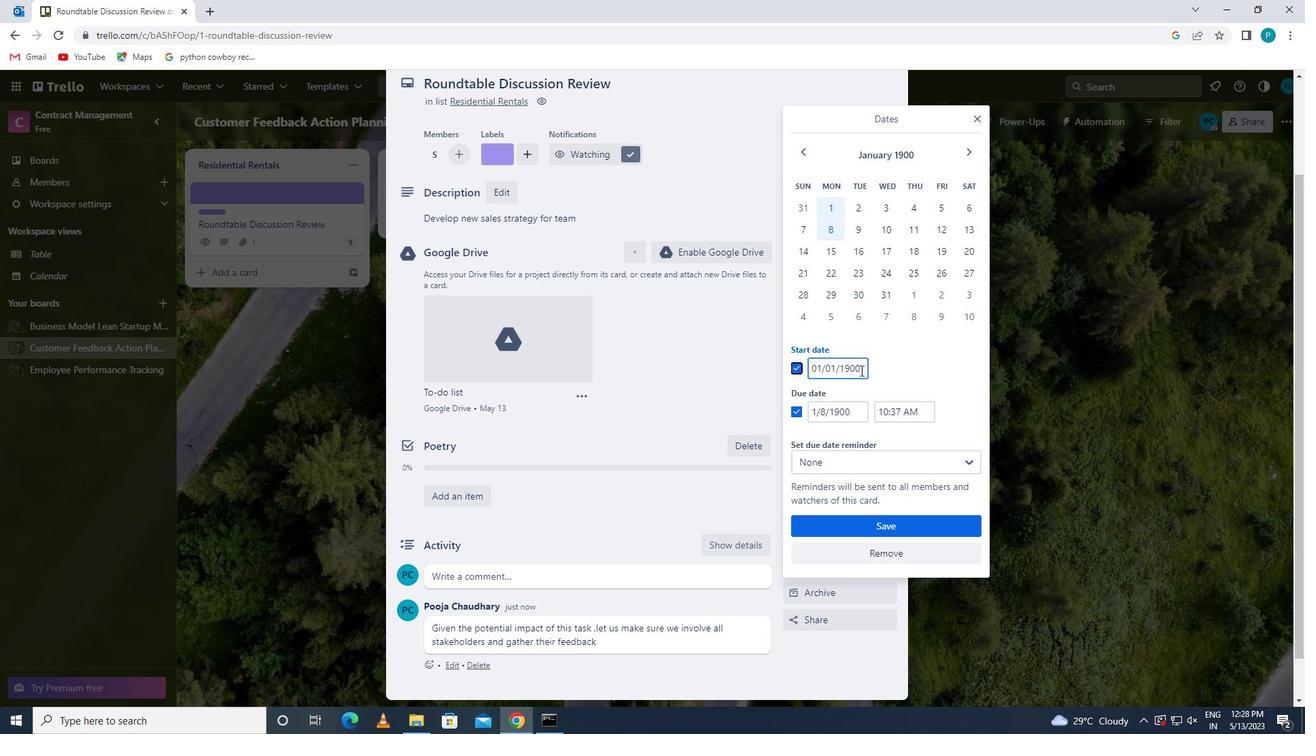 
Action: Mouse moved to (804, 370)
Screenshot: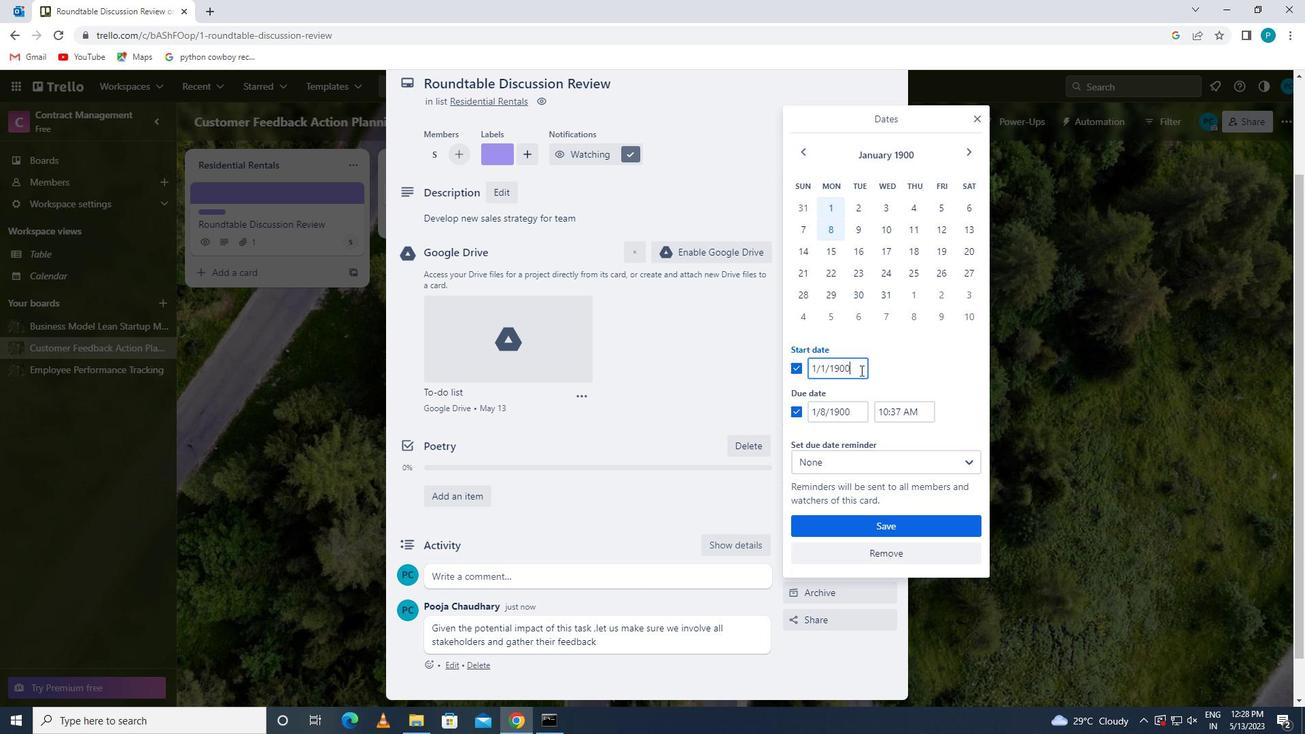
Action: Key pressed 1/2/1900
Screenshot: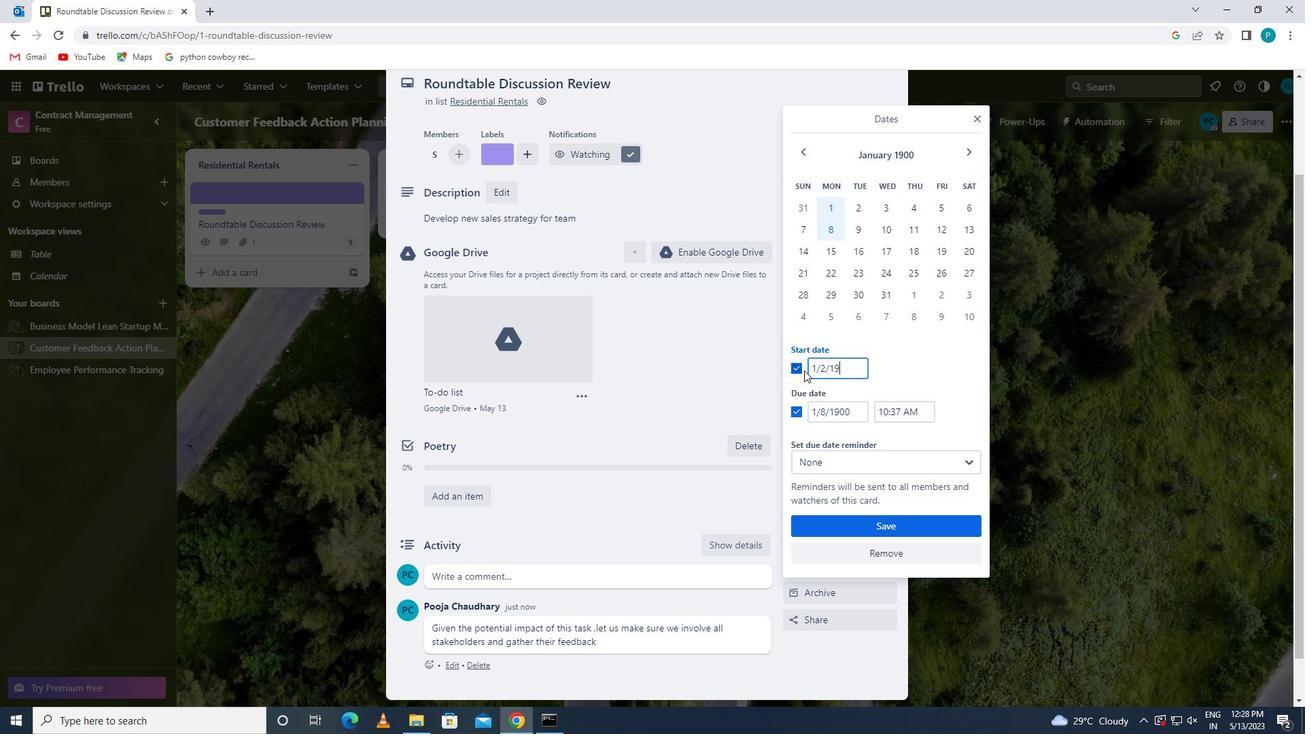 
Action: Mouse moved to (808, 414)
Screenshot: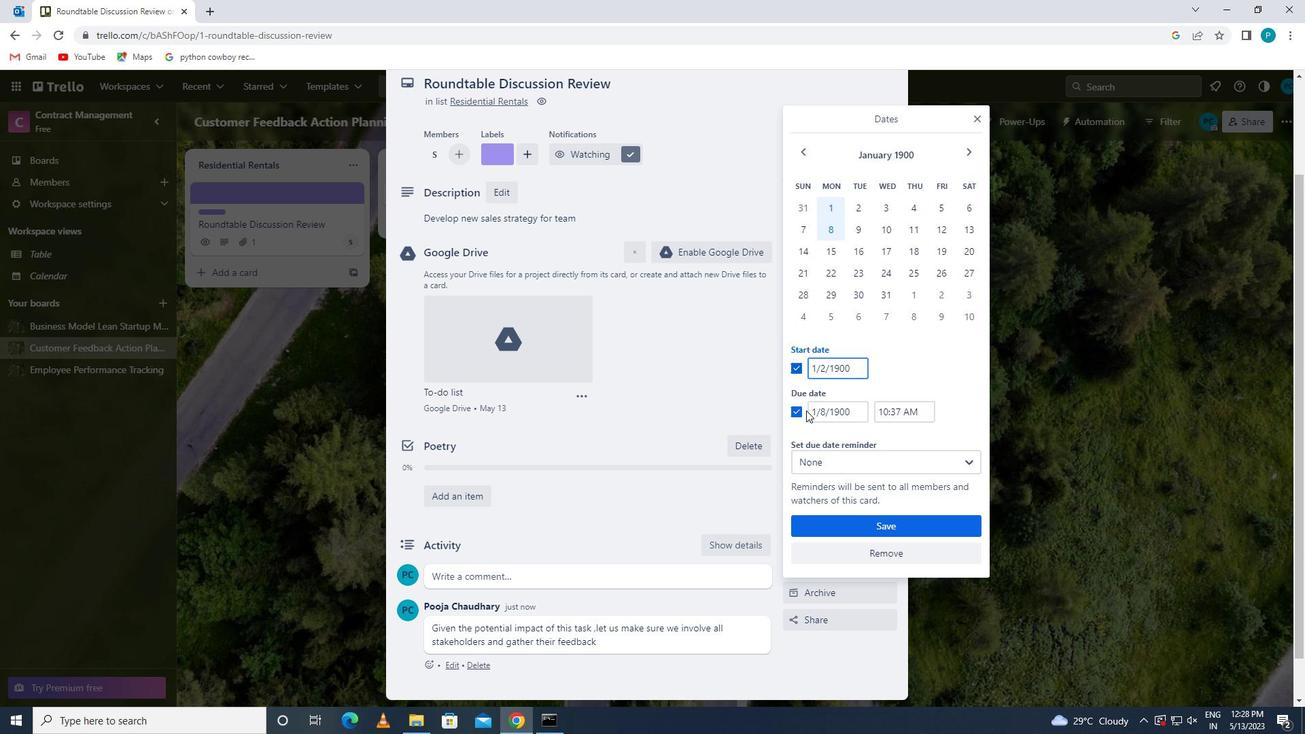 
Action: Mouse pressed left at (808, 414)
Screenshot: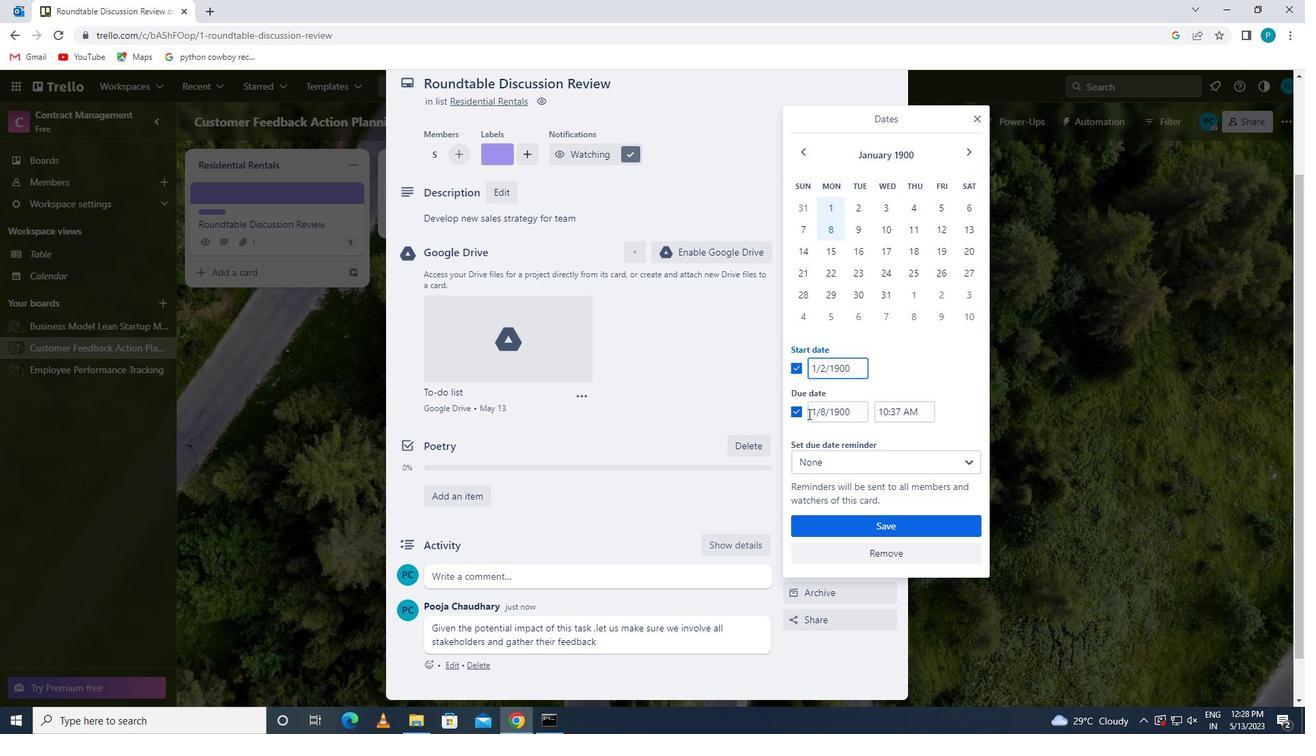 
Action: Mouse moved to (850, 433)
Screenshot: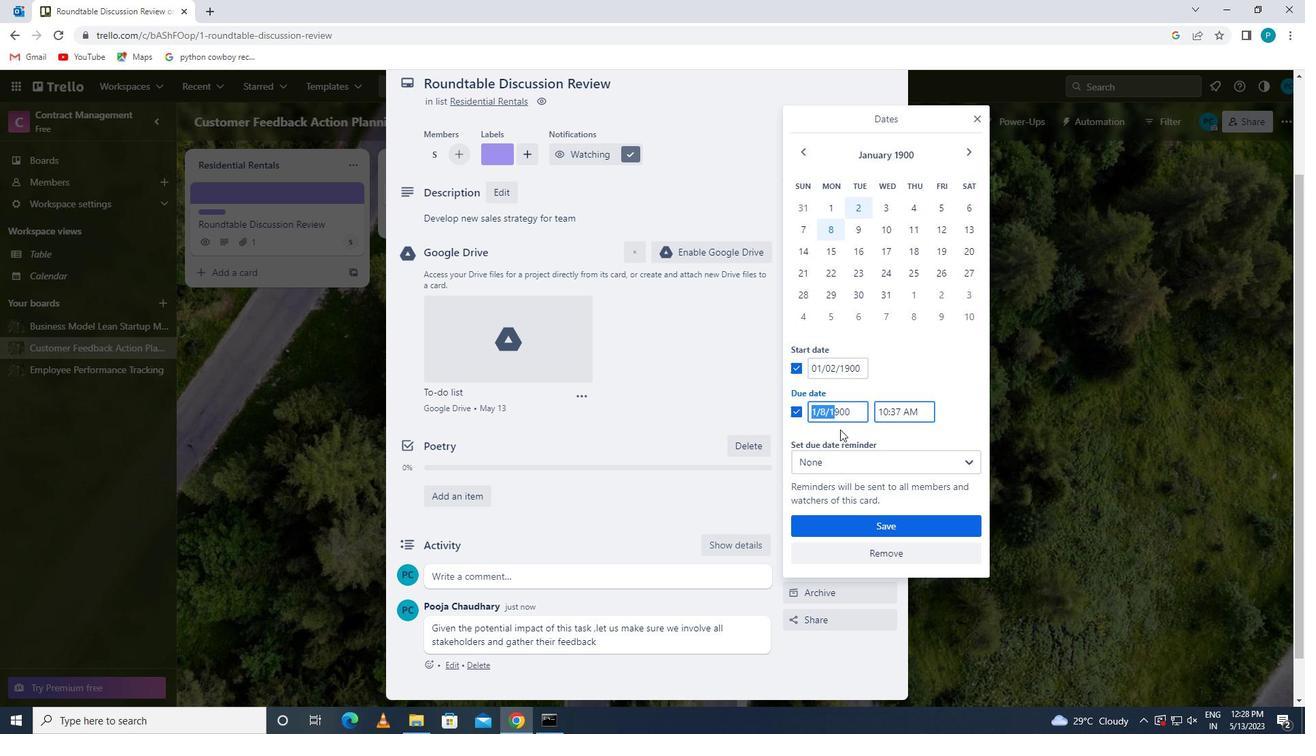 
Action: Key pressed 1/9.<Key.backspace>/1900
Screenshot: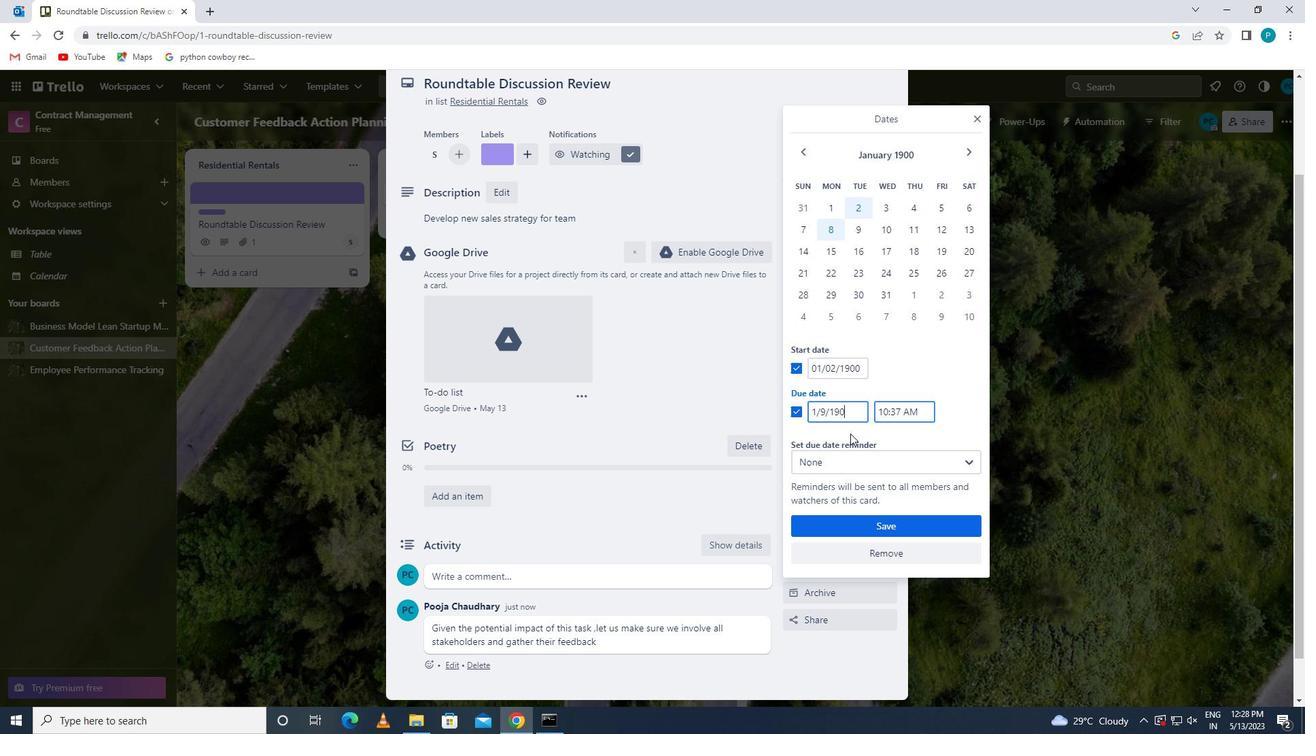 
Action: Mouse moved to (856, 520)
Screenshot: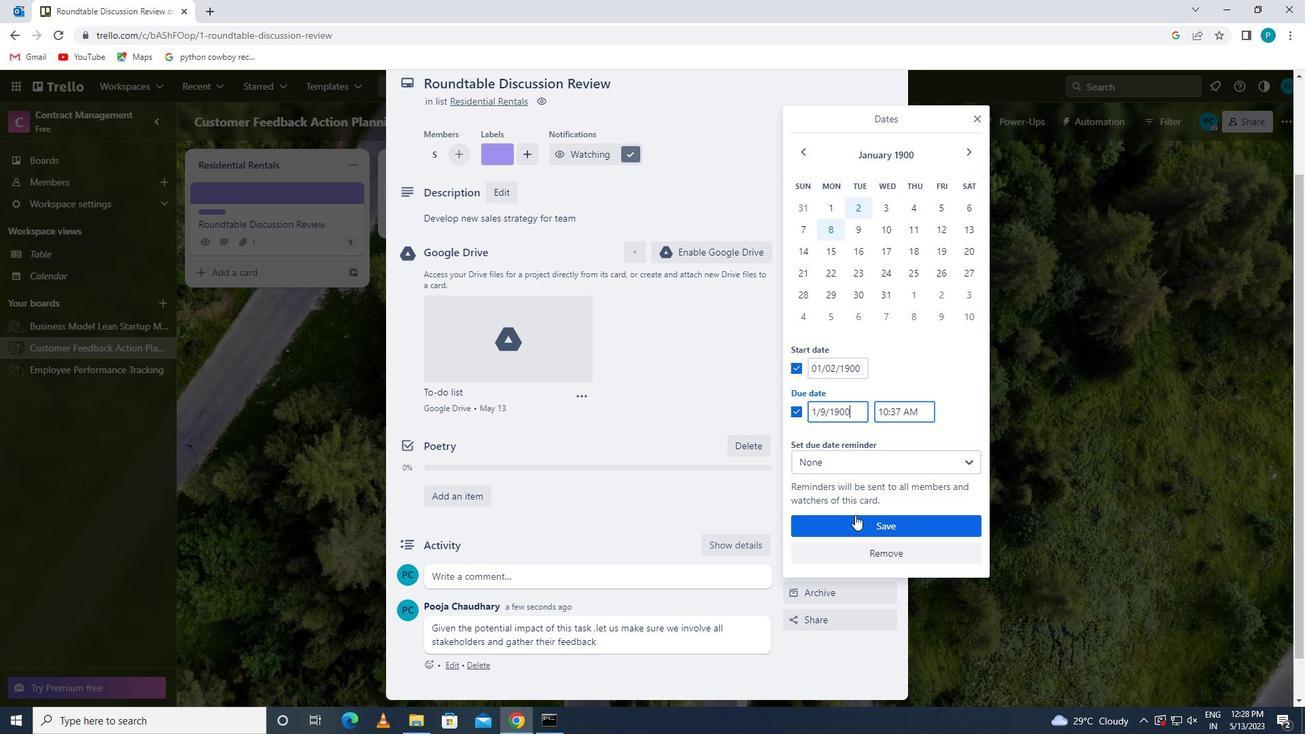 
Action: Mouse pressed left at (856, 520)
Screenshot: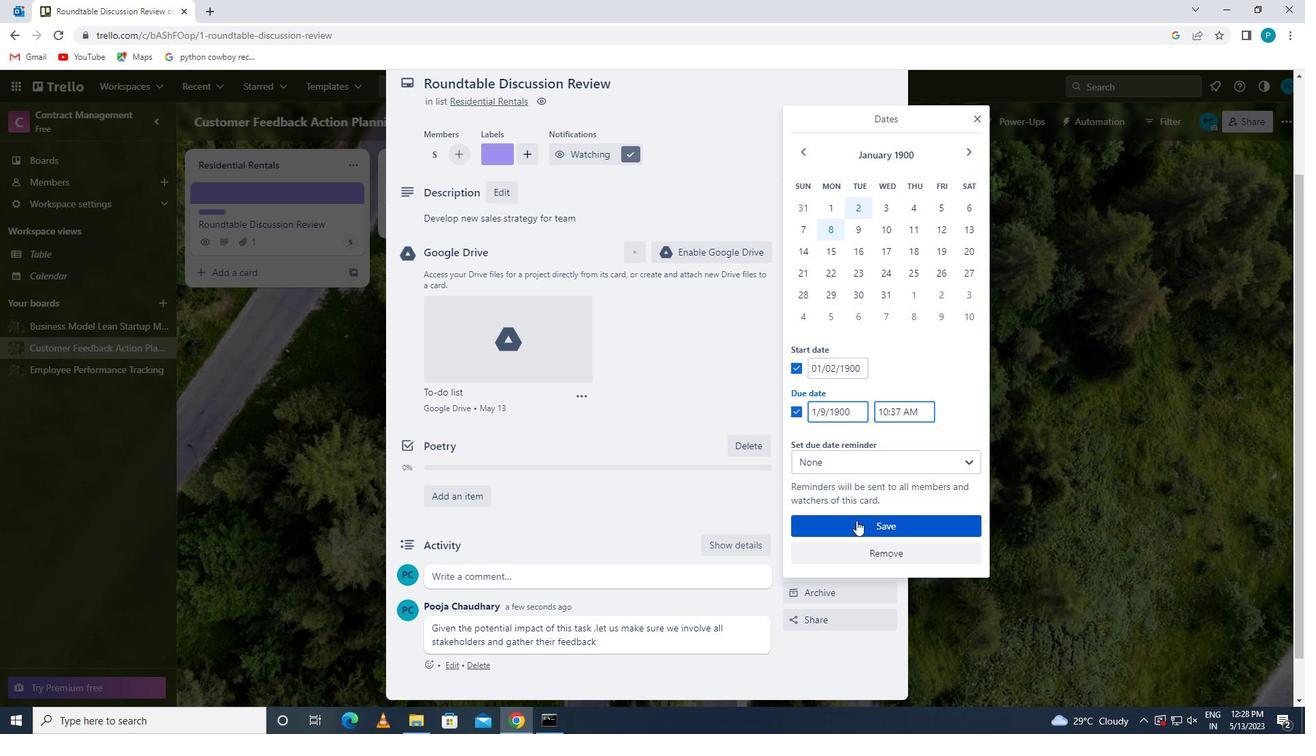 
Action: Mouse scrolled (856, 521) with delta (0, 0)
Screenshot: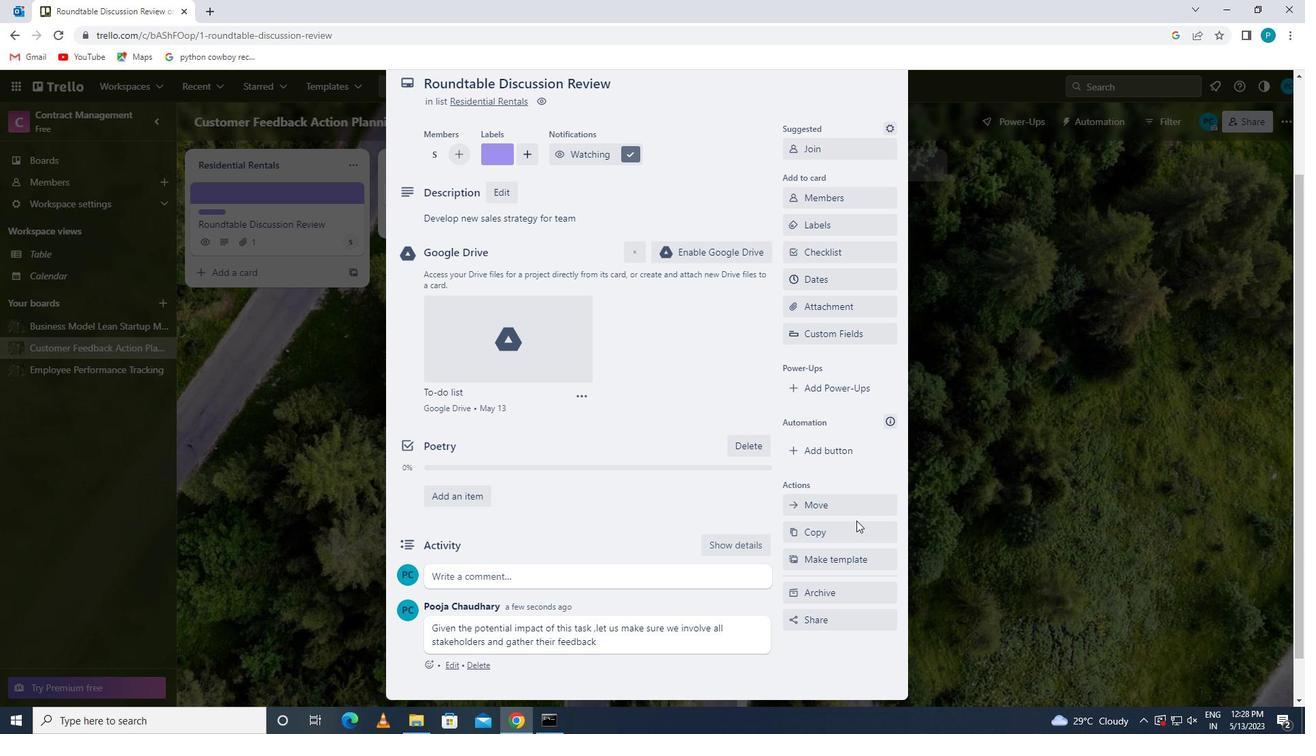 
Action: Mouse scrolled (856, 521) with delta (0, 0)
Screenshot: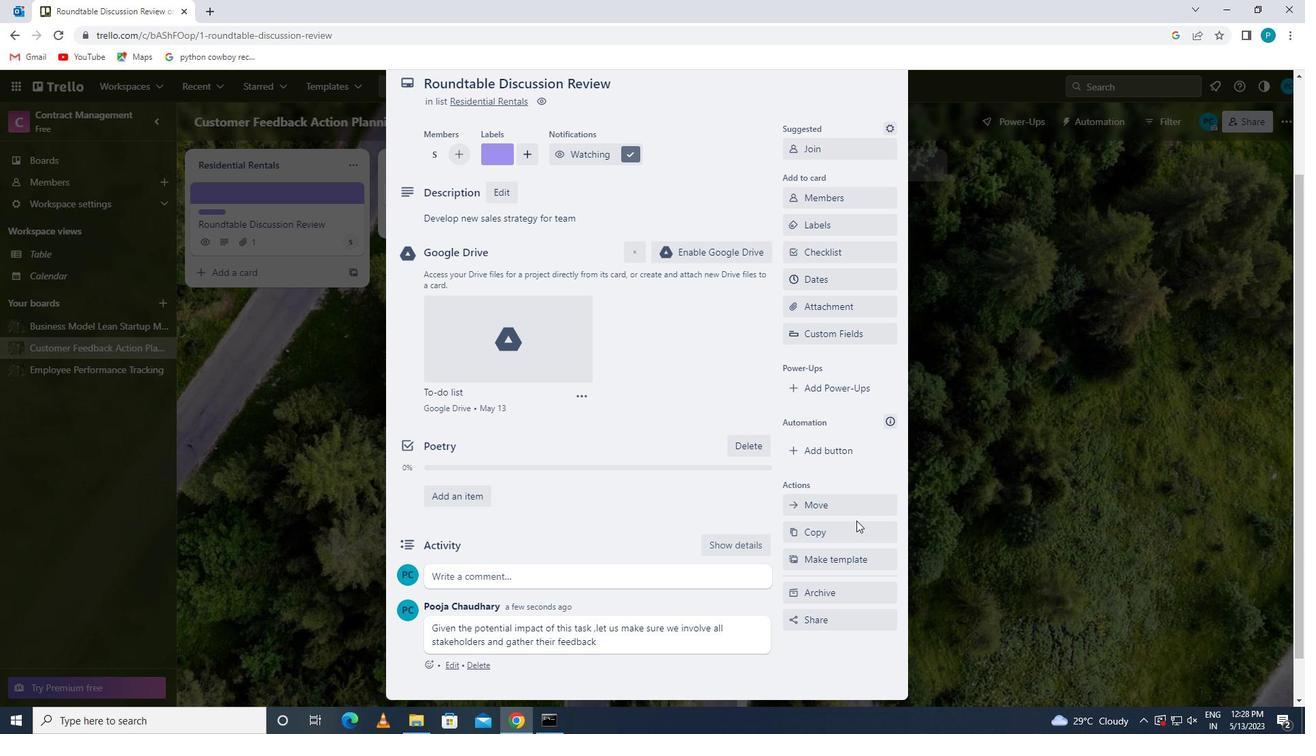 
Action: Mouse scrolled (856, 521) with delta (0, 0)
Screenshot: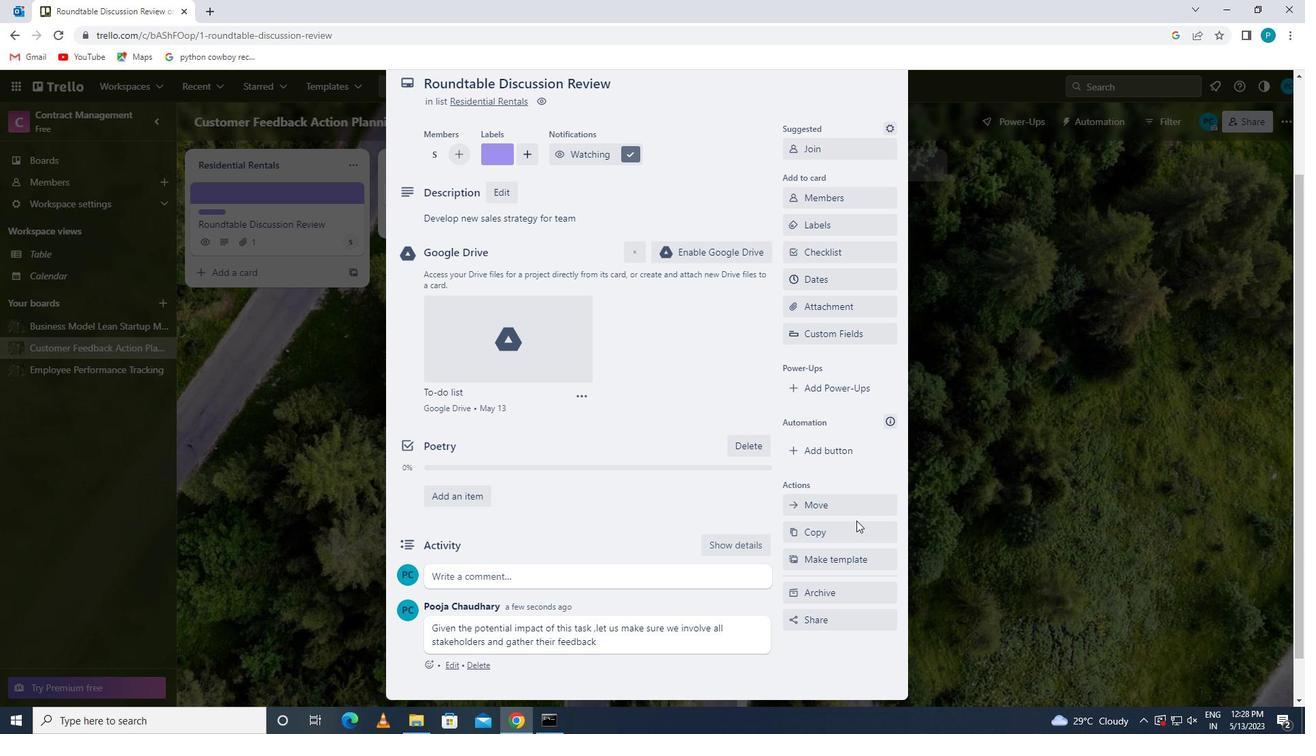 
Action: Mouse scrolled (856, 521) with delta (0, 0)
Screenshot: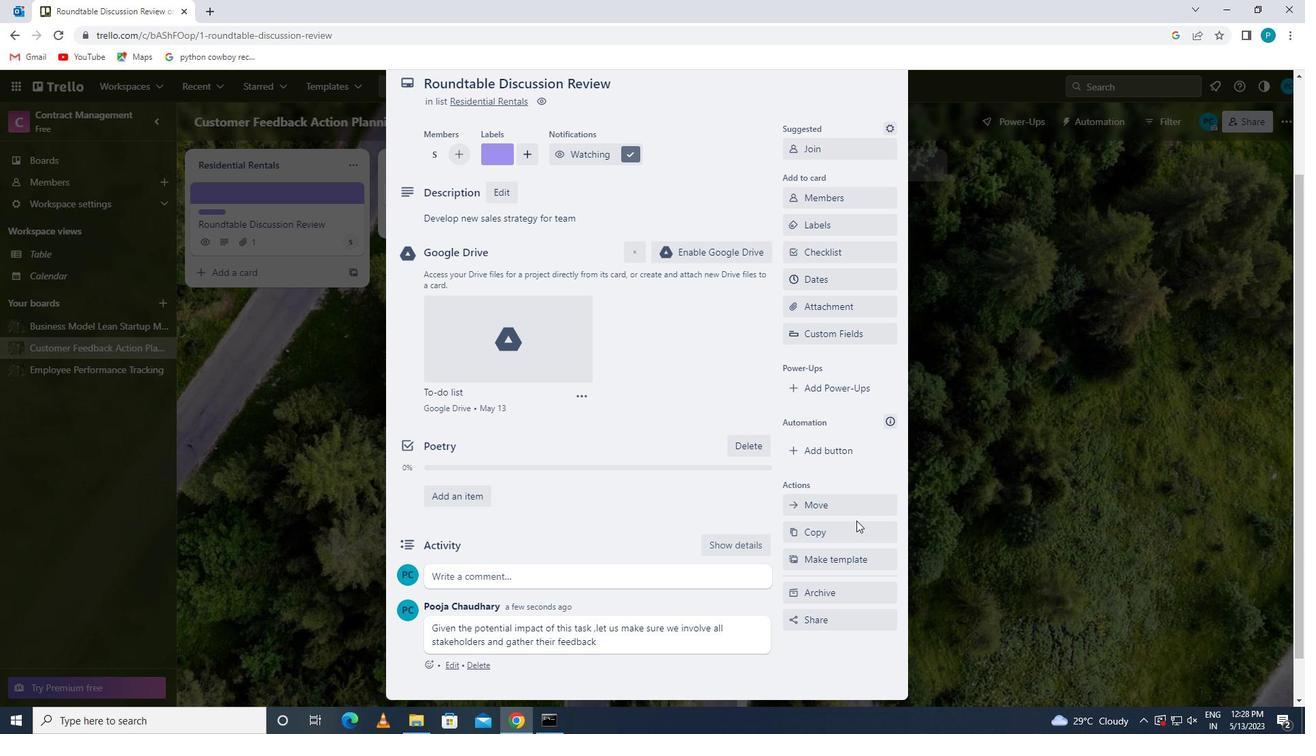 
